 Task: Look for space in Barra dos Coqueiros, Brazil from 8th June, 2023 to 16th June, 2023 for 2 adults in price range Rs.10000 to Rs.15000. Place can be entire place with 1  bedroom having 1 bed and 1 bathroom. Property type can be house, flat, guest house, hotel. Amenities needed are: wifi, washing machine. Booking option can be shelf check-in. Required host language is Spanish.
Action: Mouse moved to (436, 73)
Screenshot: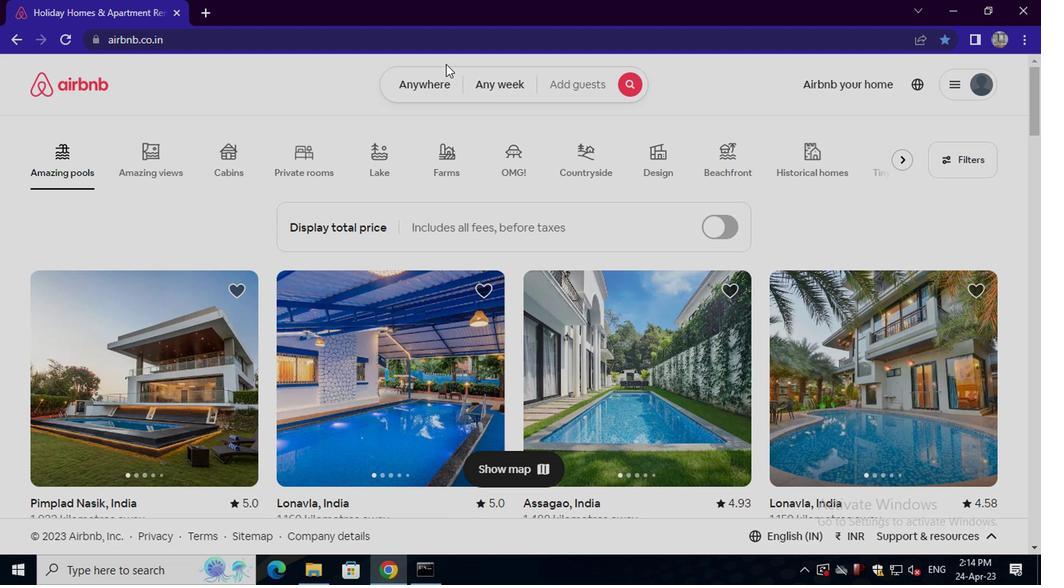 
Action: Mouse pressed left at (436, 73)
Screenshot: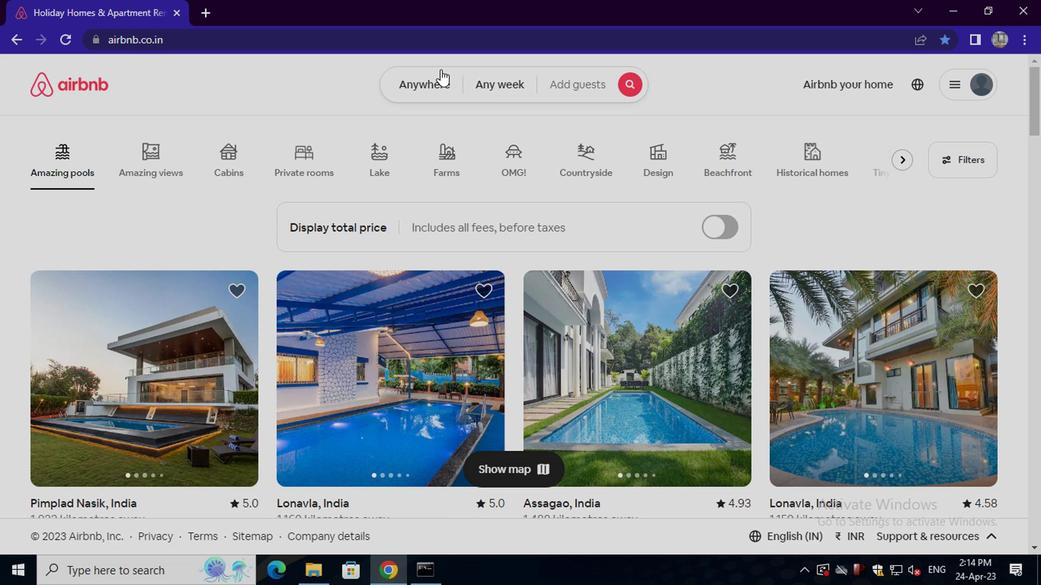 
Action: Mouse moved to (342, 140)
Screenshot: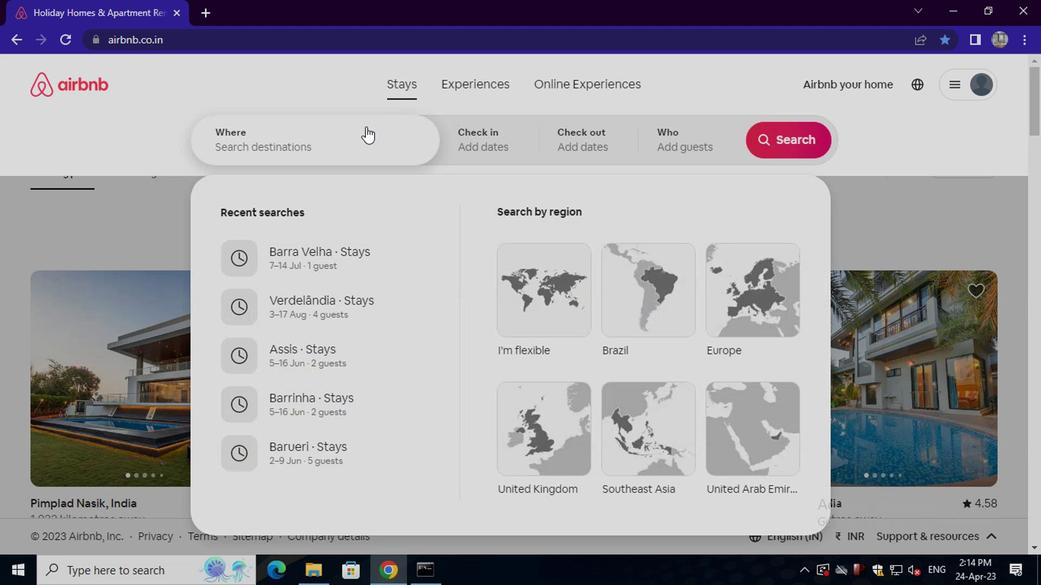 
Action: Mouse pressed left at (342, 140)
Screenshot: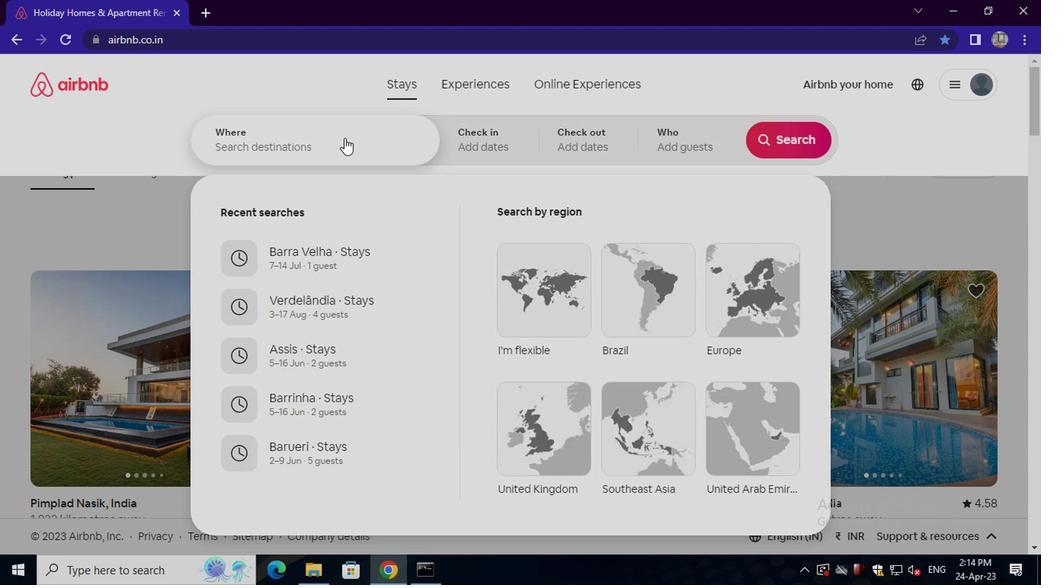 
Action: Key pressed <Key.shift>BARRA<Key.space>DOS<Key.space>COQUEROS,<Key.space>BRAZIL<Key.enter>
Screenshot: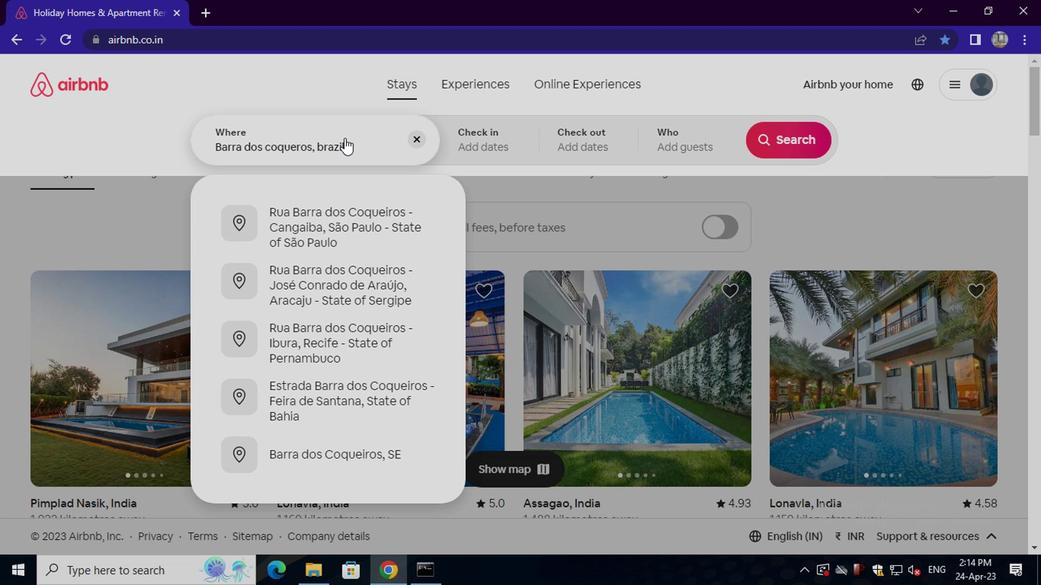
Action: Mouse moved to (782, 265)
Screenshot: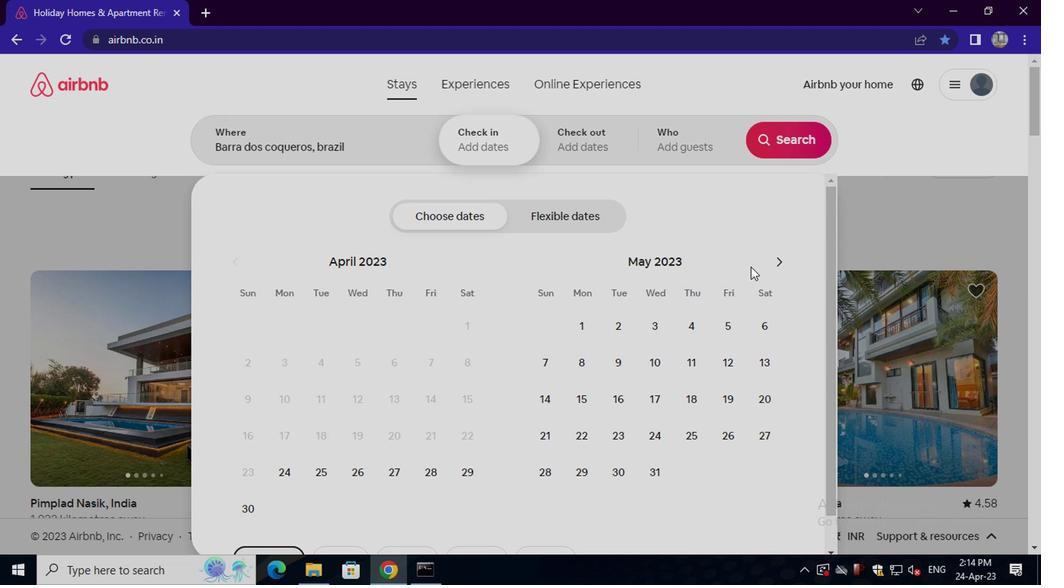 
Action: Mouse pressed left at (782, 265)
Screenshot: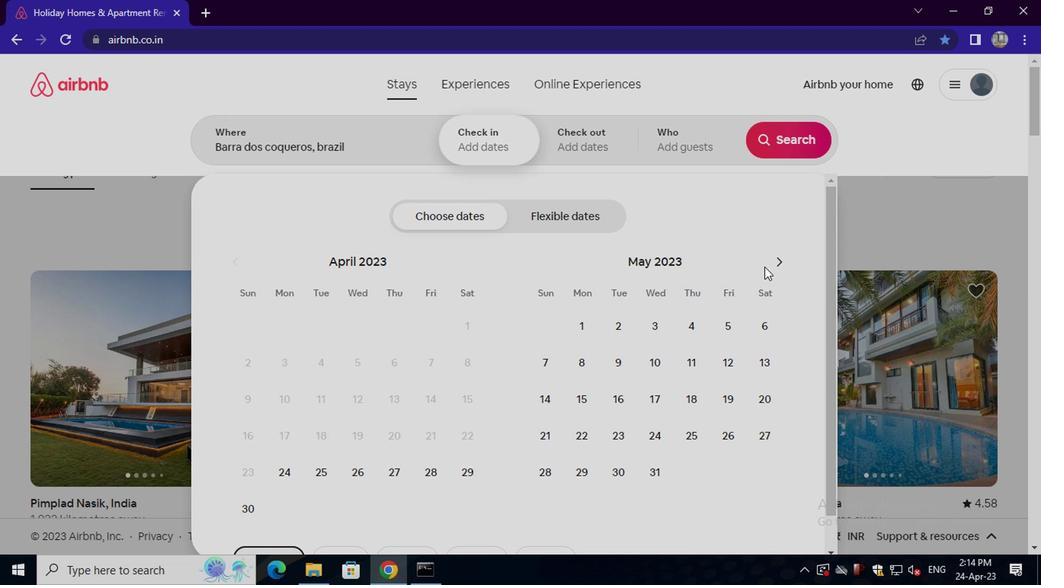 
Action: Mouse moved to (701, 360)
Screenshot: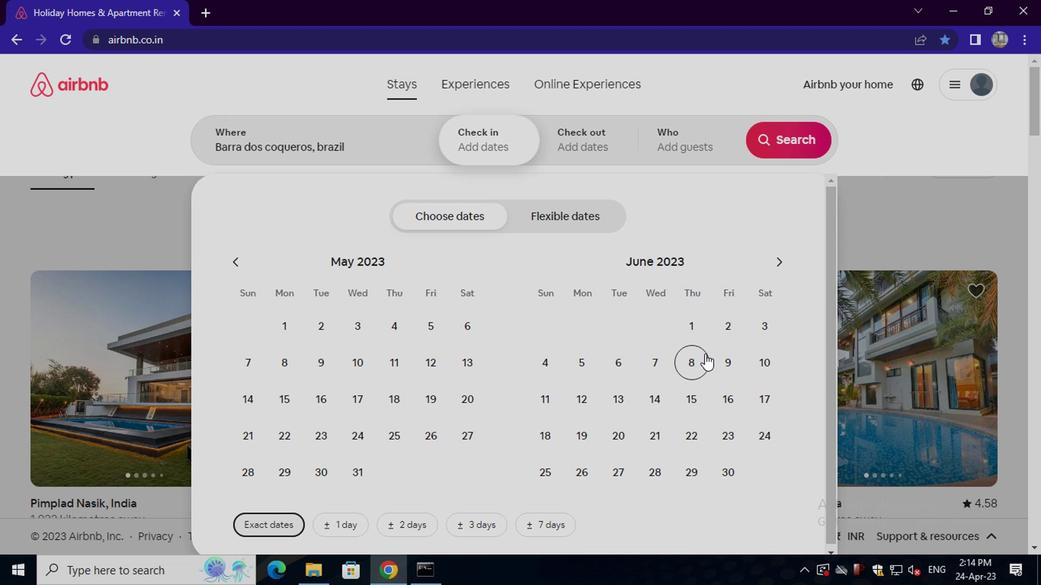
Action: Mouse pressed left at (701, 360)
Screenshot: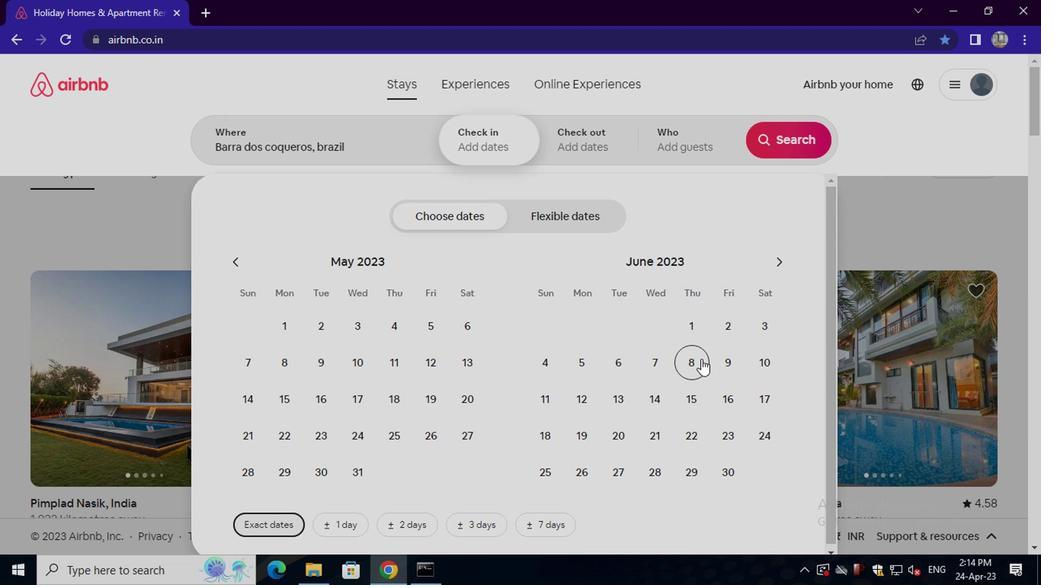 
Action: Mouse moved to (720, 396)
Screenshot: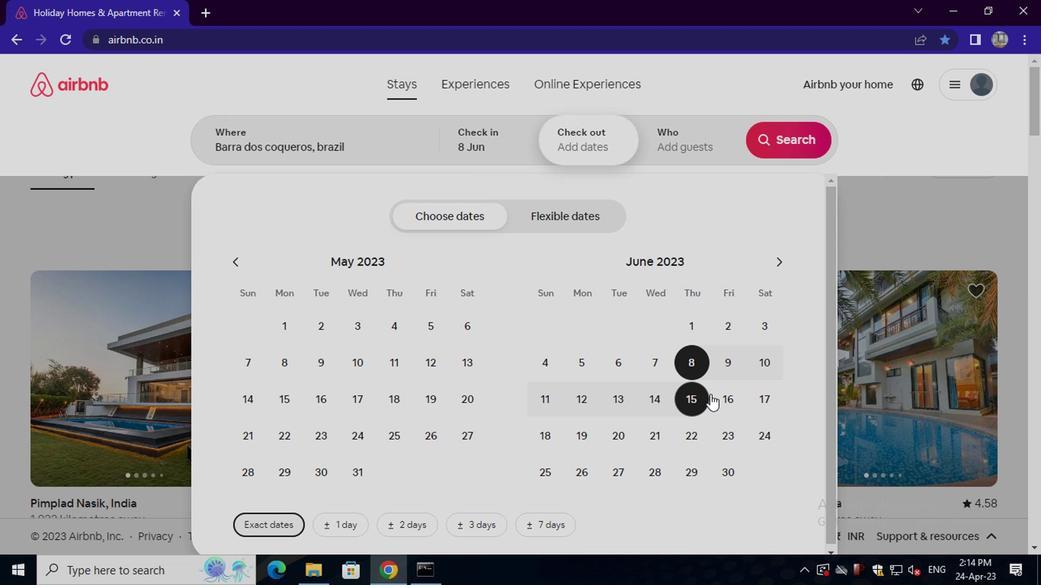 
Action: Mouse pressed left at (720, 396)
Screenshot: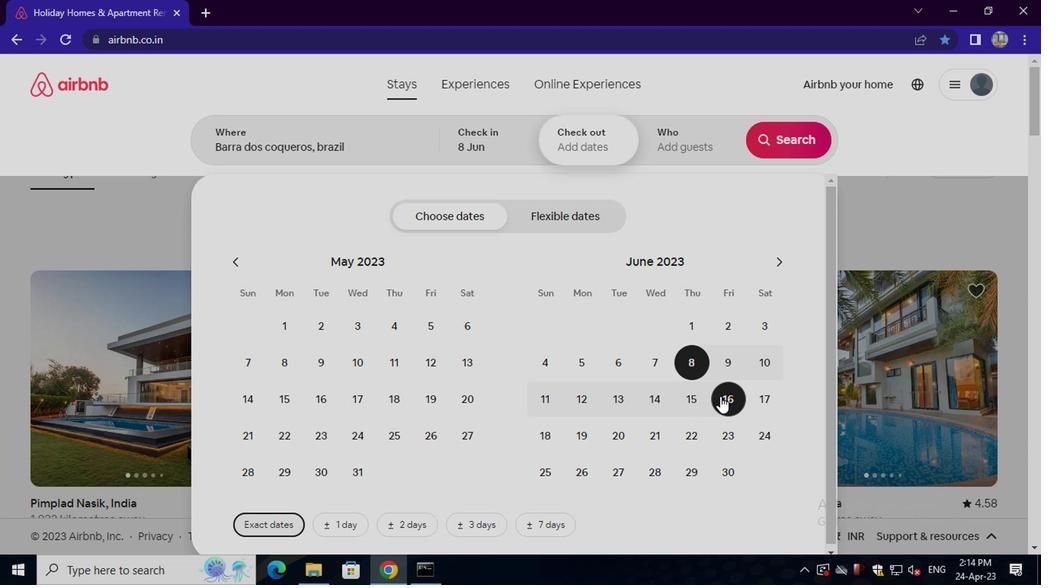 
Action: Mouse moved to (781, 140)
Screenshot: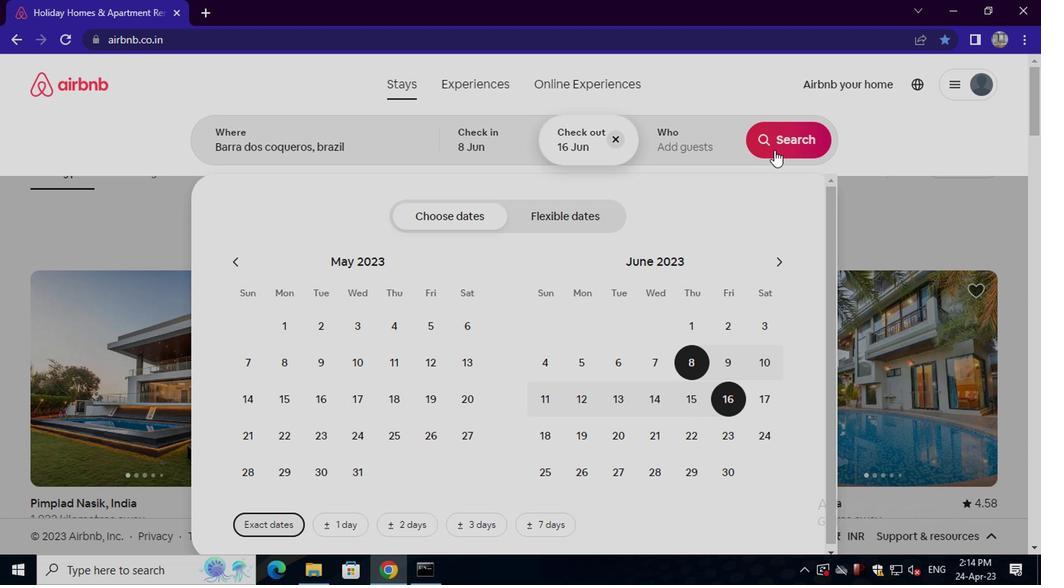 
Action: Mouse pressed left at (781, 140)
Screenshot: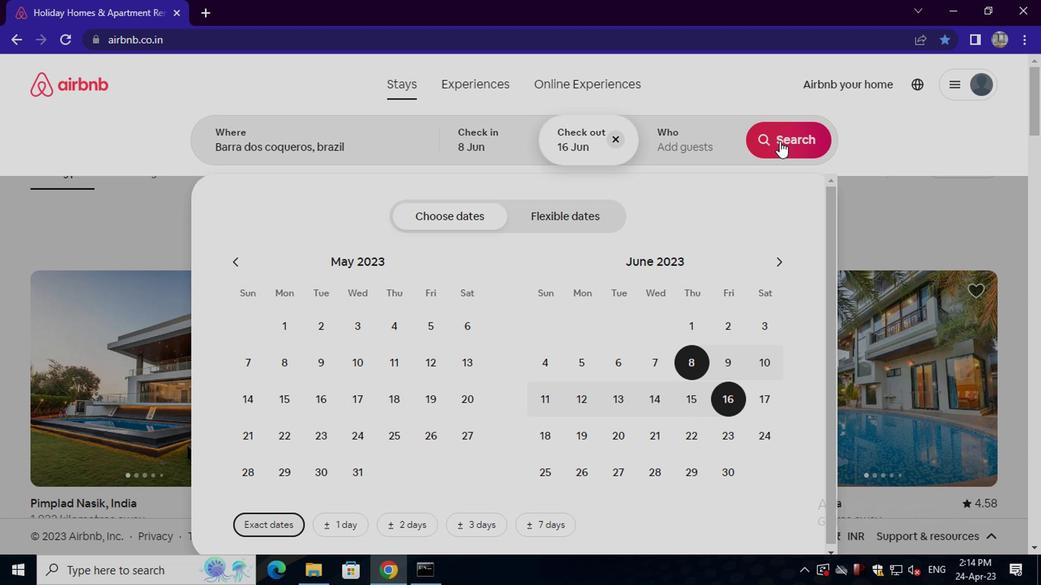 
Action: Mouse moved to (649, 100)
Screenshot: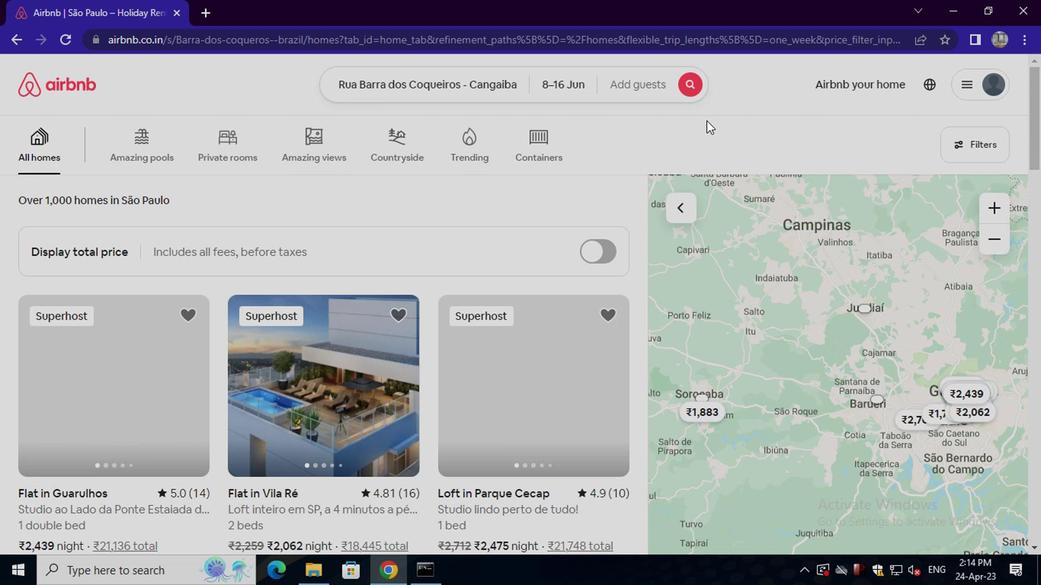 
Action: Mouse pressed left at (649, 100)
Screenshot: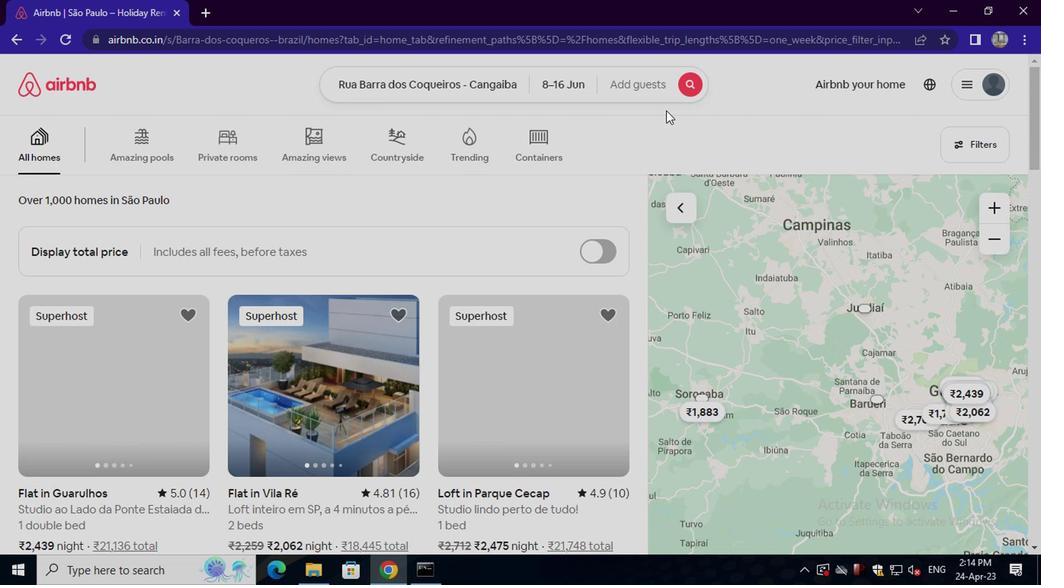 
Action: Mouse moved to (787, 219)
Screenshot: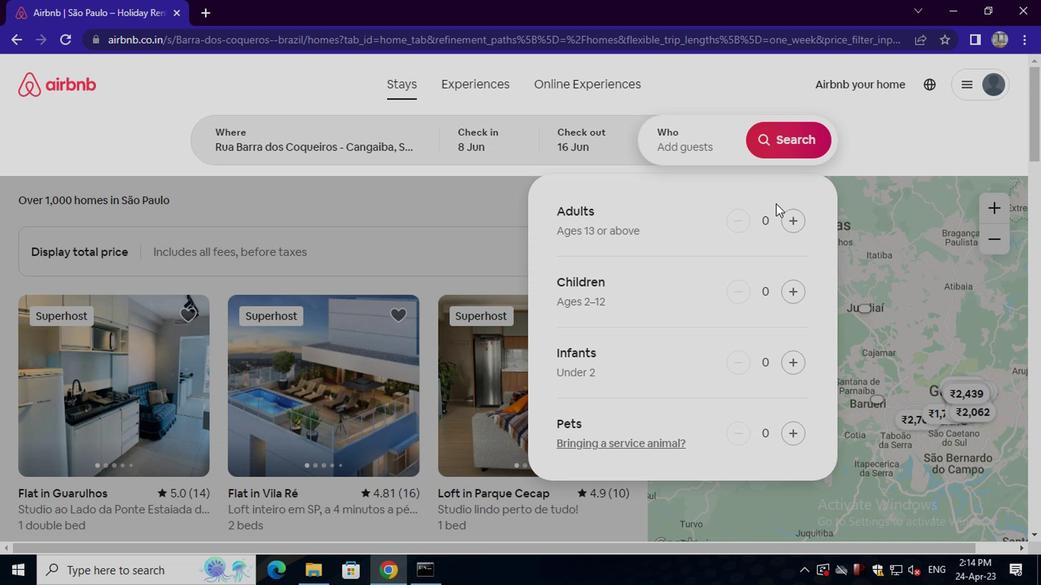 
Action: Mouse pressed left at (787, 219)
Screenshot: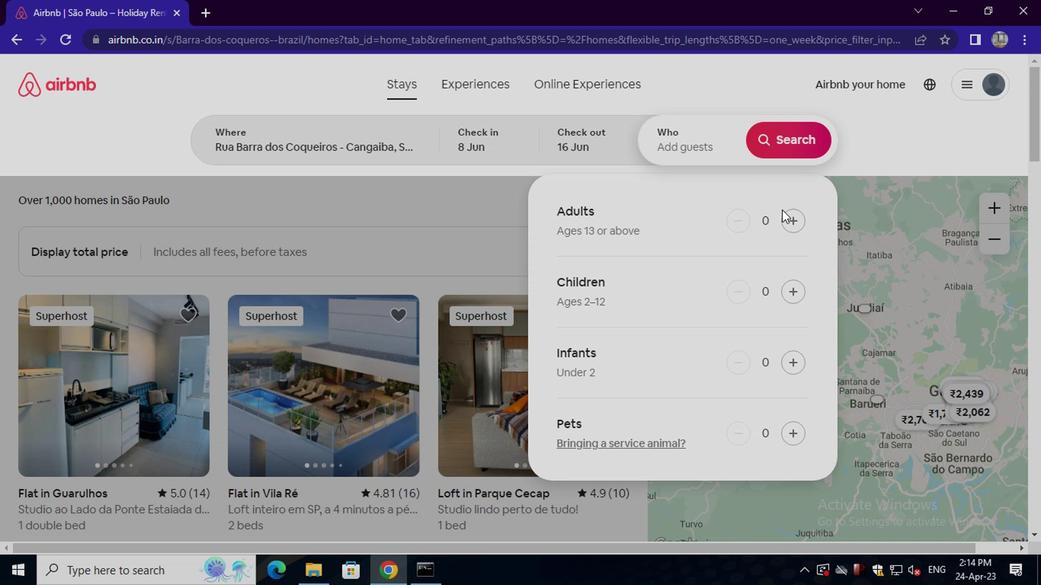 
Action: Mouse pressed left at (787, 219)
Screenshot: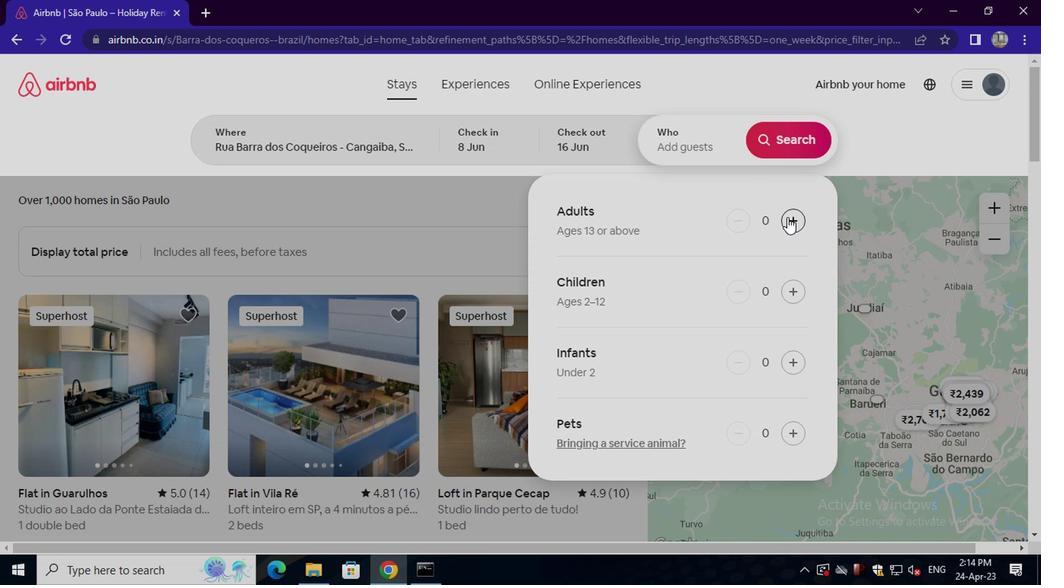 
Action: Mouse moved to (779, 144)
Screenshot: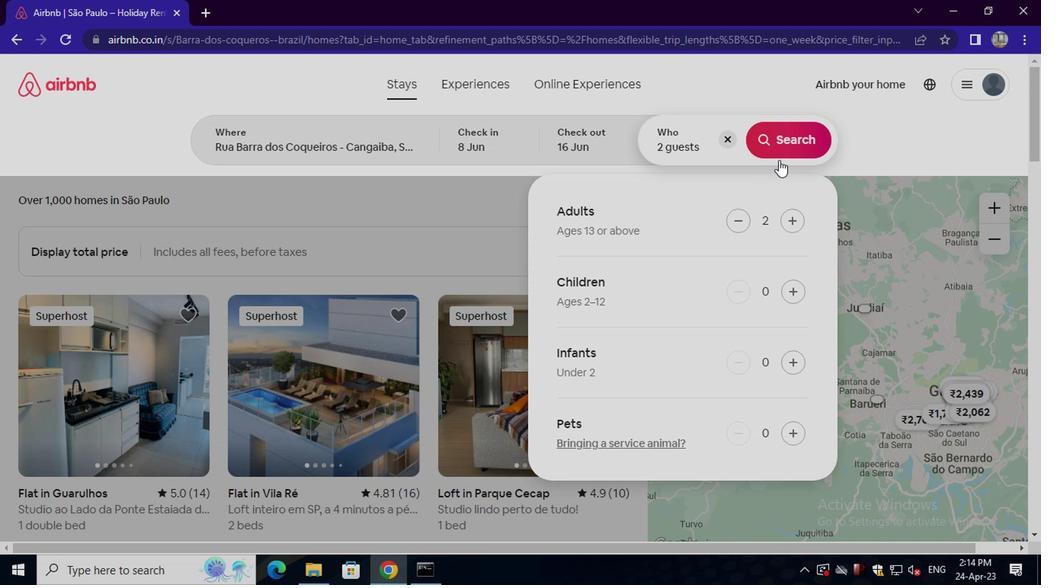 
Action: Mouse pressed left at (779, 144)
Screenshot: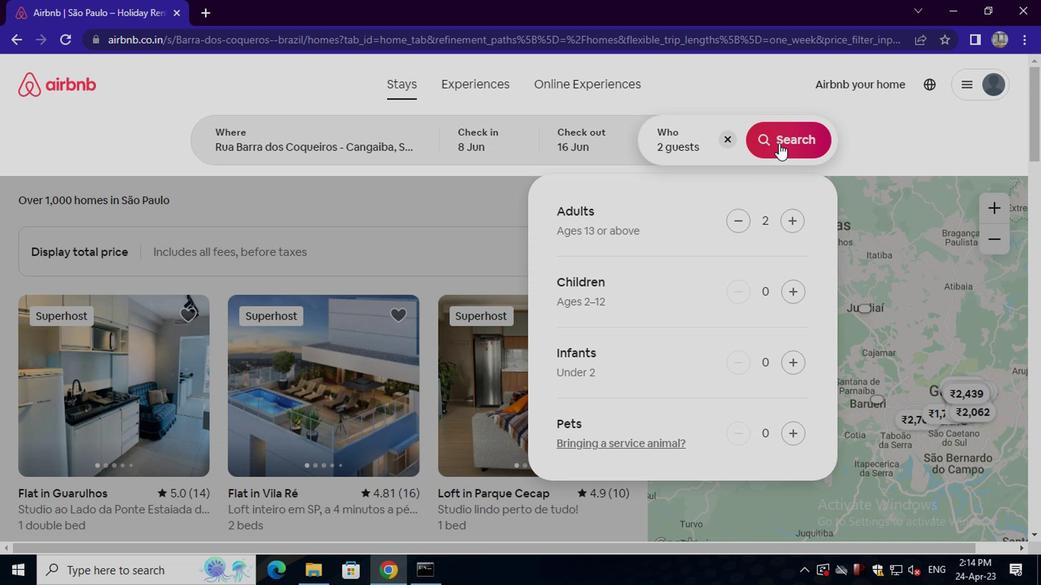 
Action: Mouse moved to (1001, 159)
Screenshot: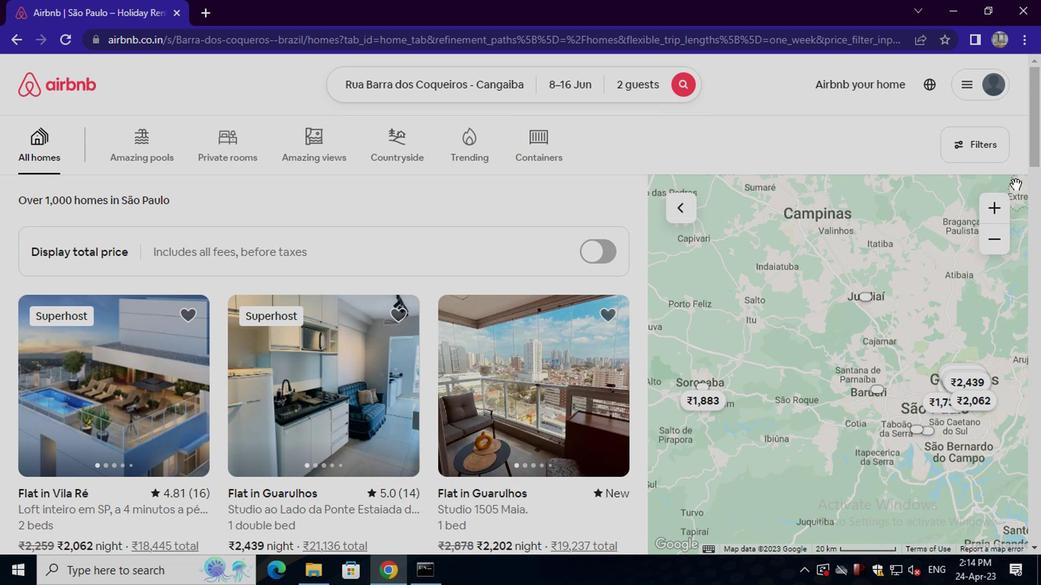 
Action: Mouse pressed left at (1001, 159)
Screenshot: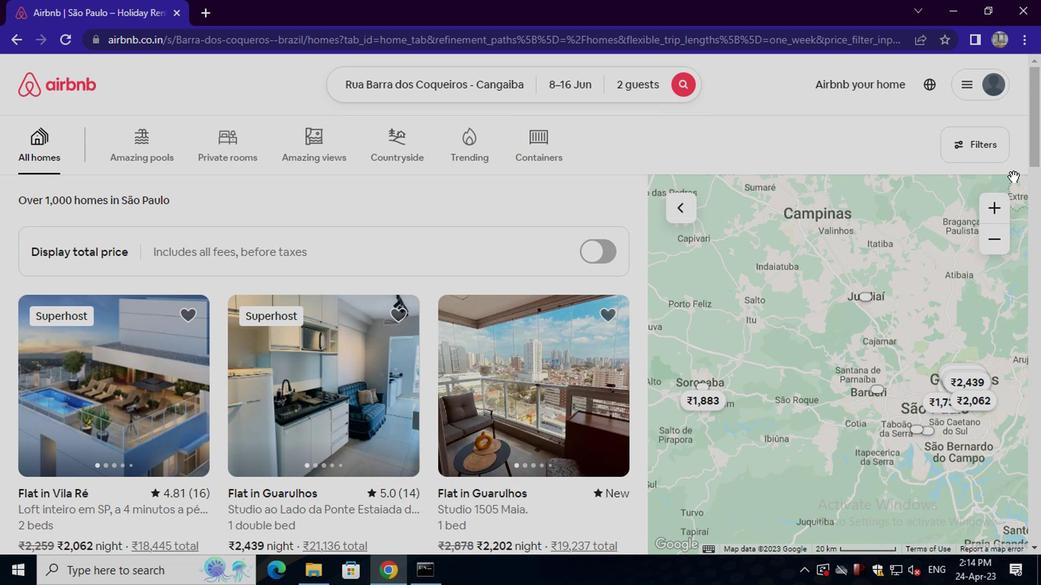 
Action: Mouse moved to (412, 333)
Screenshot: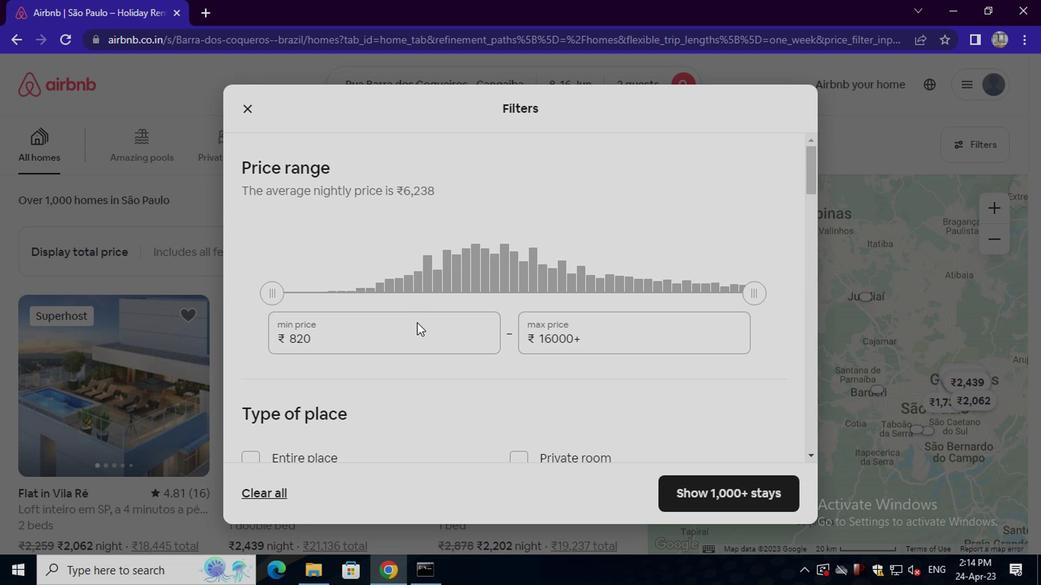 
Action: Mouse pressed left at (412, 333)
Screenshot: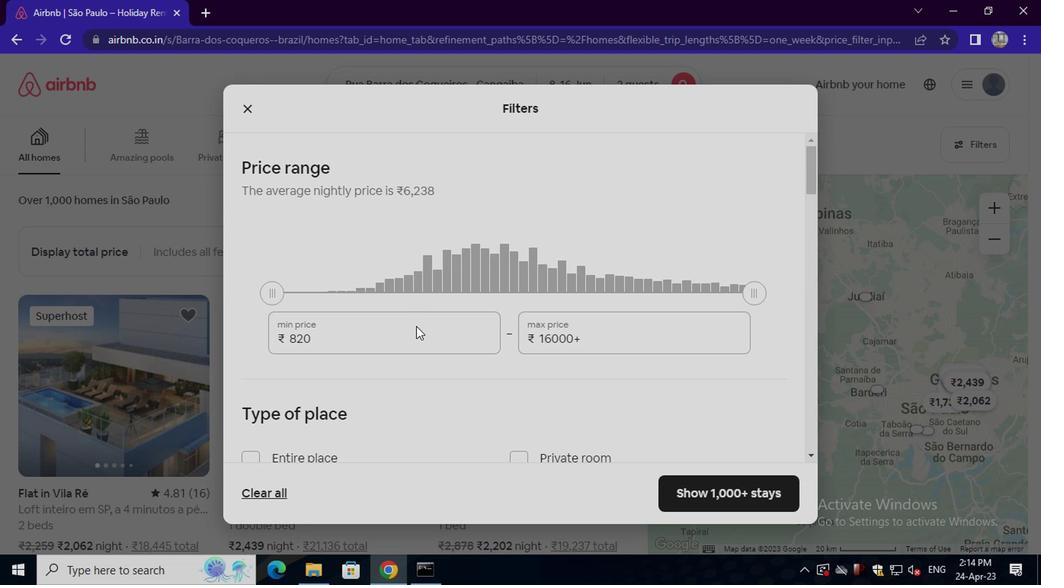 
Action: Mouse moved to (410, 335)
Screenshot: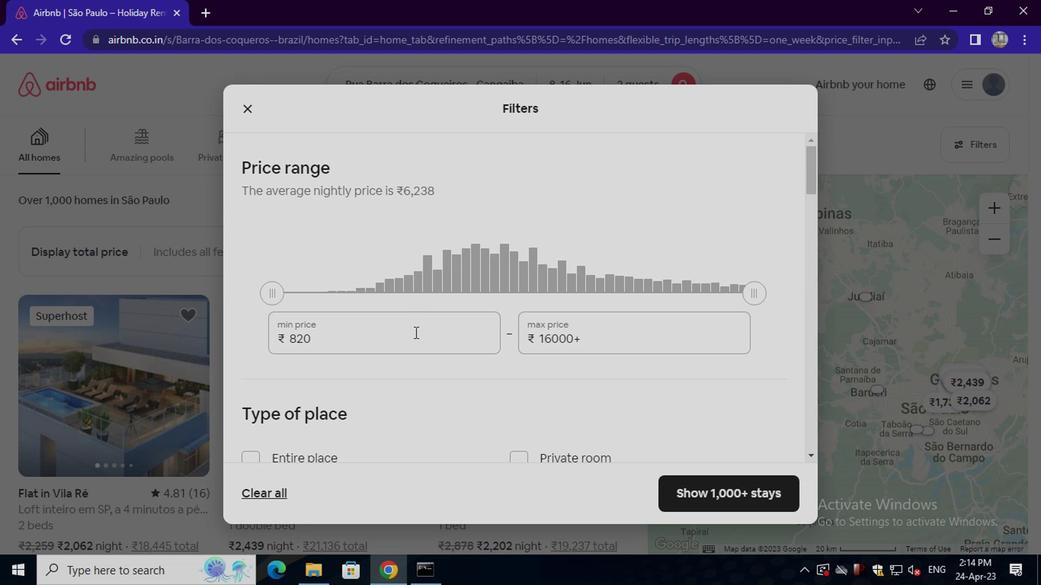
Action: Key pressed <Key.backspace><Key.backspace><Key.backspace><Key.backspace><Key.backspace><Key.backspace><Key.backspace><Key.backspace><Key.backspace><Key.backspace><Key.backspace><Key.backspace><Key.backspace><Key.backspace><Key.backspace><Key.backspace>10000
Screenshot: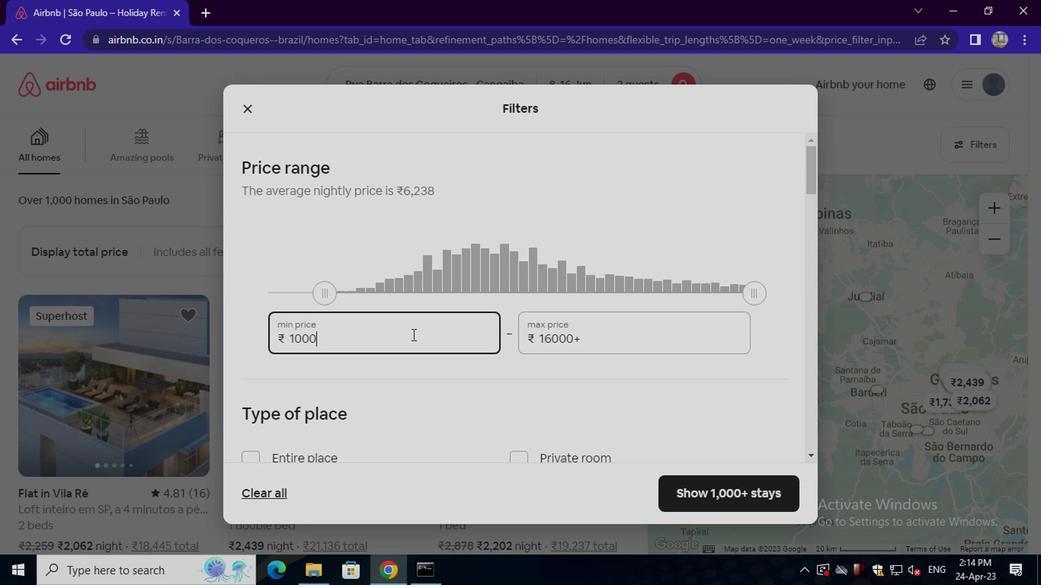 
Action: Mouse moved to (595, 347)
Screenshot: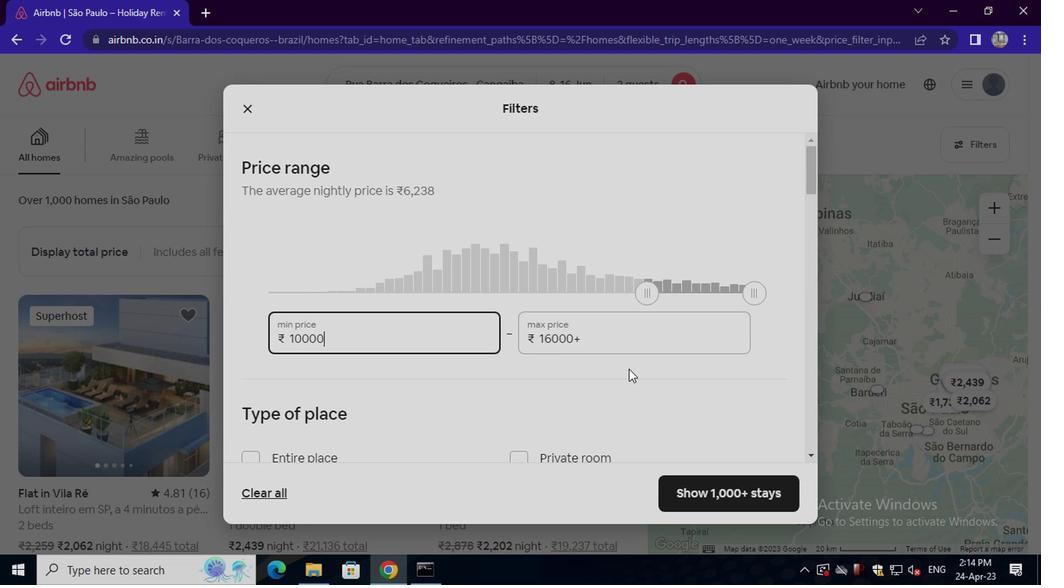 
Action: Mouse pressed left at (595, 347)
Screenshot: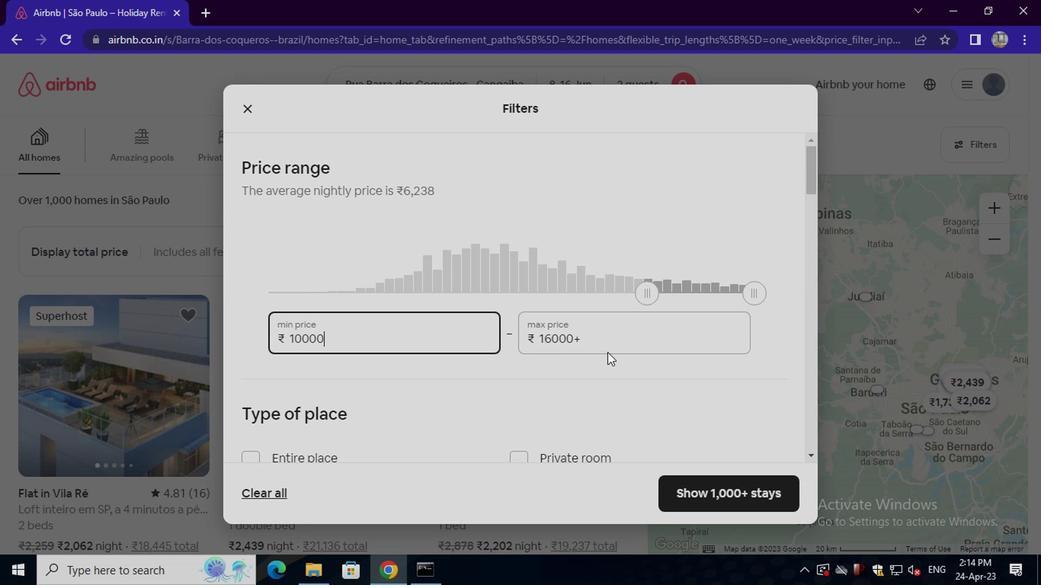 
Action: Key pressed <Key.backspace><Key.backspace><Key.backspace><Key.backspace><Key.backspace><Key.backspace><Key.backspace><Key.backspace><Key.backspace><Key.backspace><Key.backspace><Key.backspace><Key.backspace><Key.backspace><Key.backspace><Key.backspace><Key.backspace><Key.backspace><Key.backspace><Key.backspace><Key.backspace>15000
Screenshot: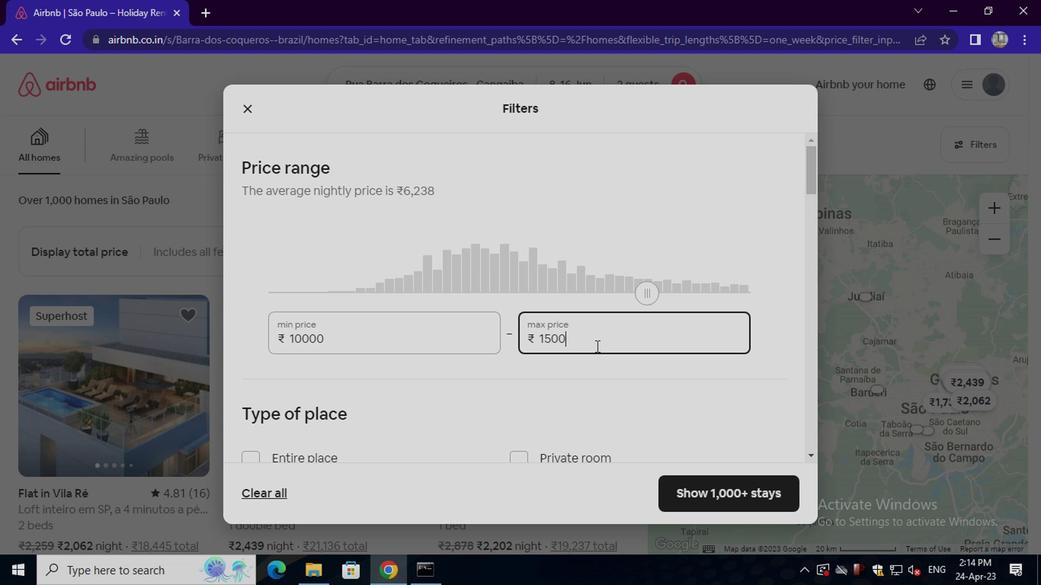 
Action: Mouse moved to (640, 351)
Screenshot: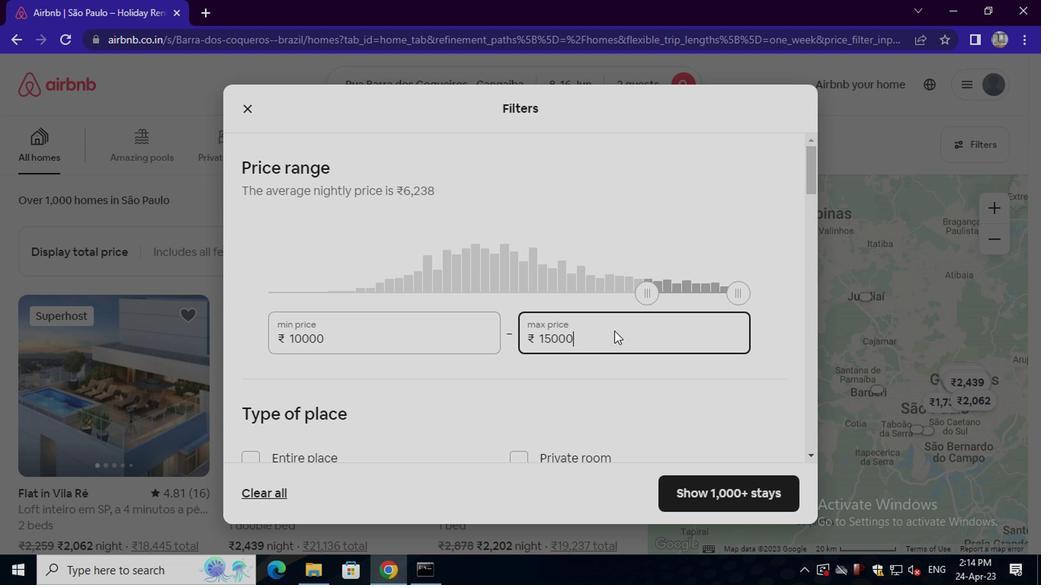 
Action: Mouse scrolled (640, 350) with delta (0, 0)
Screenshot: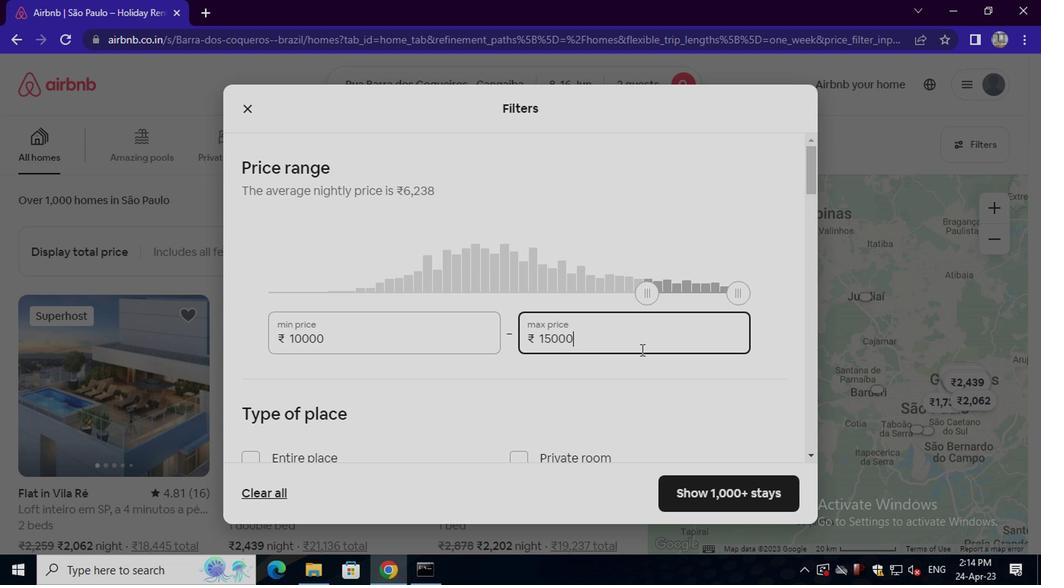 
Action: Mouse moved to (619, 360)
Screenshot: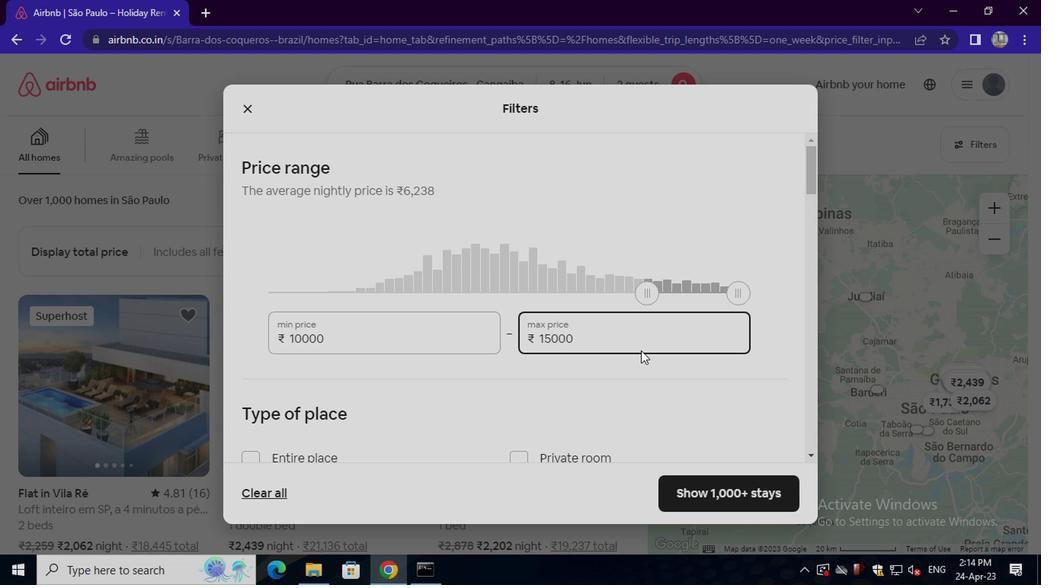 
Action: Mouse scrolled (619, 360) with delta (0, 0)
Screenshot: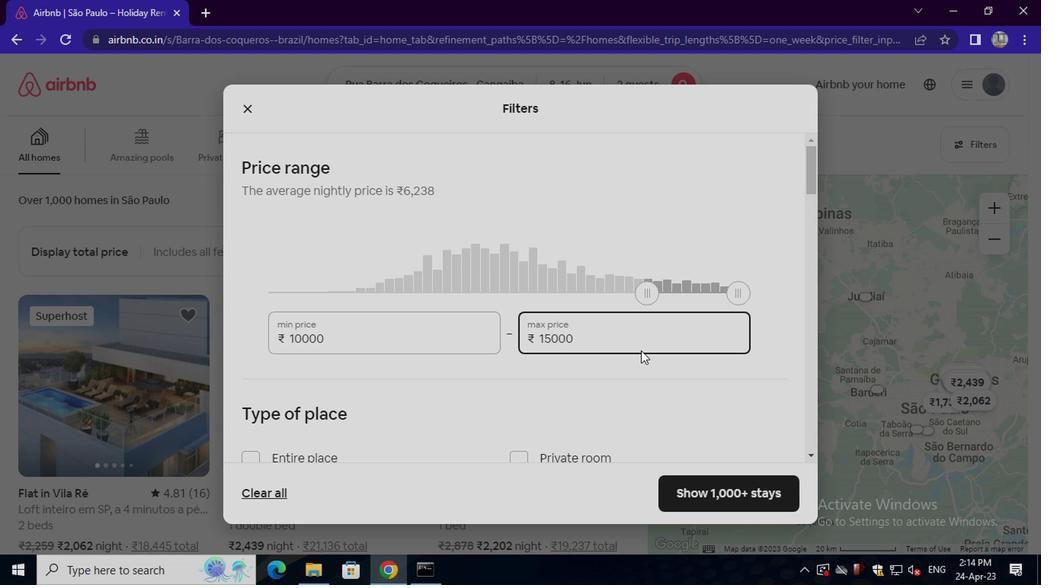 
Action: Mouse moved to (308, 312)
Screenshot: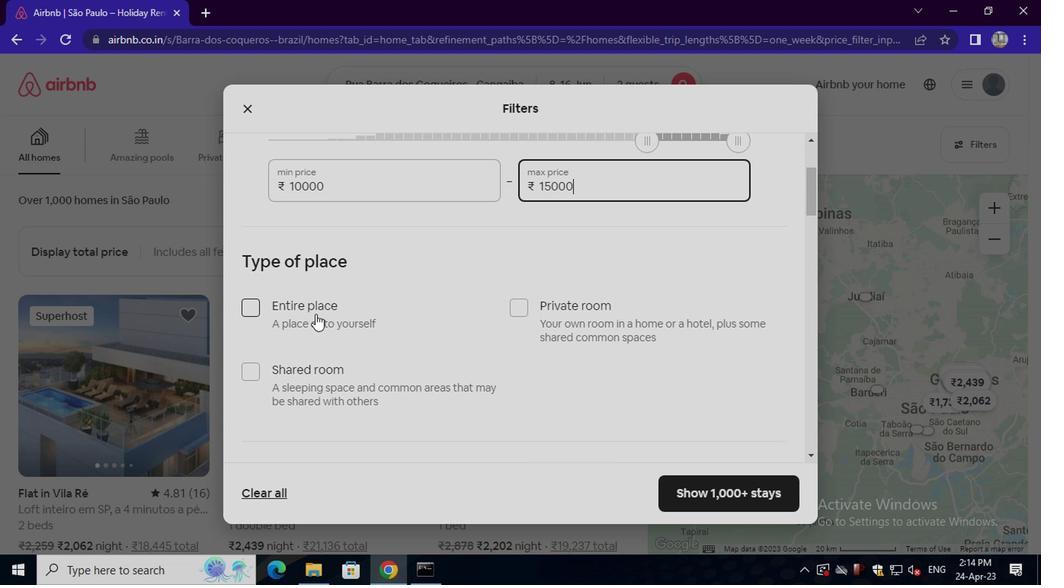 
Action: Mouse pressed left at (308, 312)
Screenshot: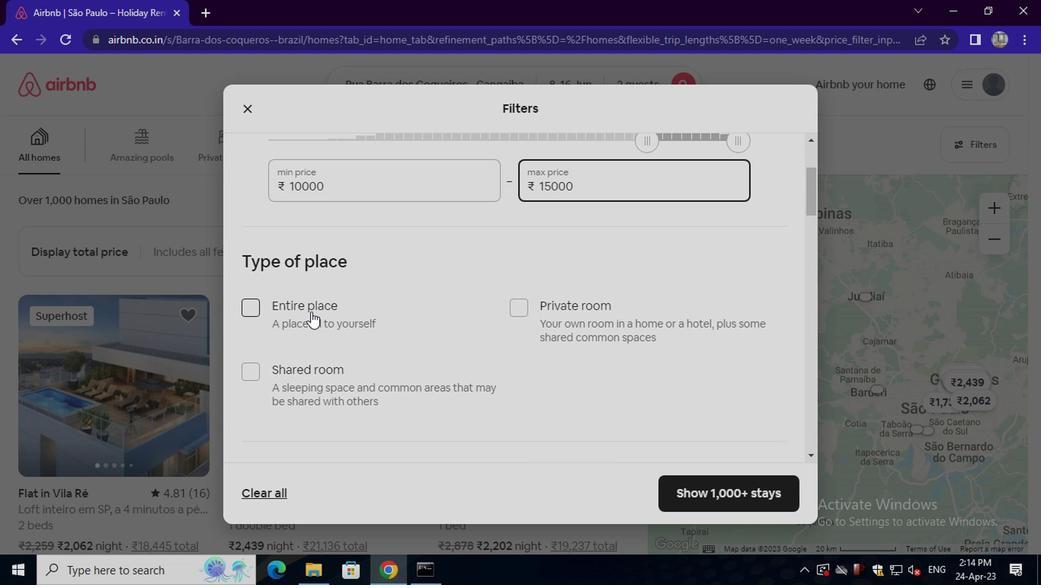 
Action: Mouse moved to (311, 324)
Screenshot: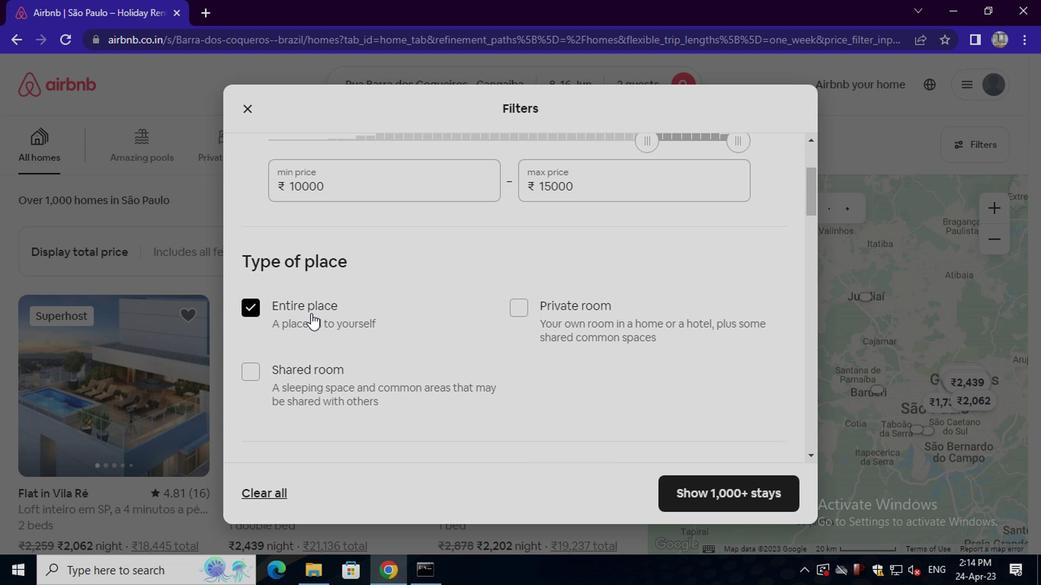 
Action: Mouse scrolled (311, 324) with delta (0, 0)
Screenshot: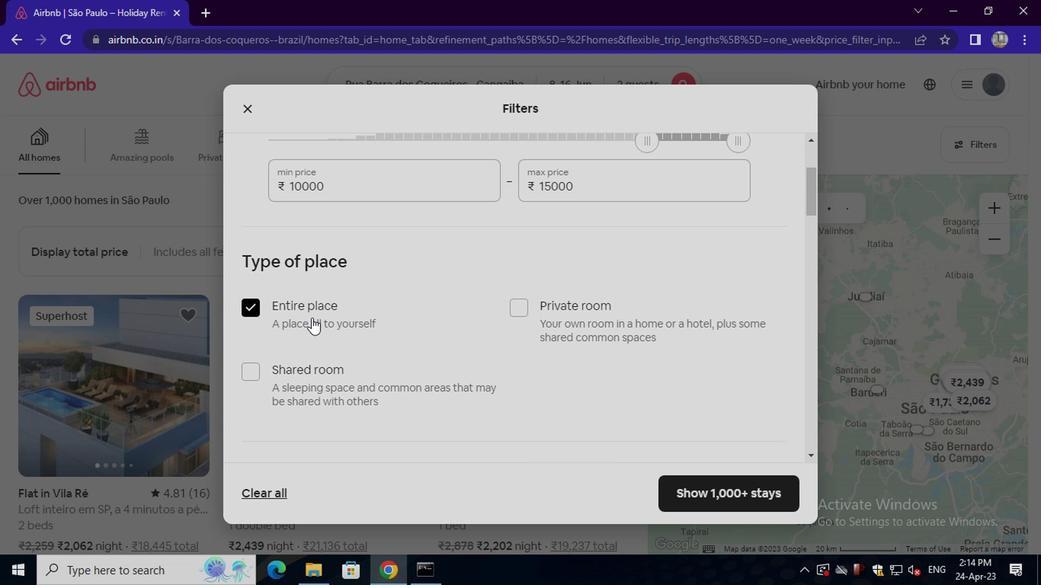 
Action: Mouse moved to (311, 327)
Screenshot: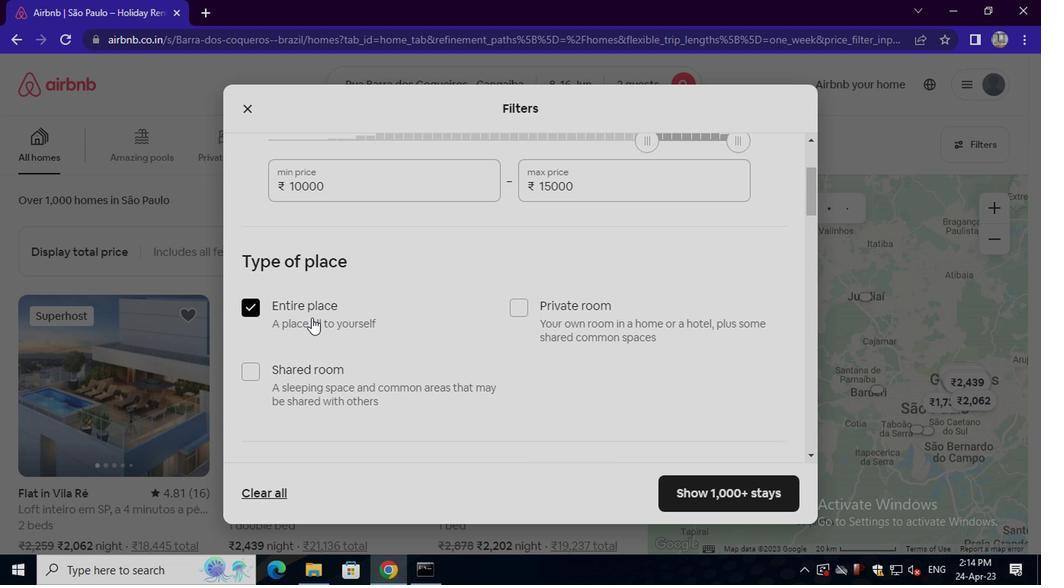 
Action: Mouse scrolled (311, 326) with delta (0, -1)
Screenshot: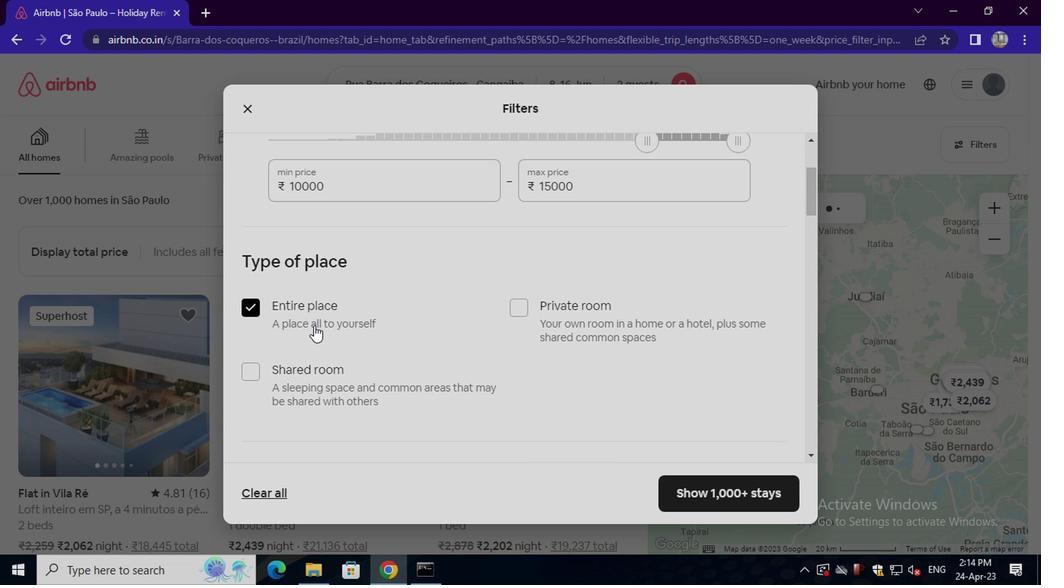 
Action: Mouse moved to (323, 395)
Screenshot: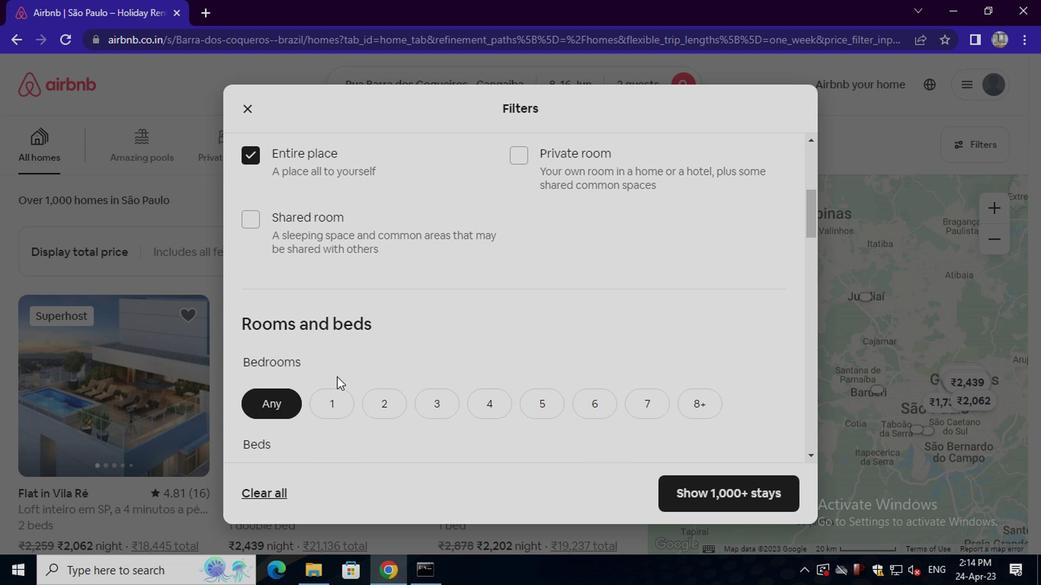
Action: Mouse pressed left at (323, 395)
Screenshot: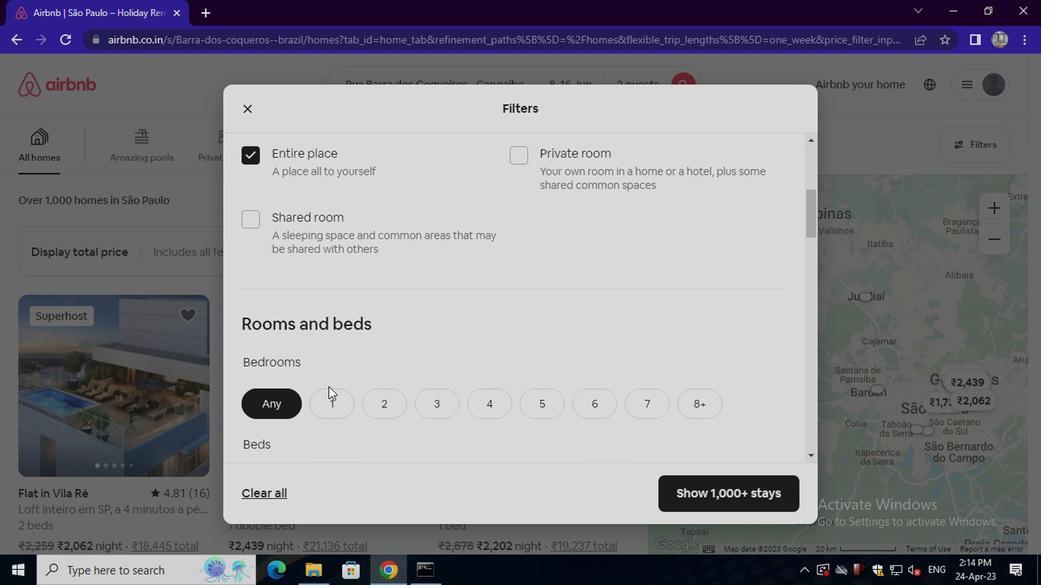 
Action: Mouse scrolled (323, 394) with delta (0, 0)
Screenshot: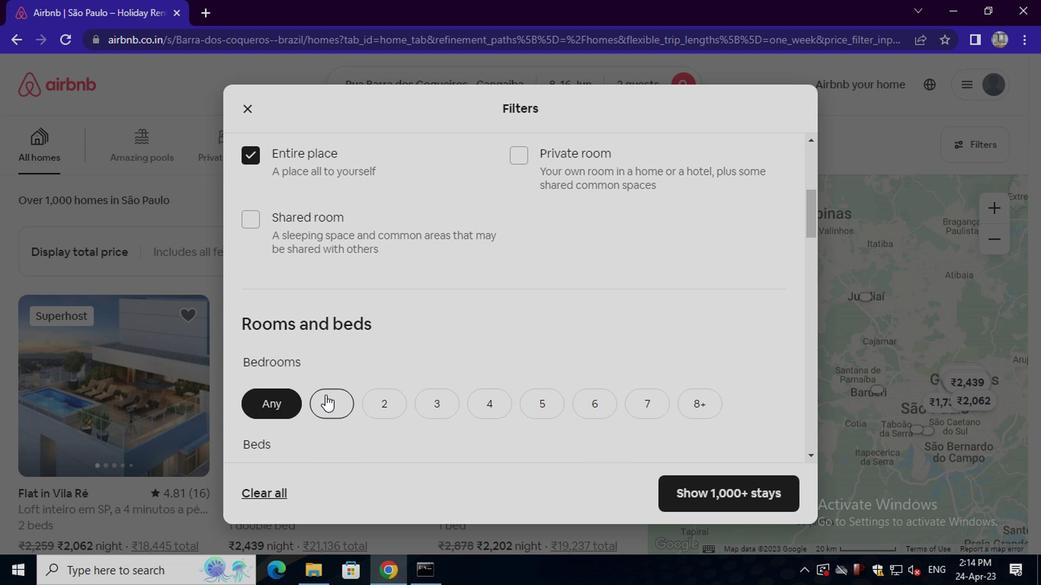 
Action: Mouse scrolled (323, 394) with delta (0, 0)
Screenshot: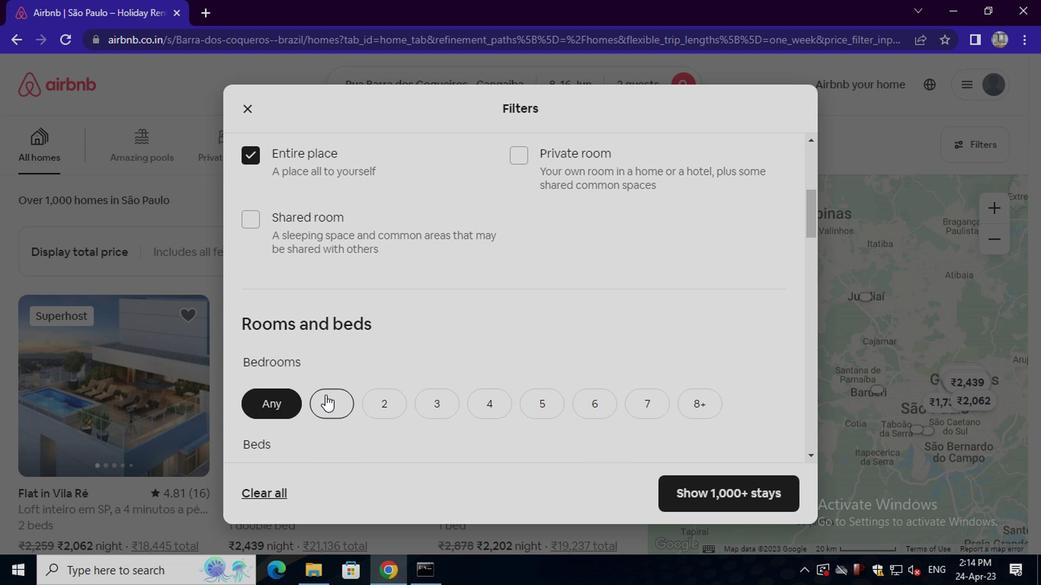 
Action: Mouse moved to (320, 316)
Screenshot: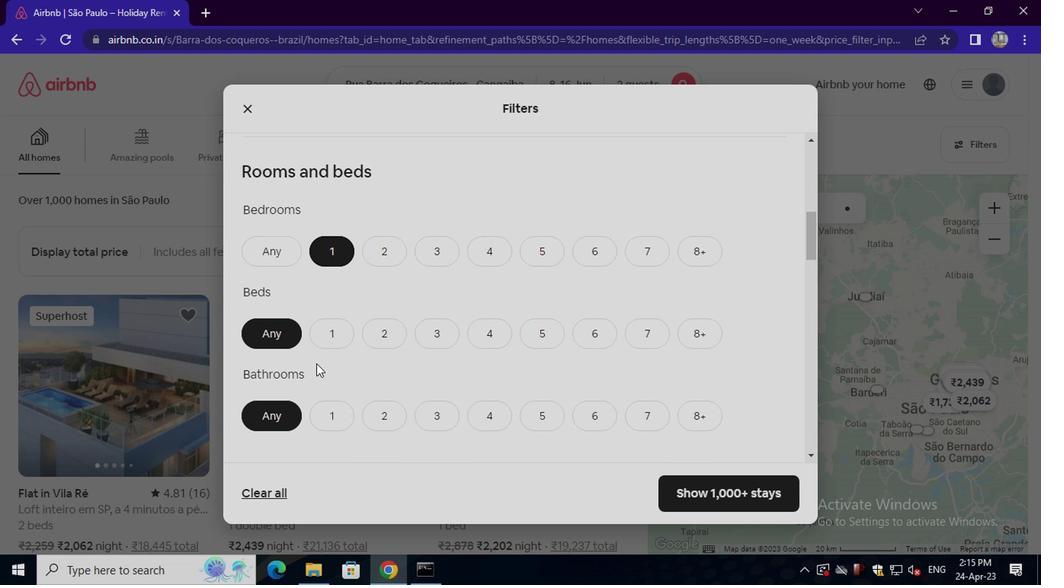 
Action: Mouse pressed left at (320, 316)
Screenshot: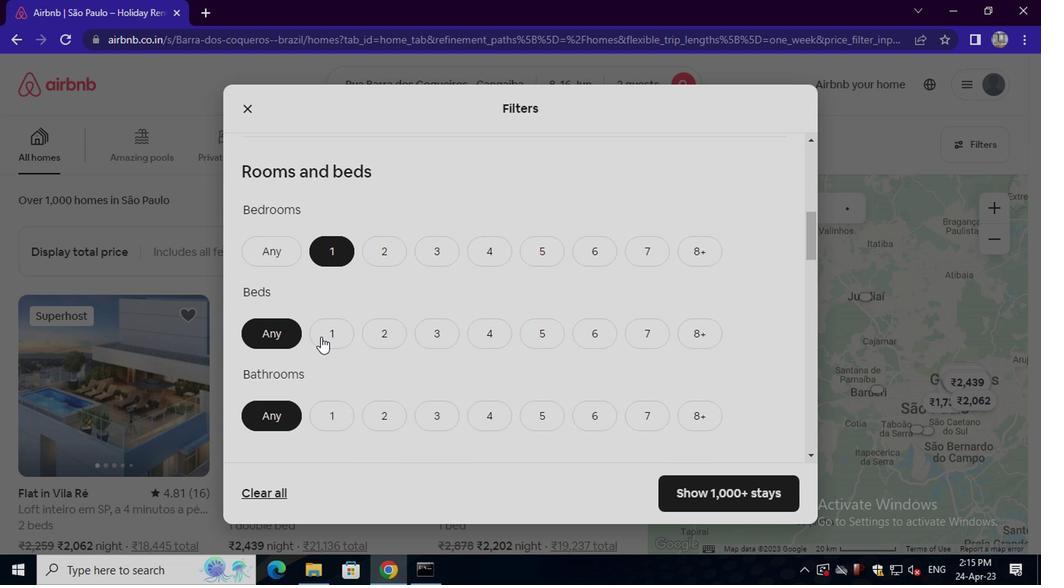 
Action: Mouse moved to (323, 323)
Screenshot: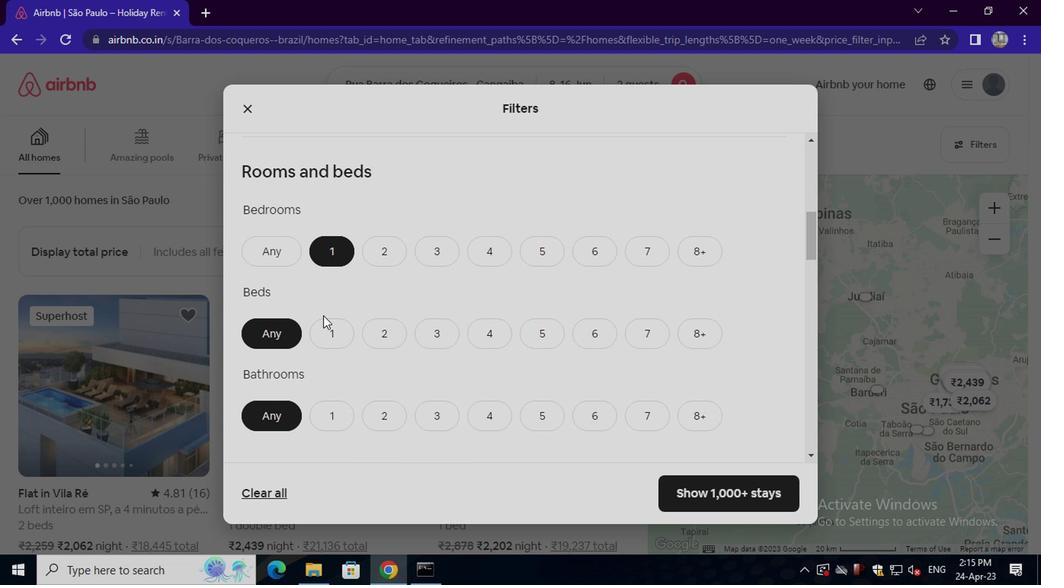 
Action: Mouse pressed left at (323, 323)
Screenshot: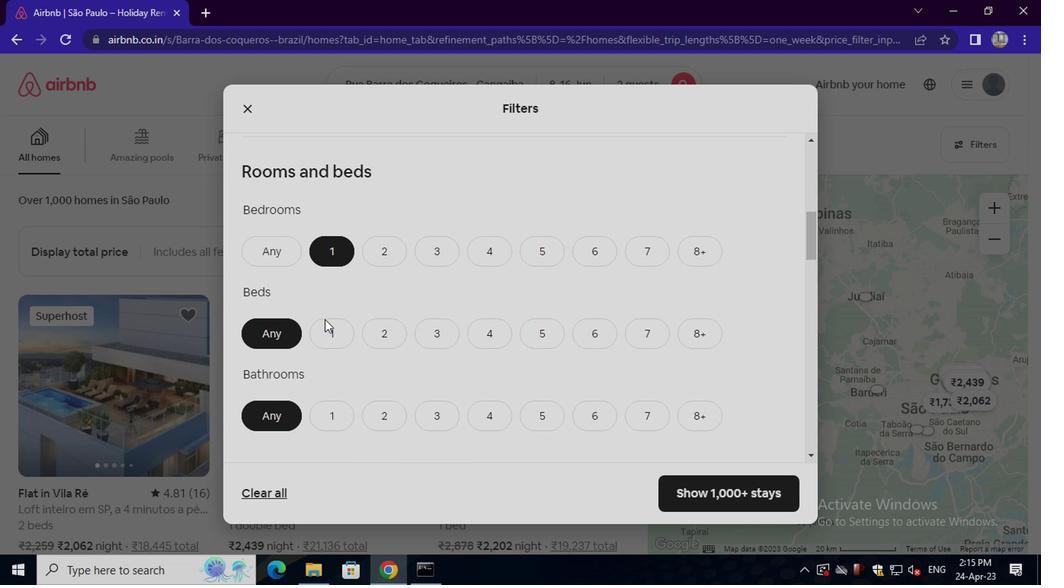 
Action: Mouse moved to (329, 418)
Screenshot: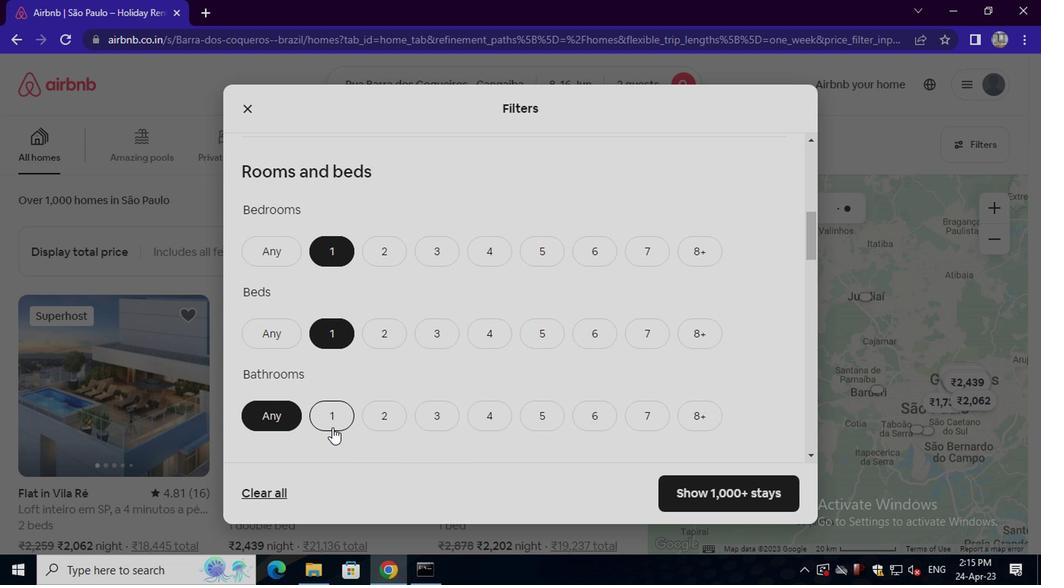 
Action: Mouse pressed left at (329, 418)
Screenshot: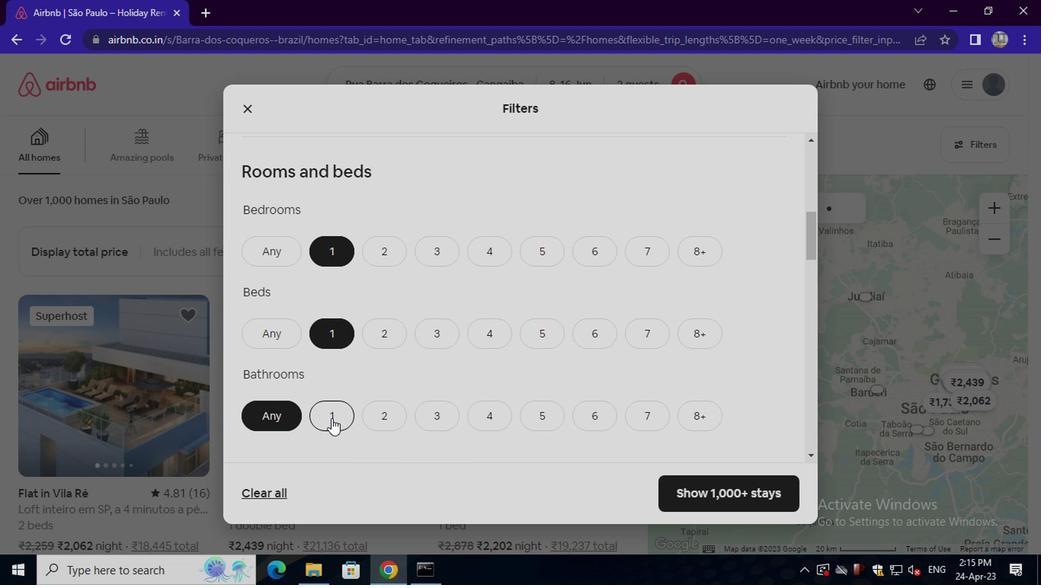 
Action: Mouse scrolled (329, 418) with delta (0, 0)
Screenshot: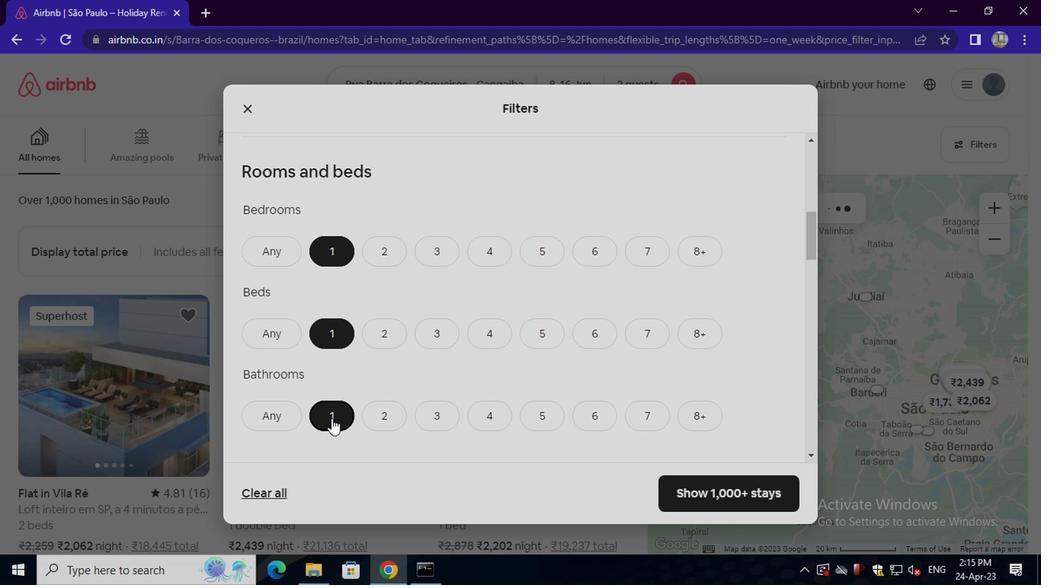 
Action: Mouse scrolled (329, 418) with delta (0, 0)
Screenshot: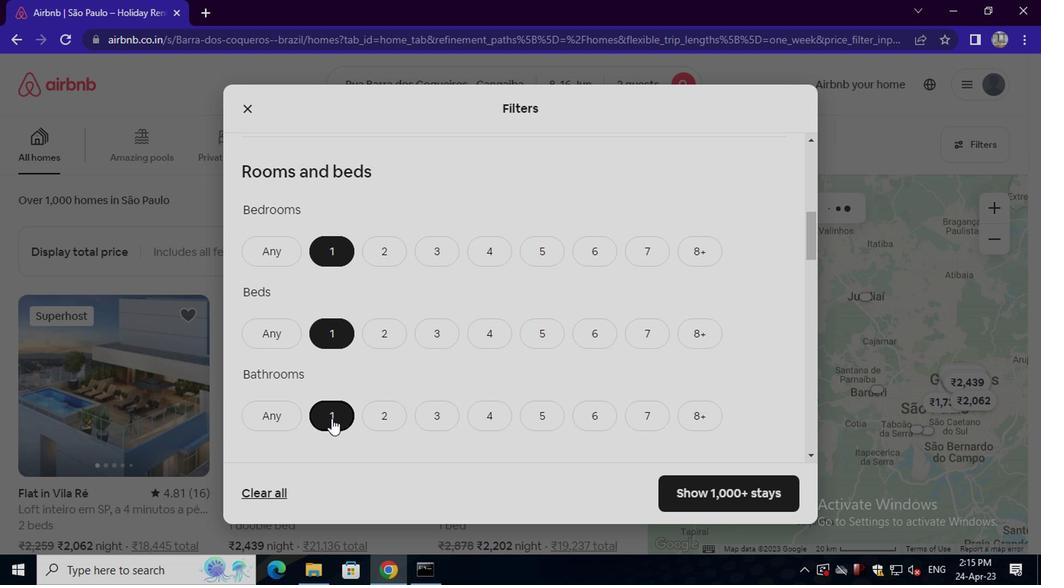 
Action: Mouse scrolled (329, 418) with delta (0, 0)
Screenshot: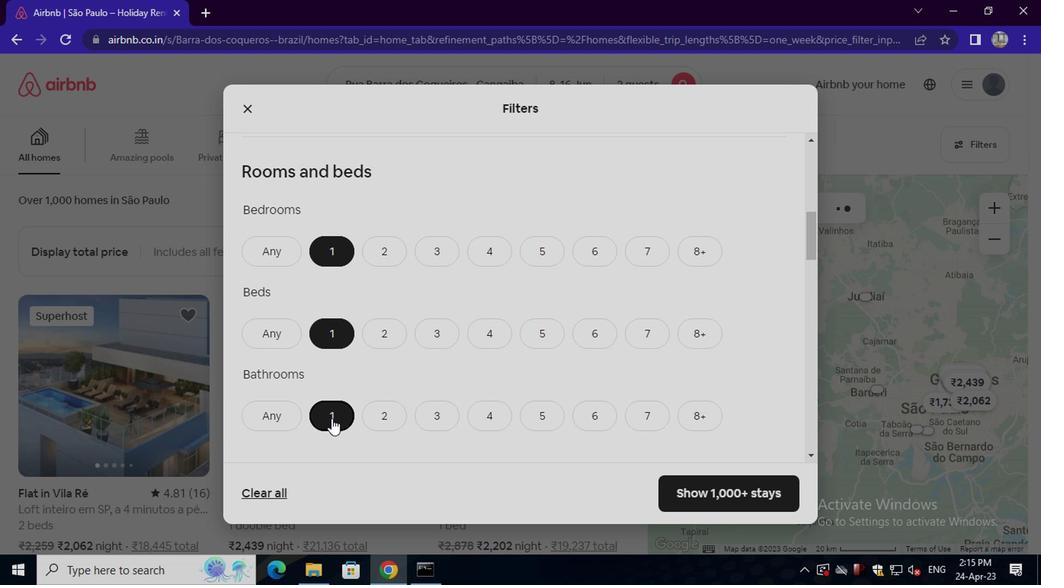 
Action: Mouse scrolled (329, 418) with delta (0, 0)
Screenshot: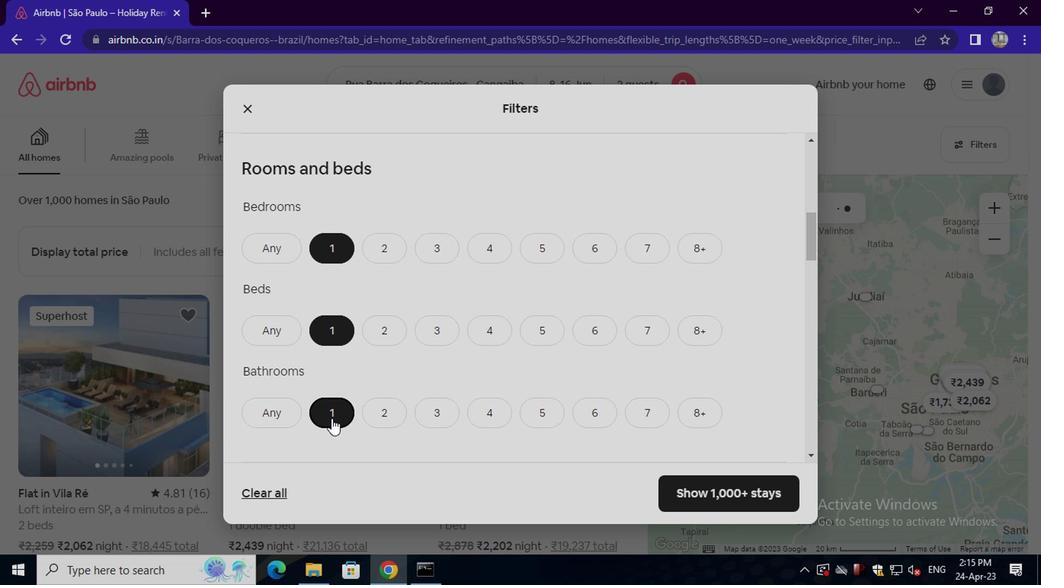
Action: Mouse moved to (303, 273)
Screenshot: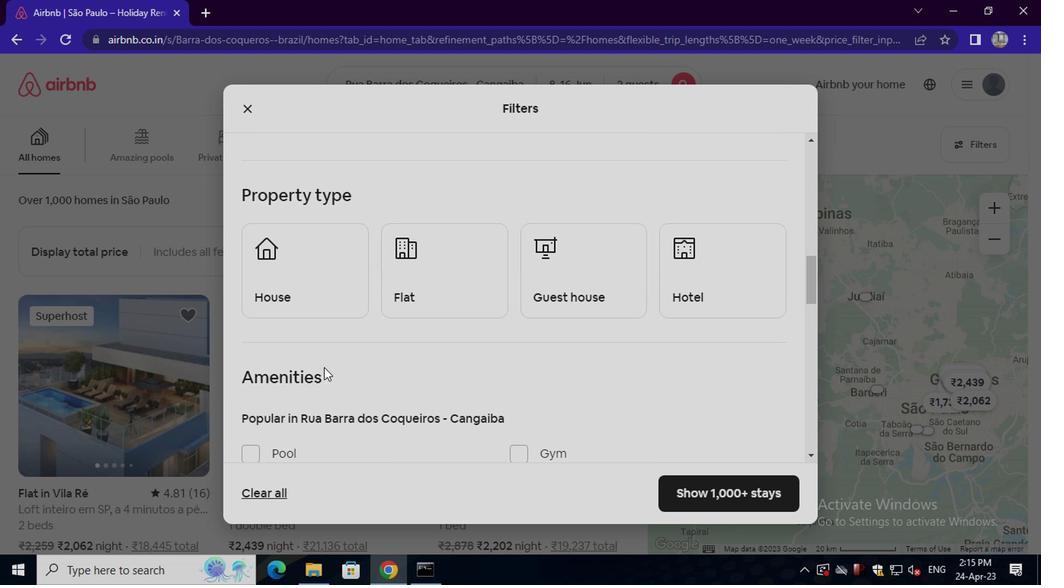 
Action: Mouse pressed left at (303, 273)
Screenshot: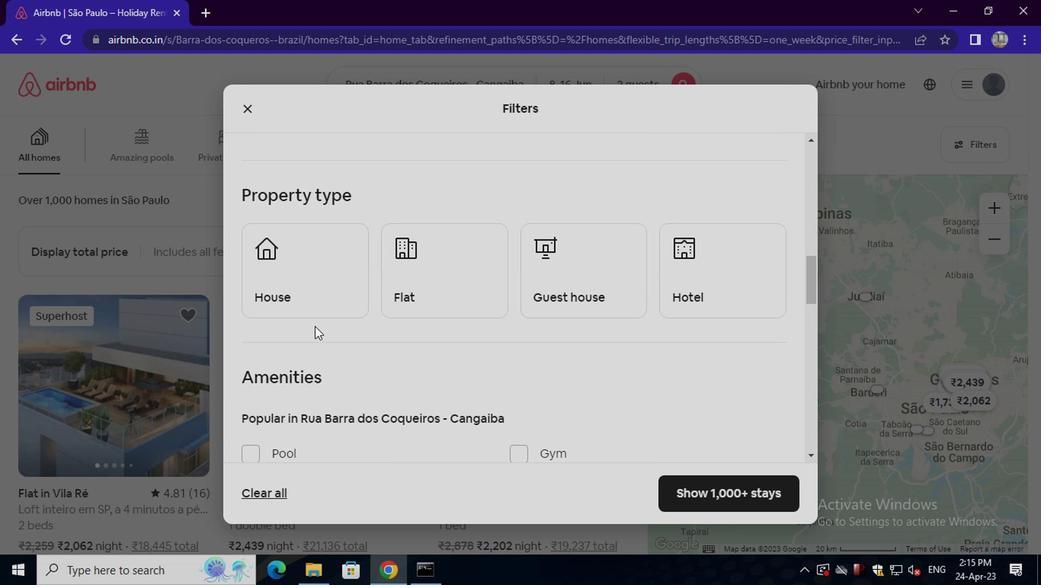 
Action: Mouse moved to (401, 283)
Screenshot: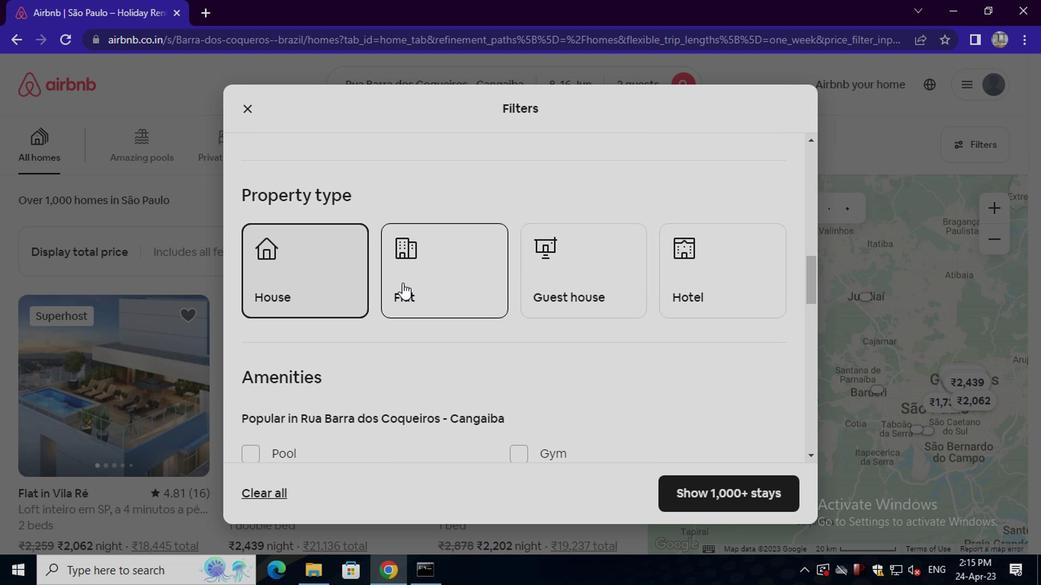 
Action: Mouse pressed left at (401, 283)
Screenshot: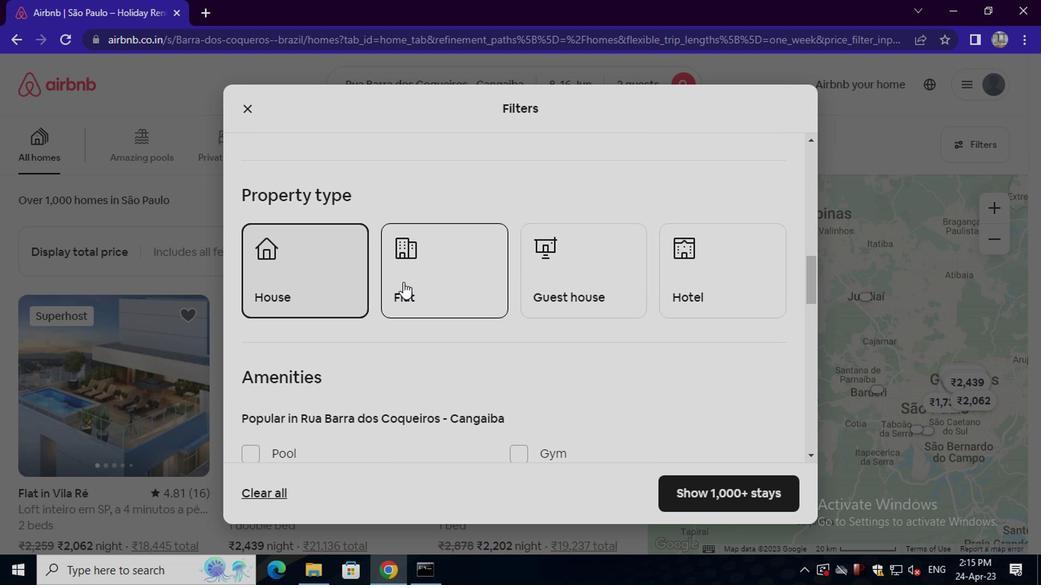 
Action: Mouse moved to (547, 284)
Screenshot: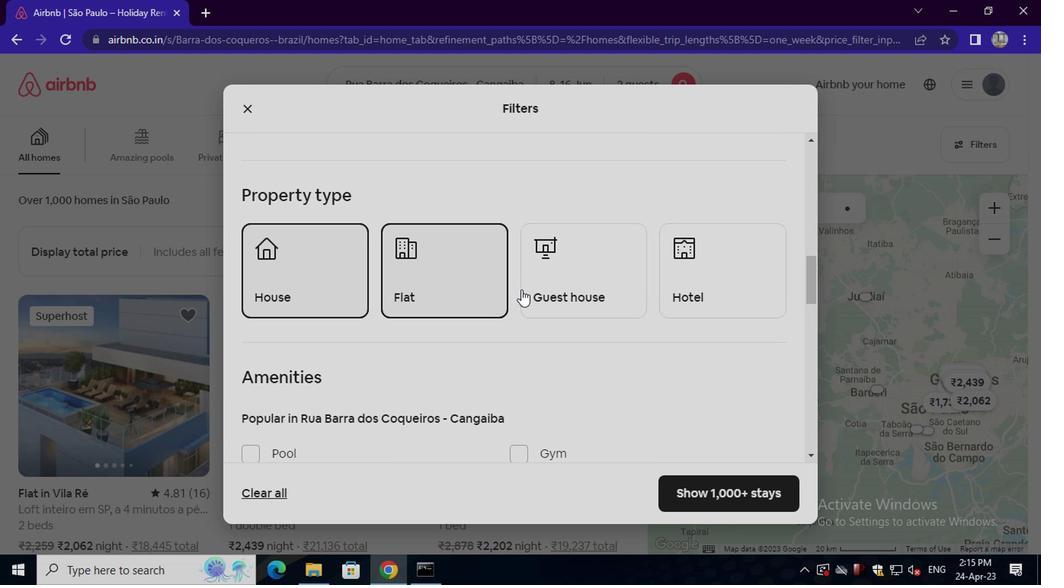
Action: Mouse pressed left at (547, 284)
Screenshot: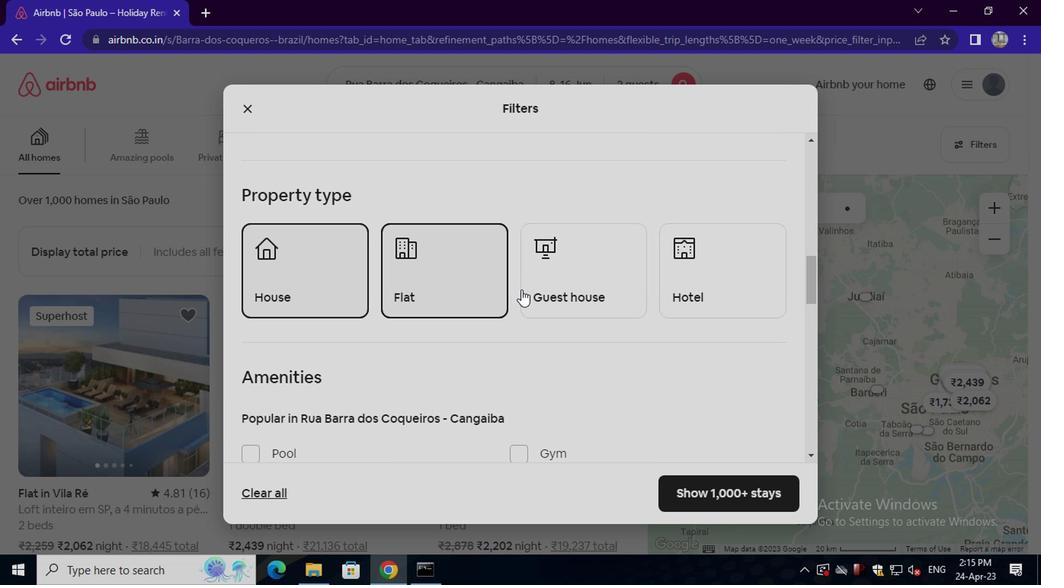 
Action: Mouse moved to (700, 287)
Screenshot: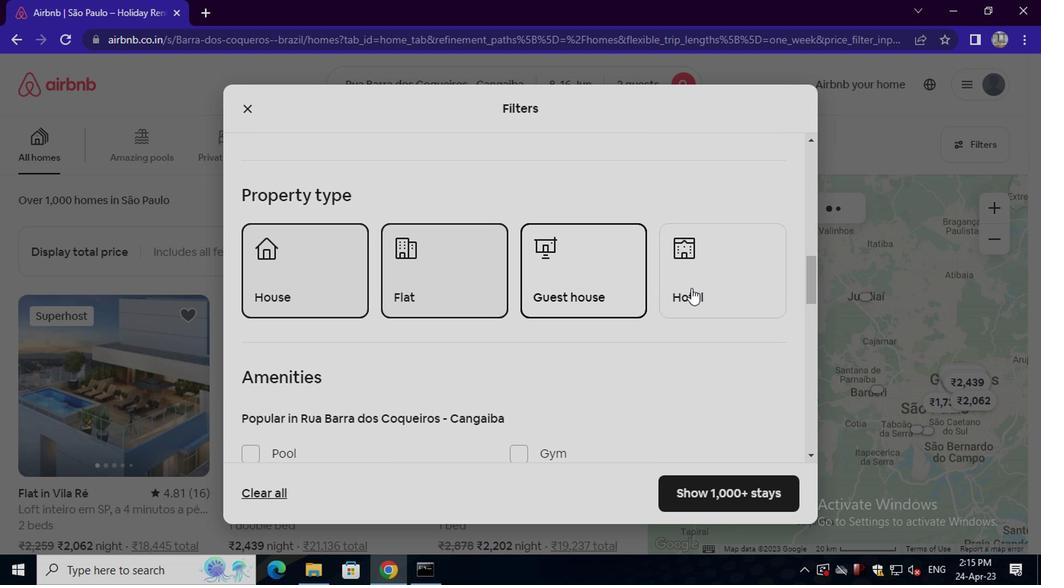 
Action: Mouse pressed left at (700, 287)
Screenshot: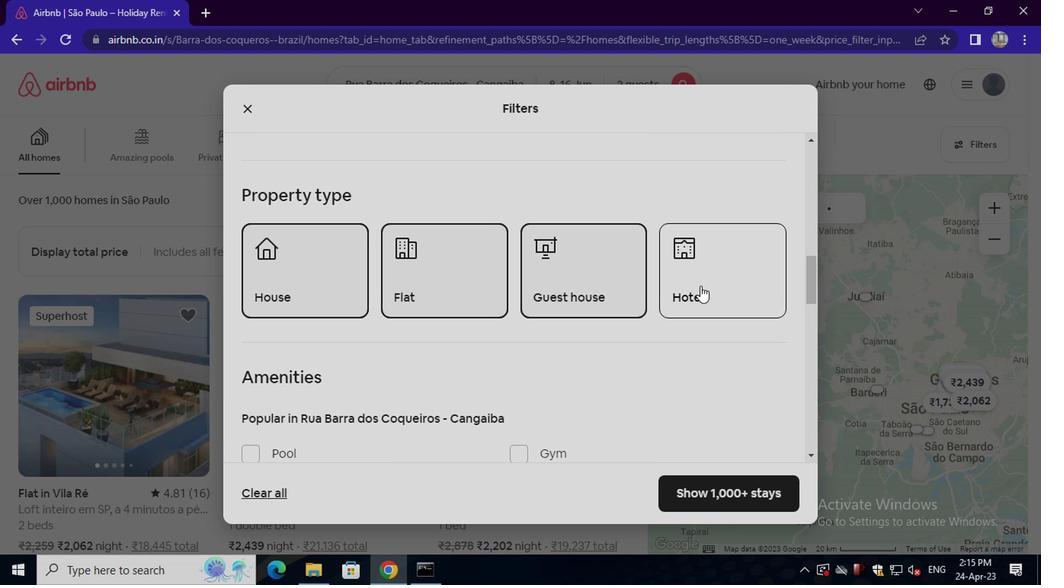 
Action: Mouse moved to (700, 286)
Screenshot: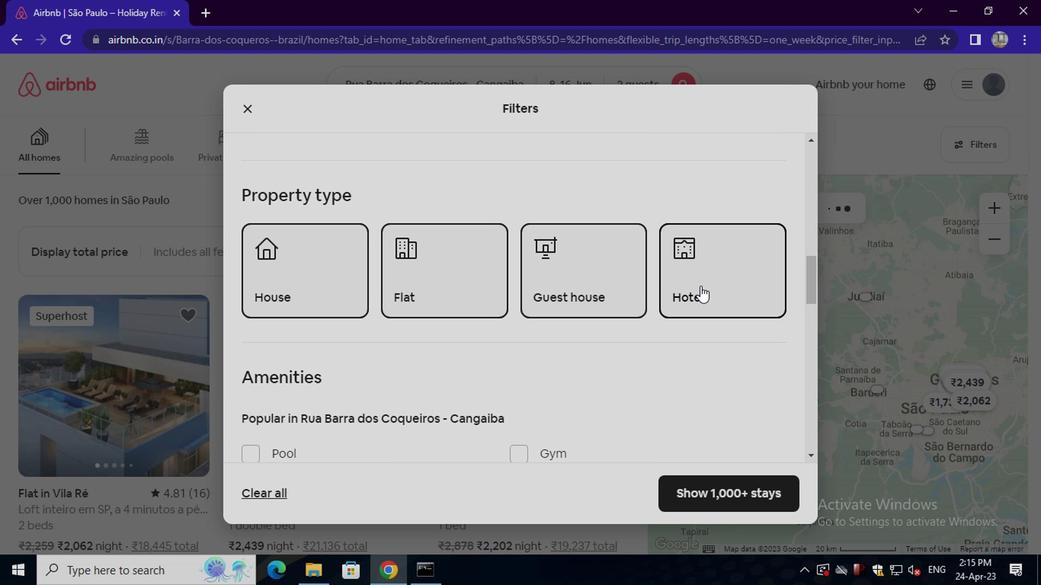 
Action: Mouse scrolled (700, 285) with delta (0, 0)
Screenshot: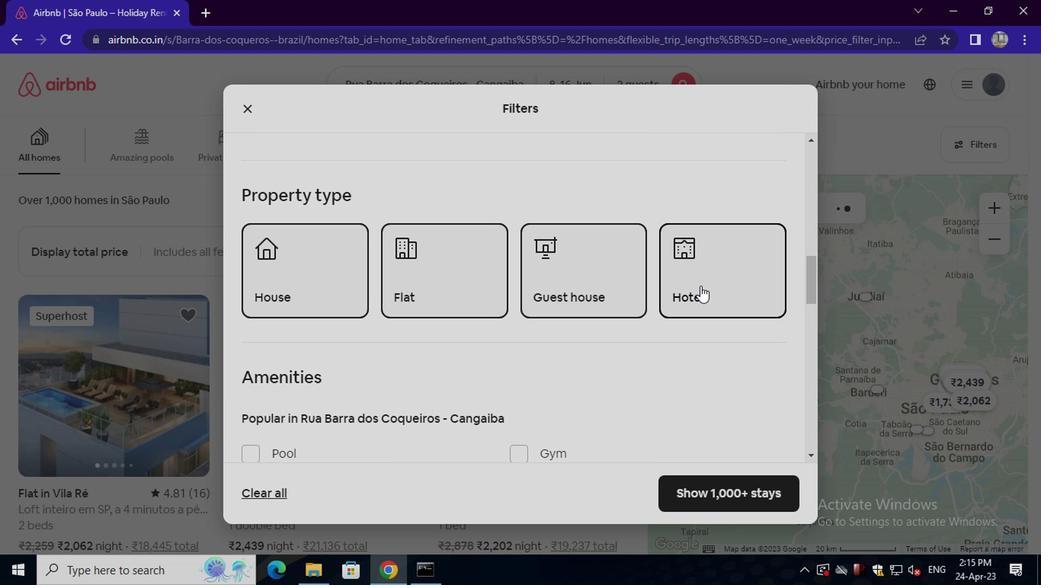 
Action: Mouse scrolled (700, 285) with delta (0, 0)
Screenshot: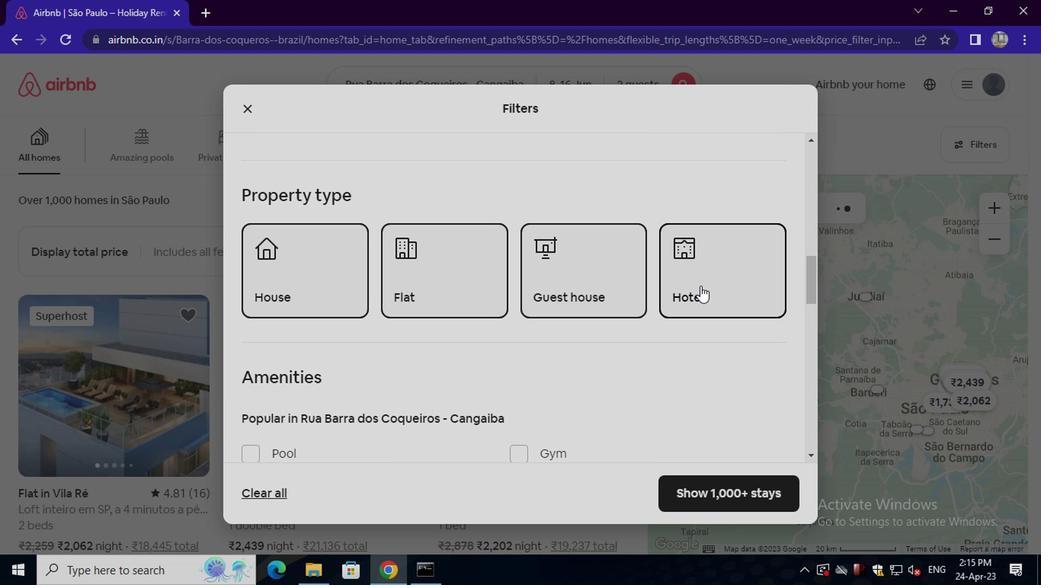 
Action: Mouse moved to (694, 292)
Screenshot: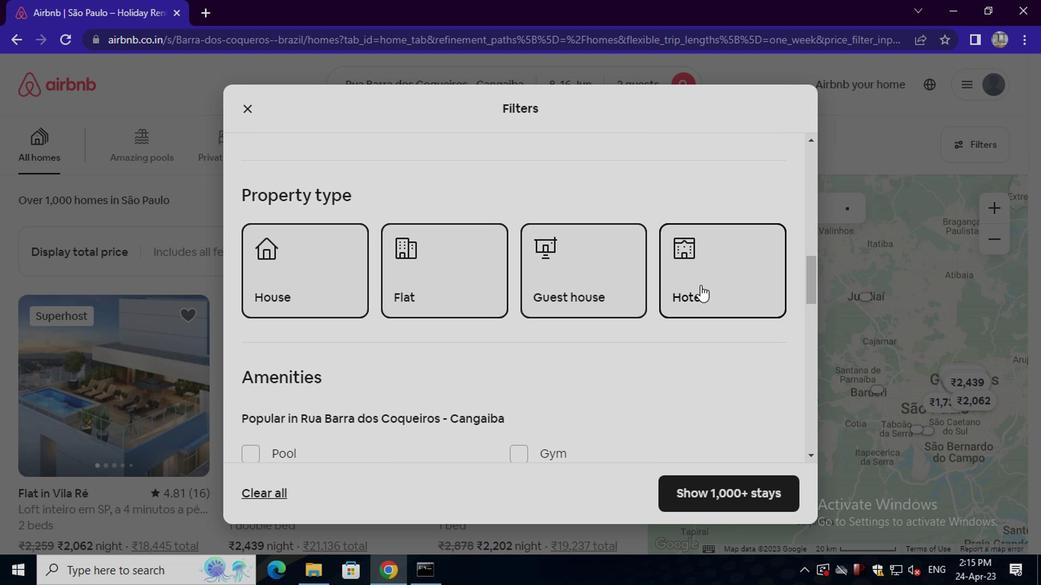 
Action: Mouse scrolled (694, 291) with delta (0, 0)
Screenshot: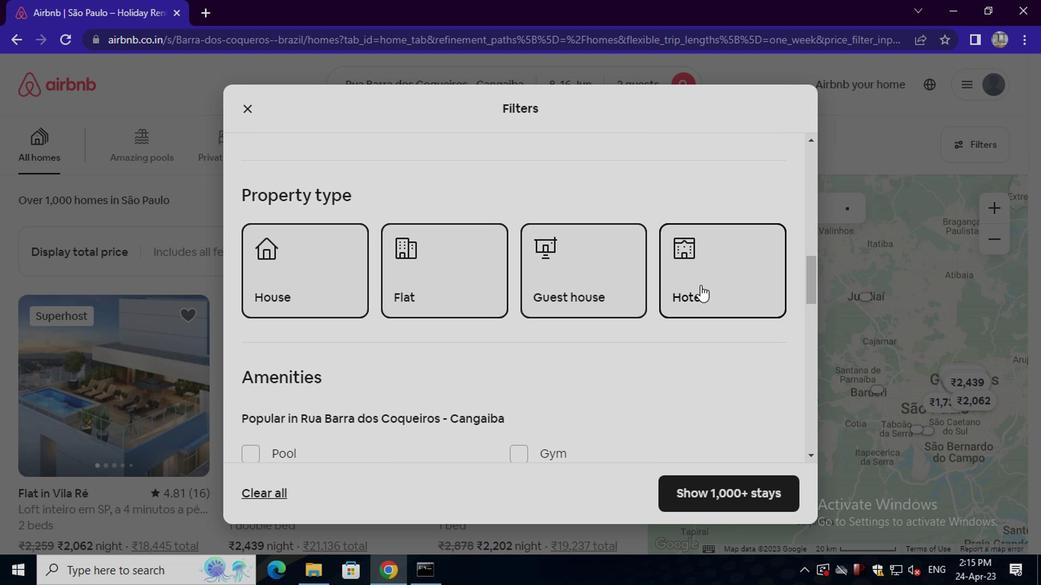 
Action: Mouse moved to (286, 261)
Screenshot: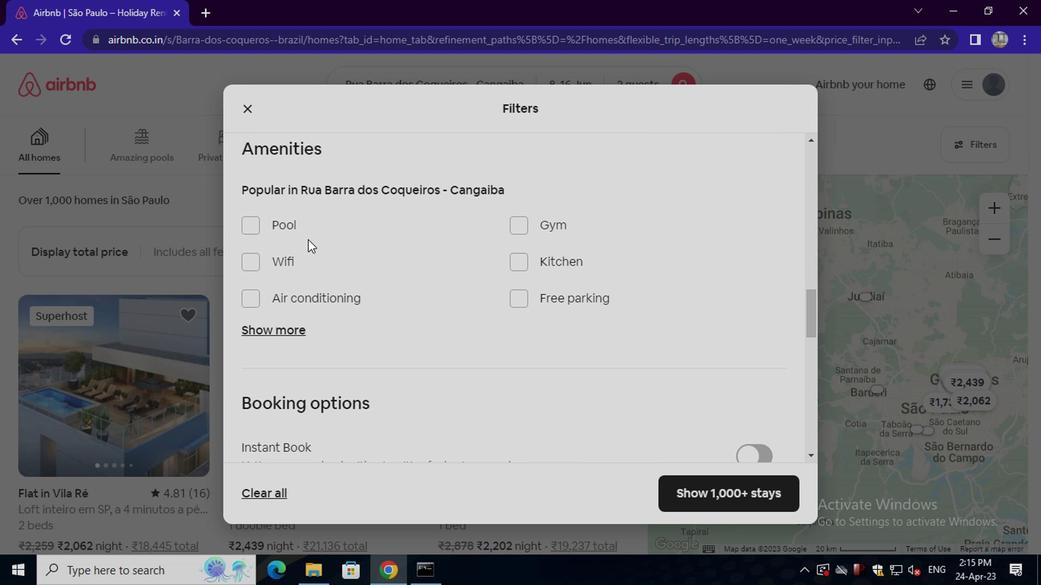 
Action: Mouse pressed left at (286, 261)
Screenshot: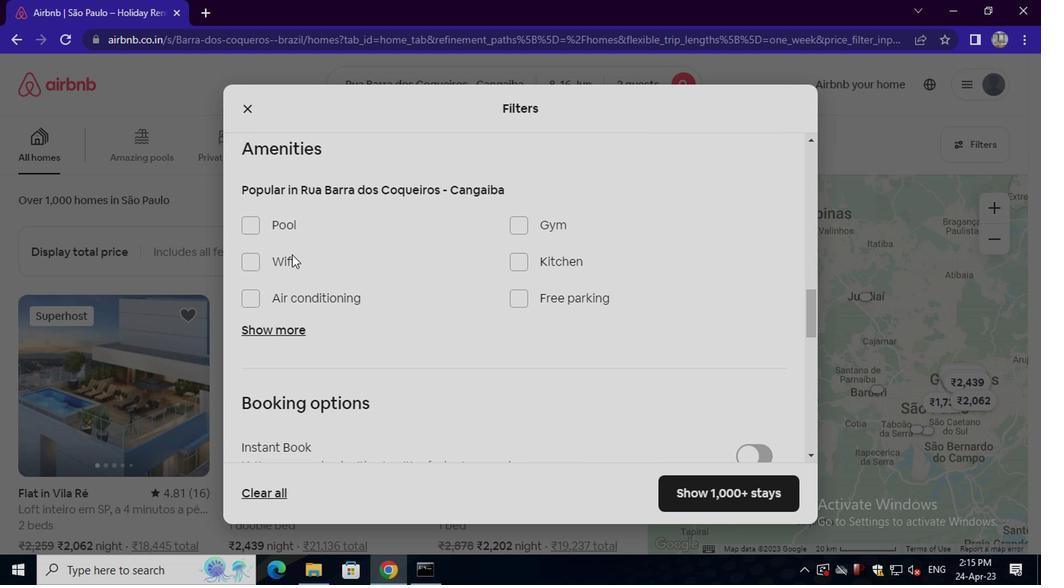 
Action: Mouse moved to (283, 324)
Screenshot: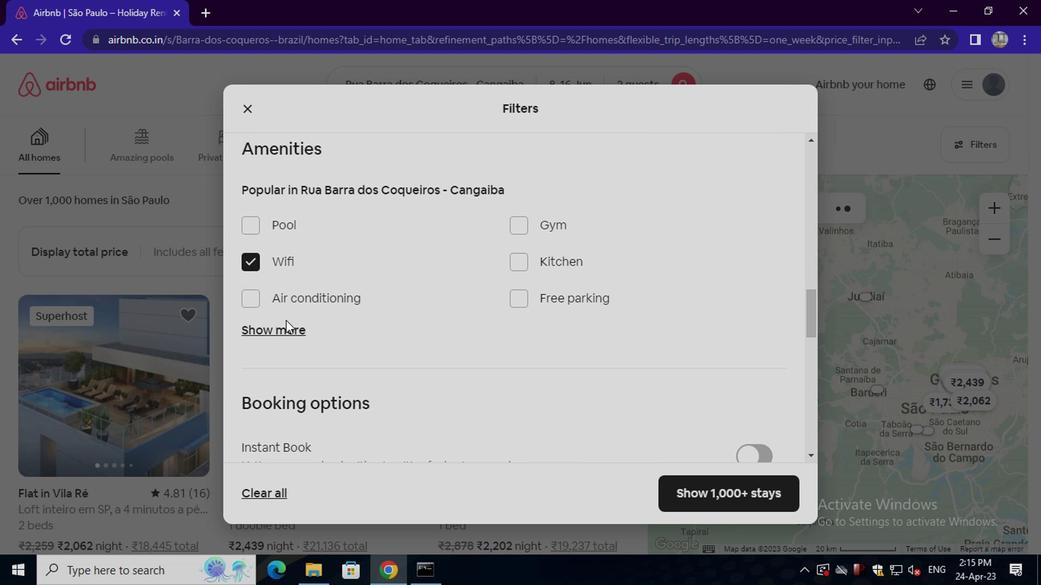 
Action: Mouse pressed left at (283, 324)
Screenshot: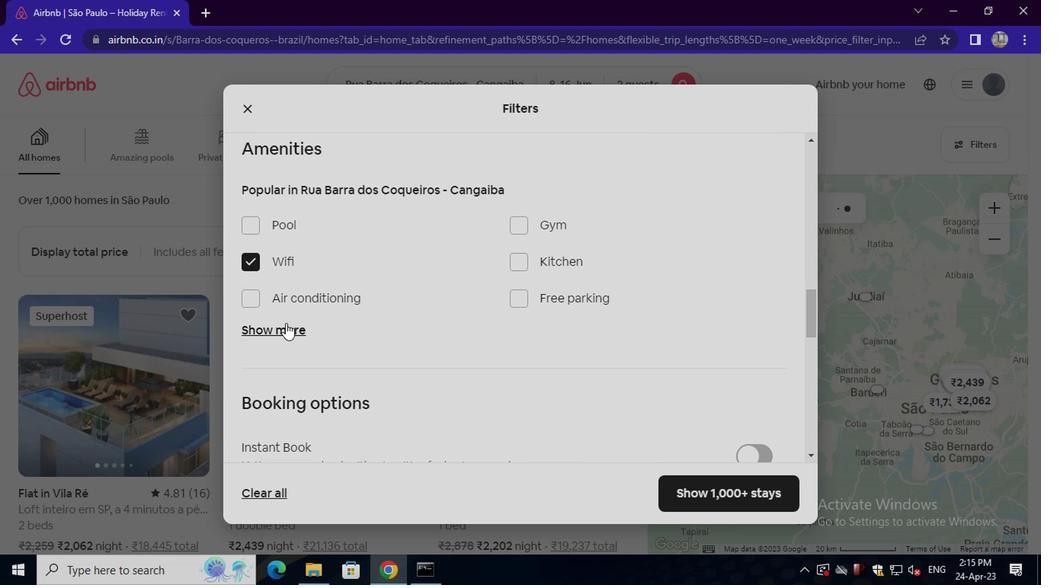 
Action: Mouse moved to (319, 328)
Screenshot: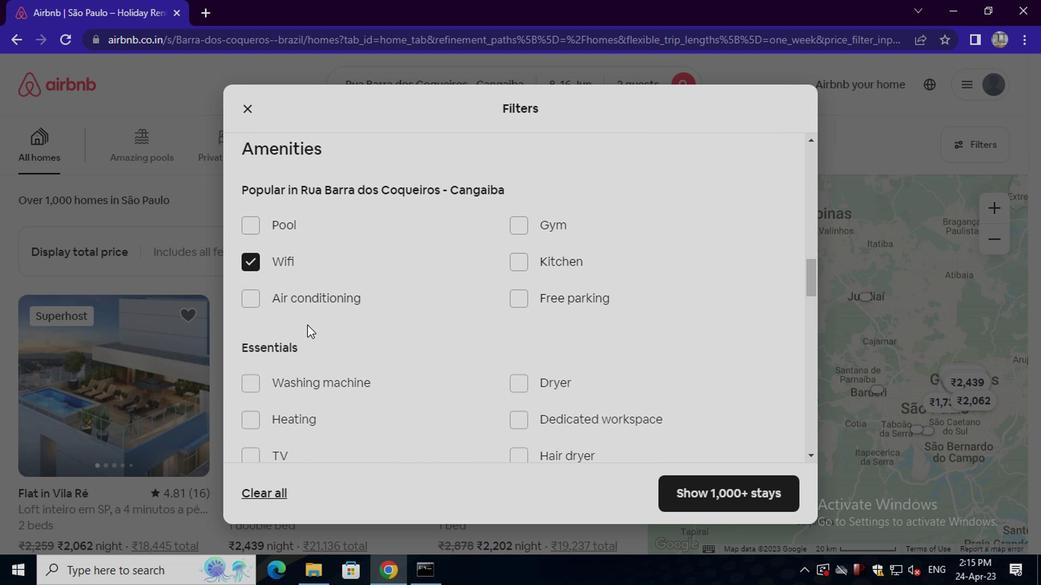 
Action: Mouse scrolled (319, 327) with delta (0, 0)
Screenshot: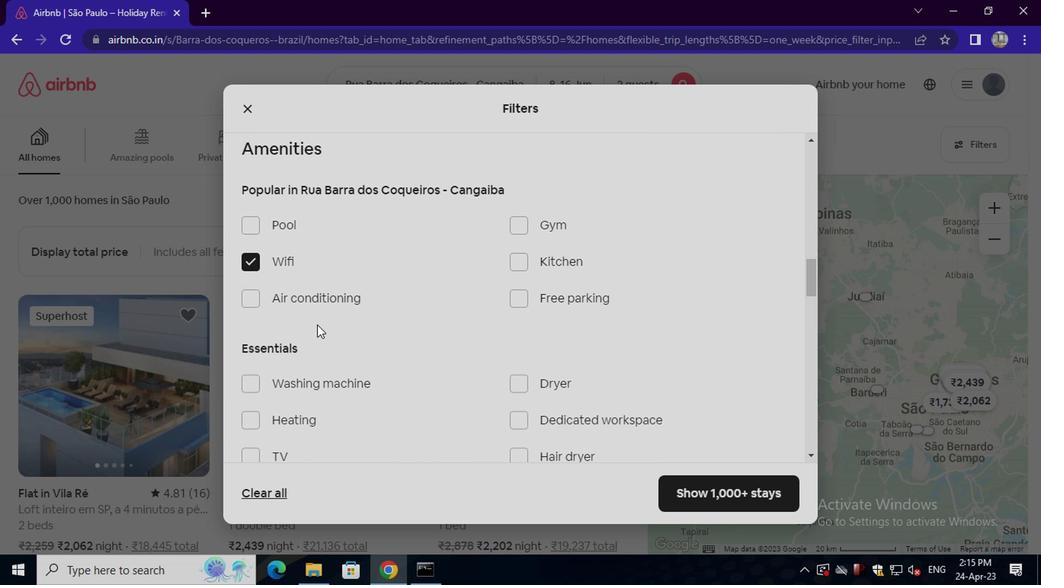 
Action: Mouse moved to (304, 312)
Screenshot: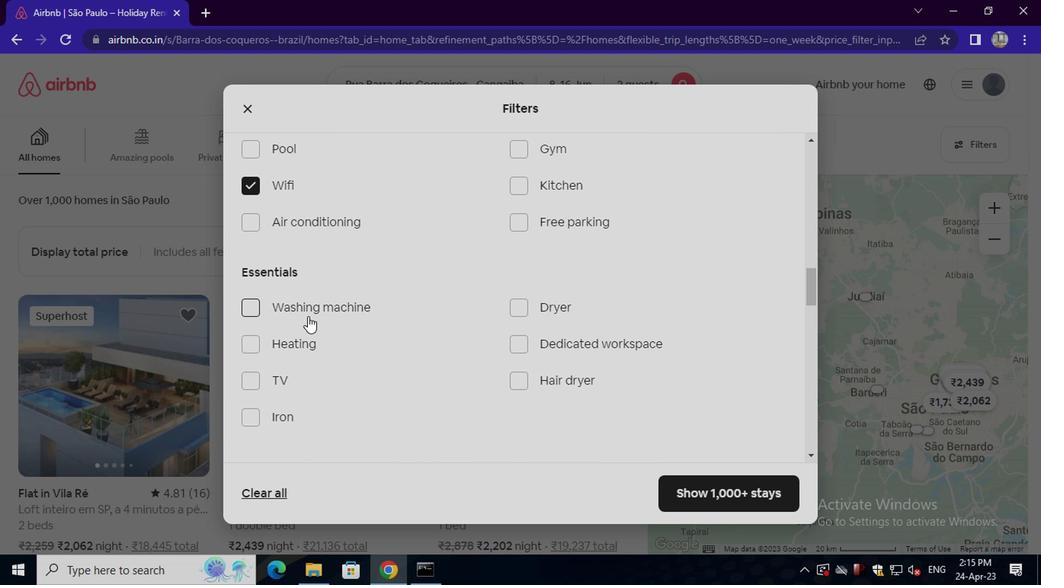 
Action: Mouse pressed left at (304, 312)
Screenshot: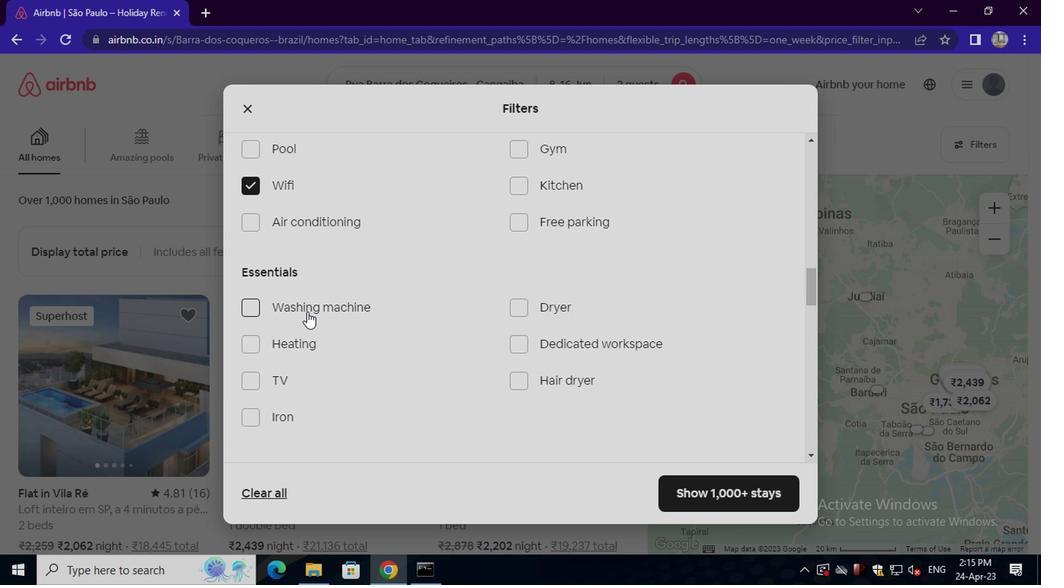 
Action: Mouse moved to (385, 325)
Screenshot: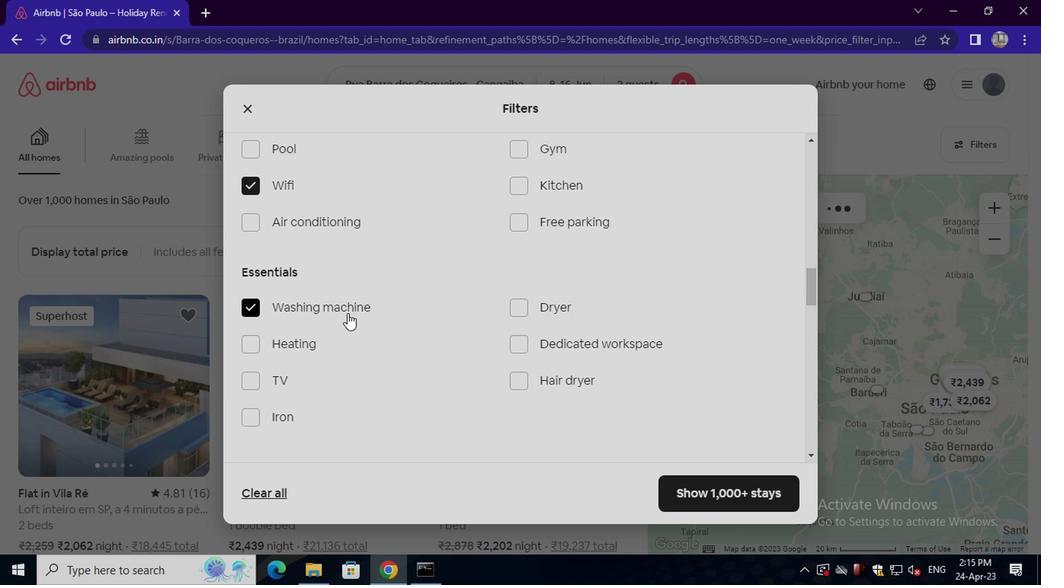 
Action: Mouse scrolled (385, 324) with delta (0, -1)
Screenshot: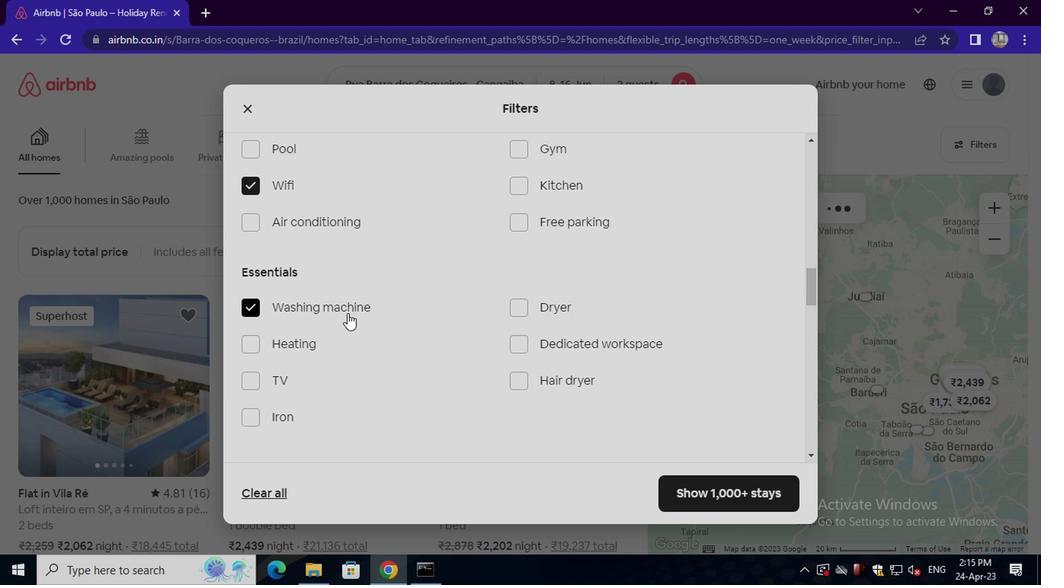 
Action: Mouse moved to (387, 328)
Screenshot: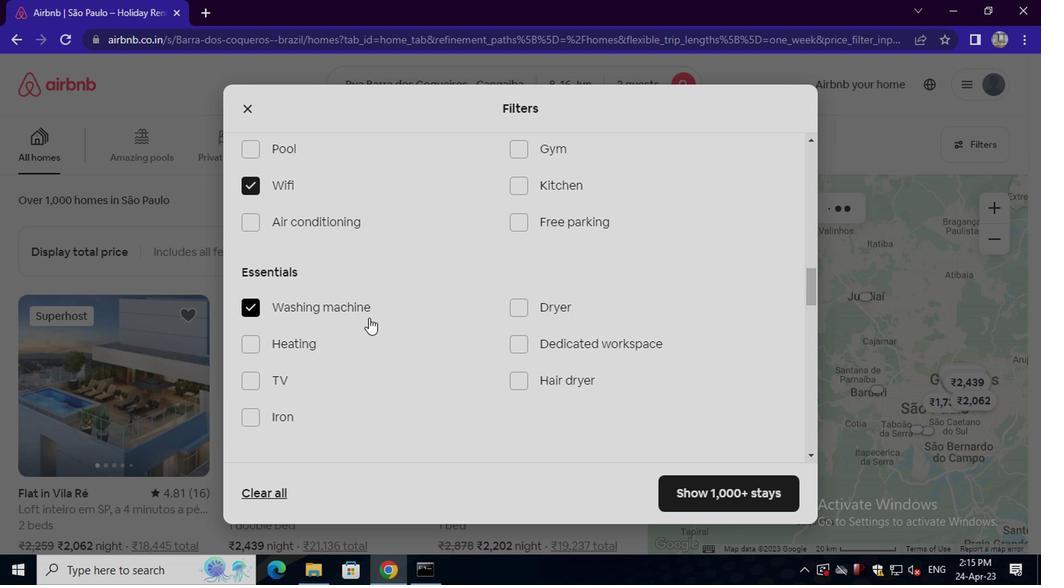 
Action: Mouse scrolled (387, 327) with delta (0, 0)
Screenshot: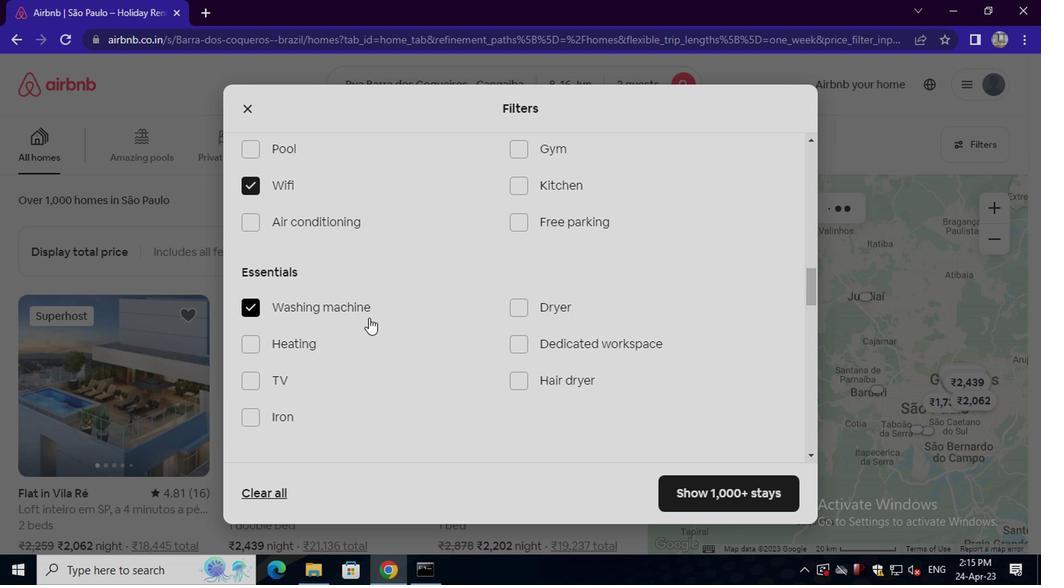 
Action: Mouse moved to (389, 330)
Screenshot: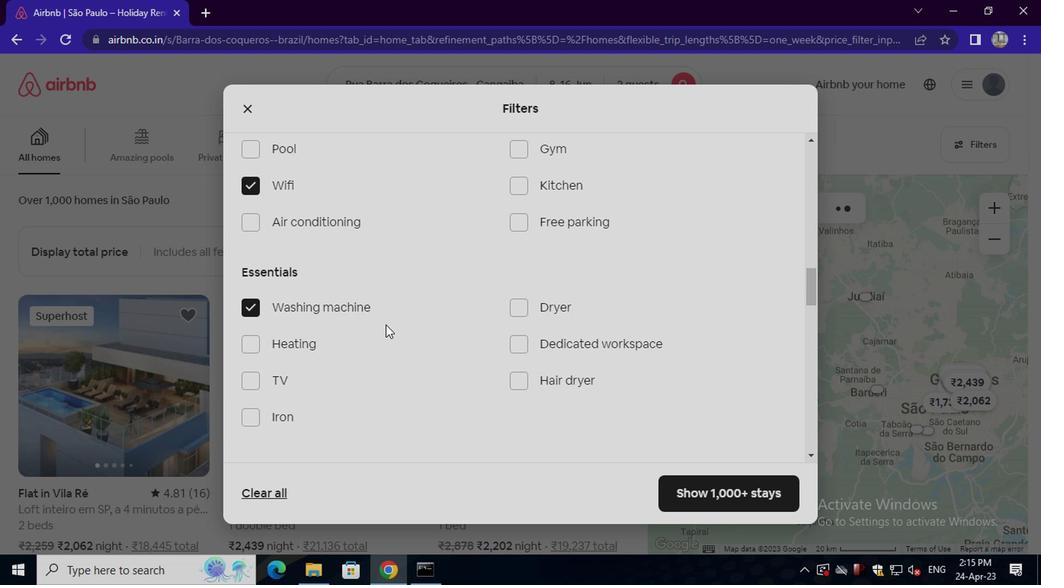 
Action: Mouse scrolled (389, 329) with delta (0, 0)
Screenshot: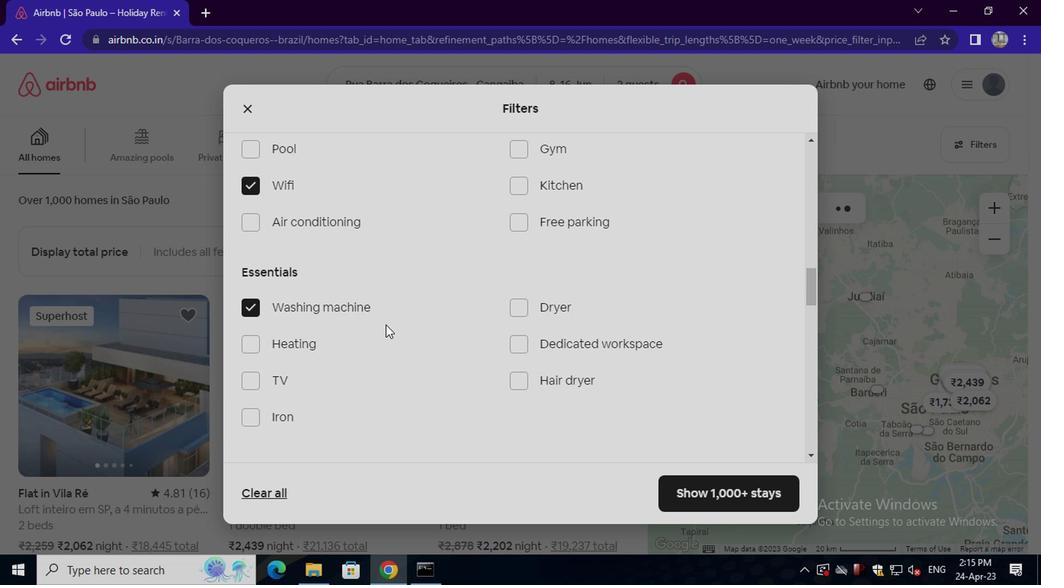 
Action: Mouse moved to (401, 331)
Screenshot: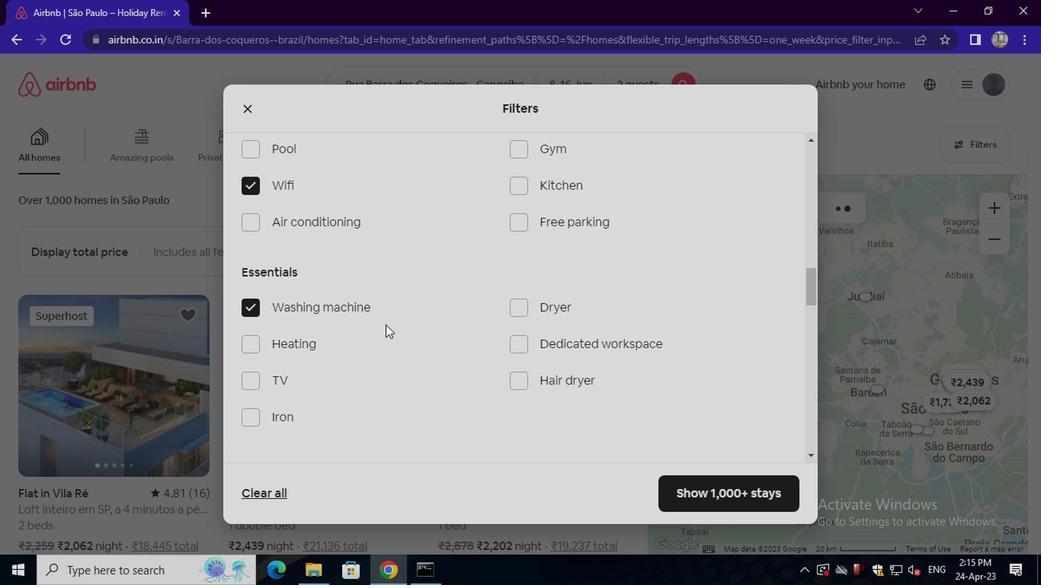 
Action: Mouse scrolled (401, 330) with delta (0, -1)
Screenshot: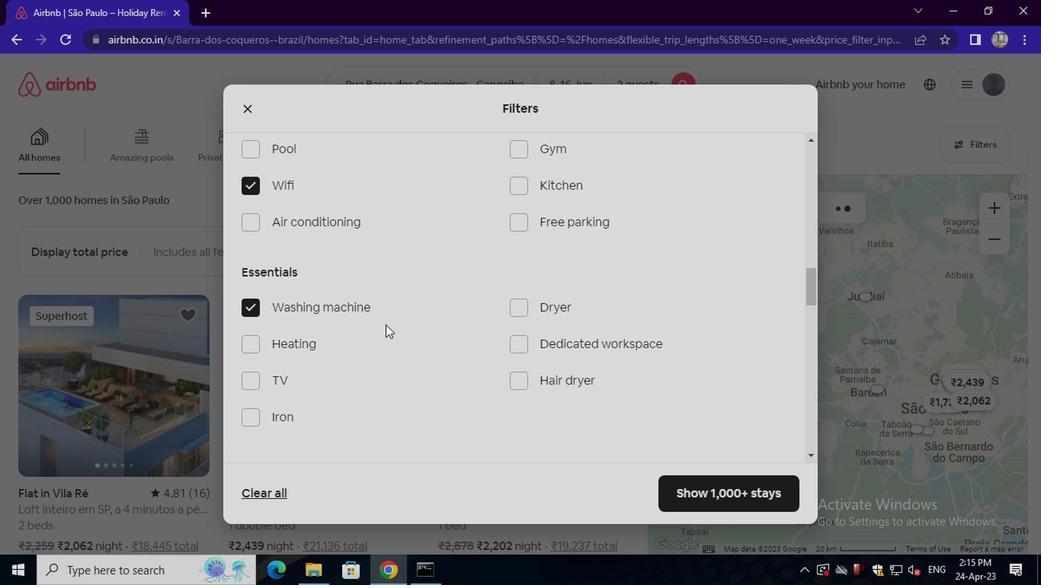 
Action: Mouse moved to (541, 349)
Screenshot: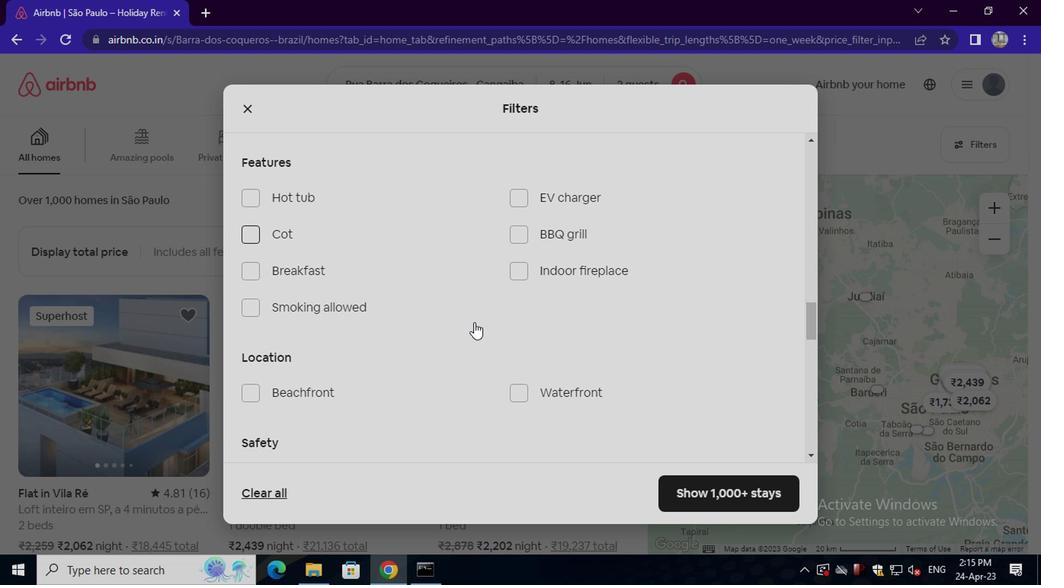 
Action: Mouse scrolled (541, 348) with delta (0, 0)
Screenshot: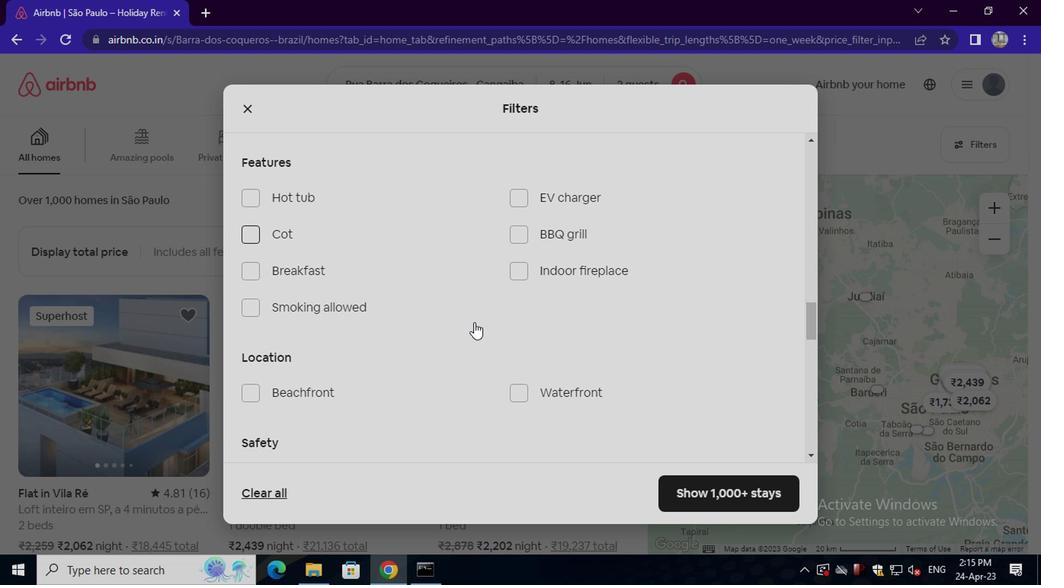 
Action: Mouse moved to (544, 351)
Screenshot: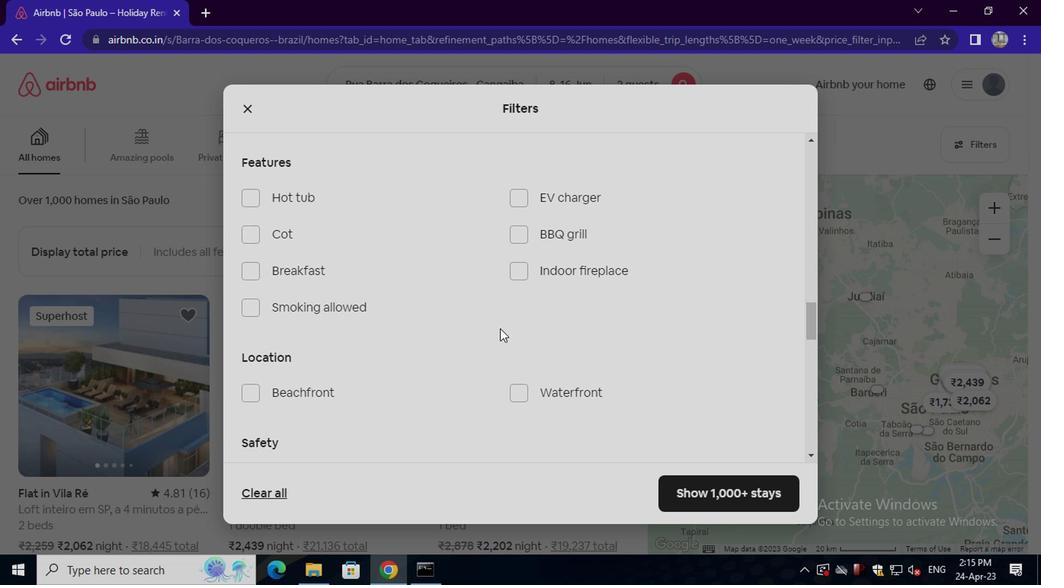 
Action: Mouse scrolled (544, 350) with delta (0, 0)
Screenshot: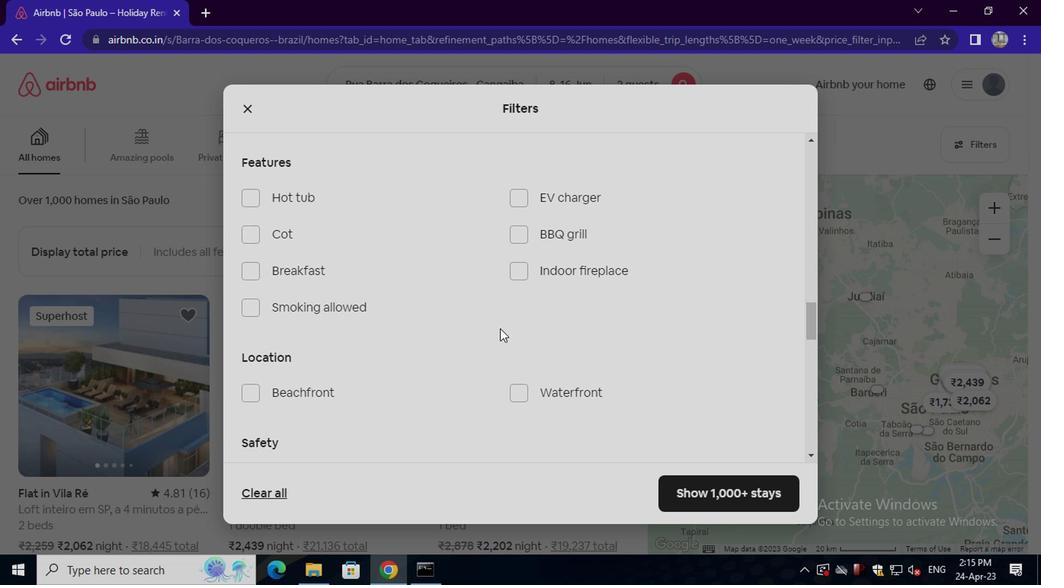 
Action: Mouse moved to (706, 394)
Screenshot: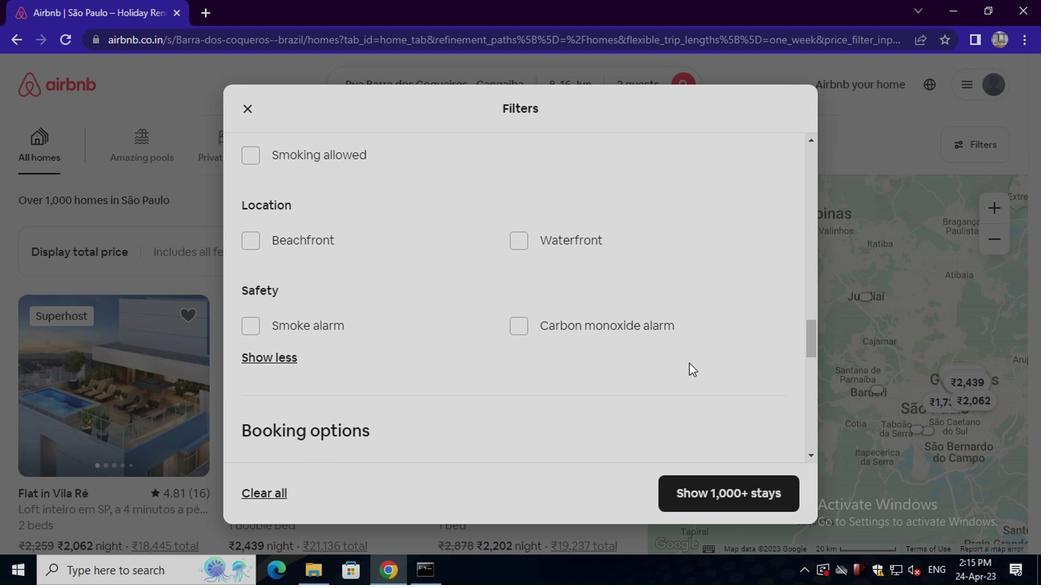
Action: Mouse scrolled (706, 393) with delta (0, -1)
Screenshot: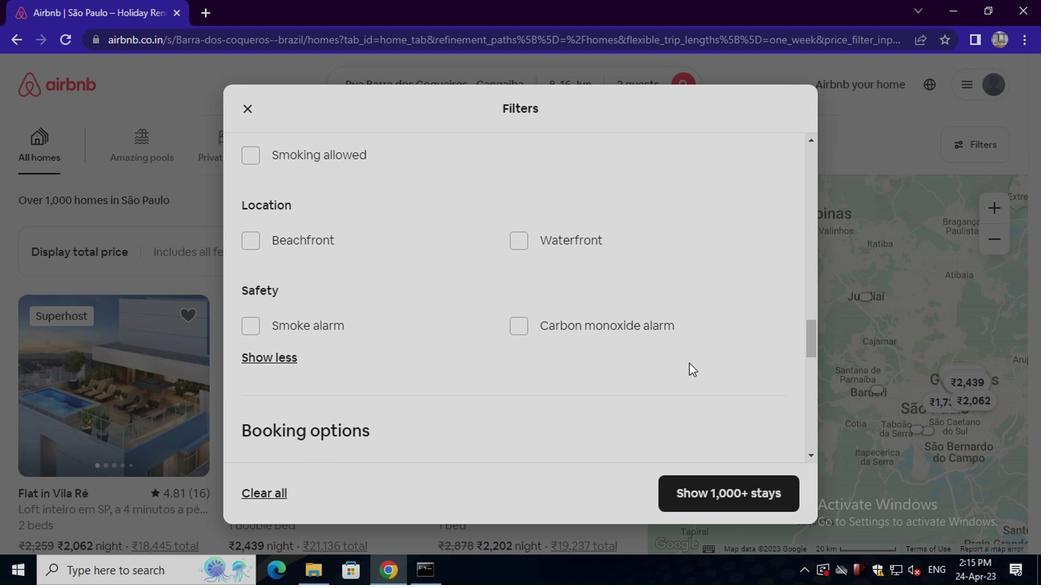 
Action: Mouse moved to (706, 395)
Screenshot: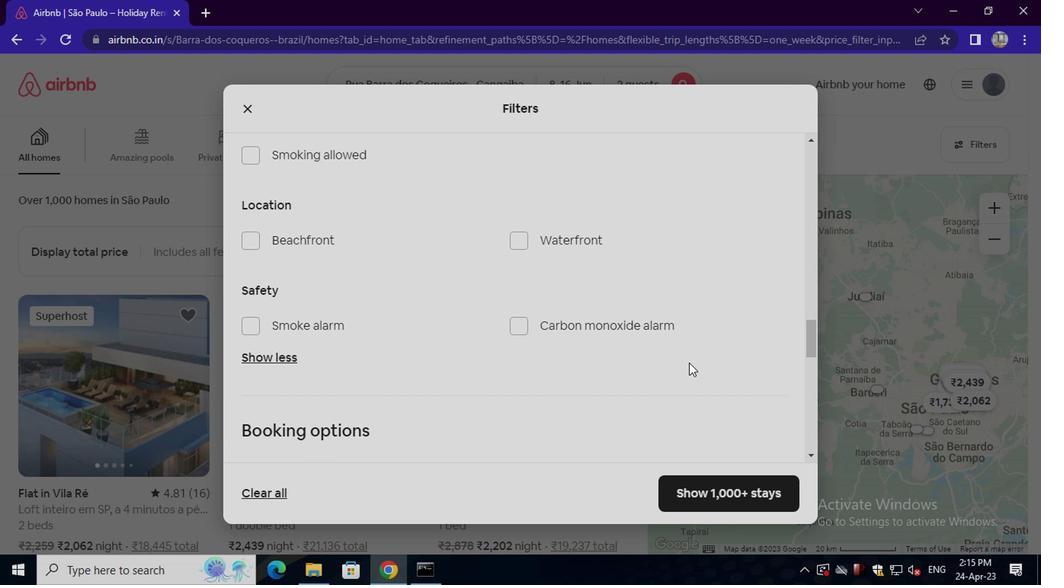 
Action: Mouse scrolled (706, 394) with delta (0, 0)
Screenshot: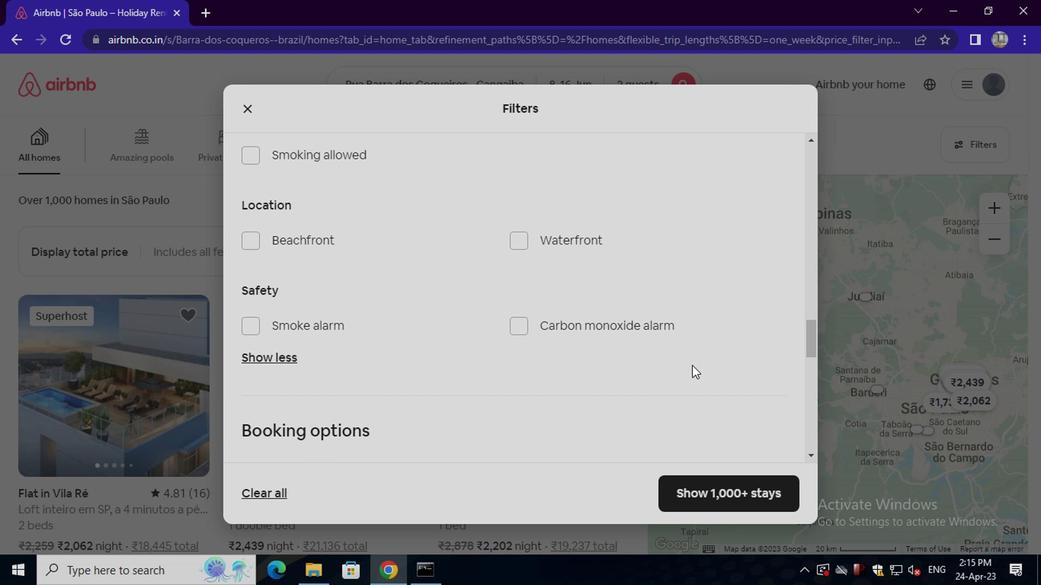 
Action: Mouse scrolled (706, 394) with delta (0, 0)
Screenshot: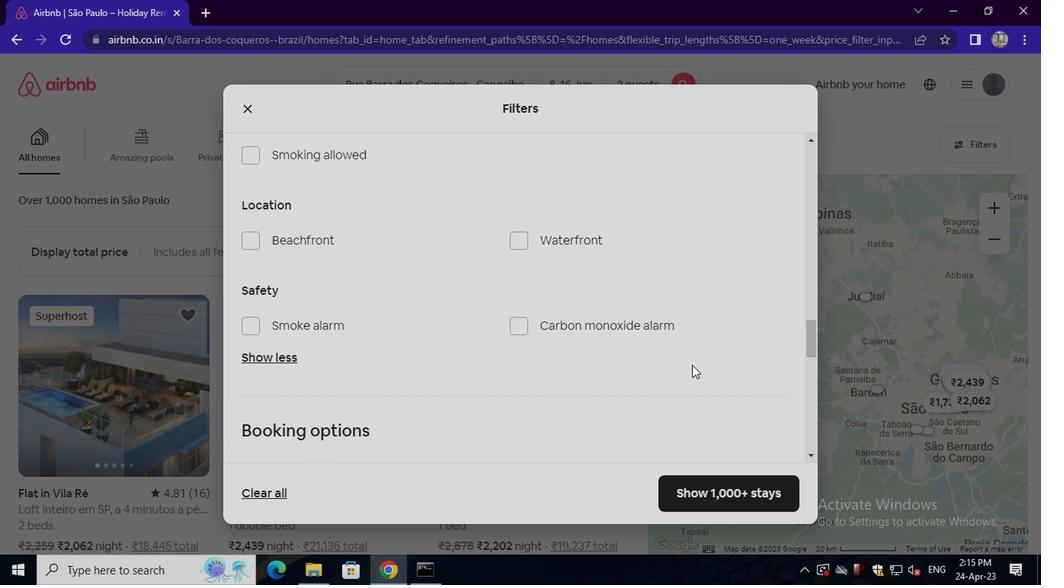 
Action: Mouse moved to (753, 311)
Screenshot: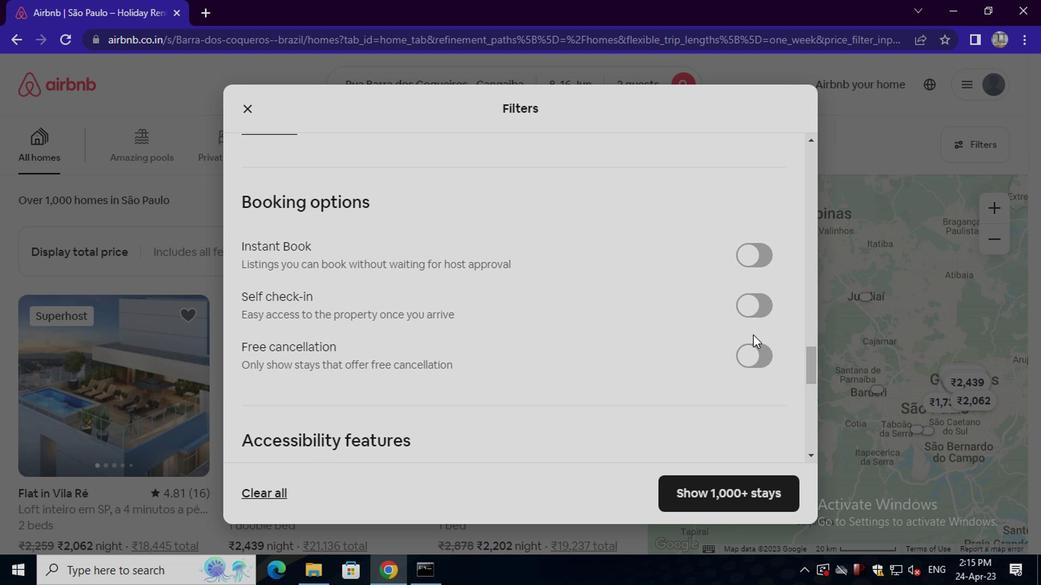 
Action: Mouse pressed left at (753, 311)
Screenshot: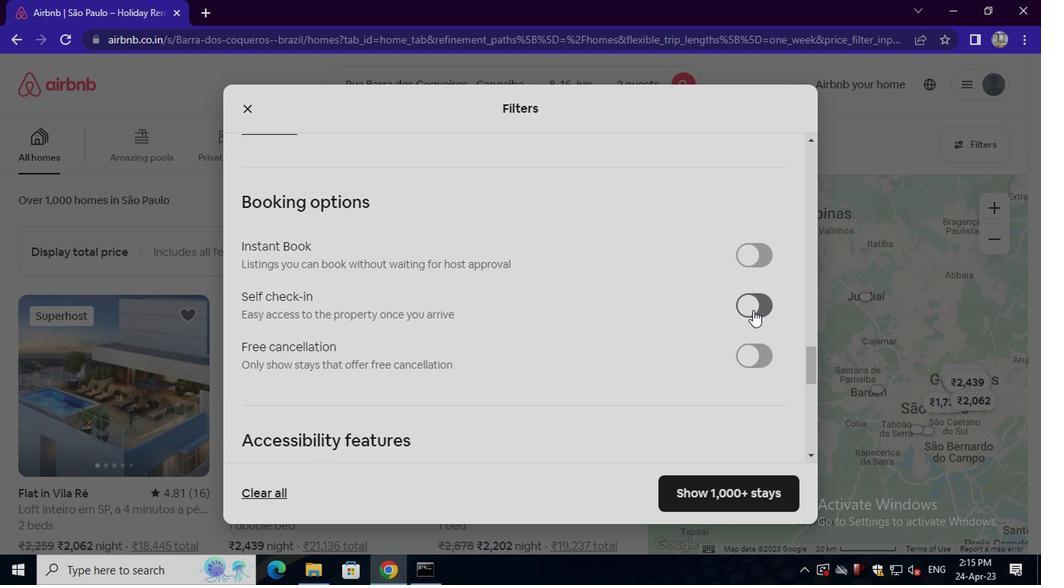 
Action: Mouse moved to (739, 309)
Screenshot: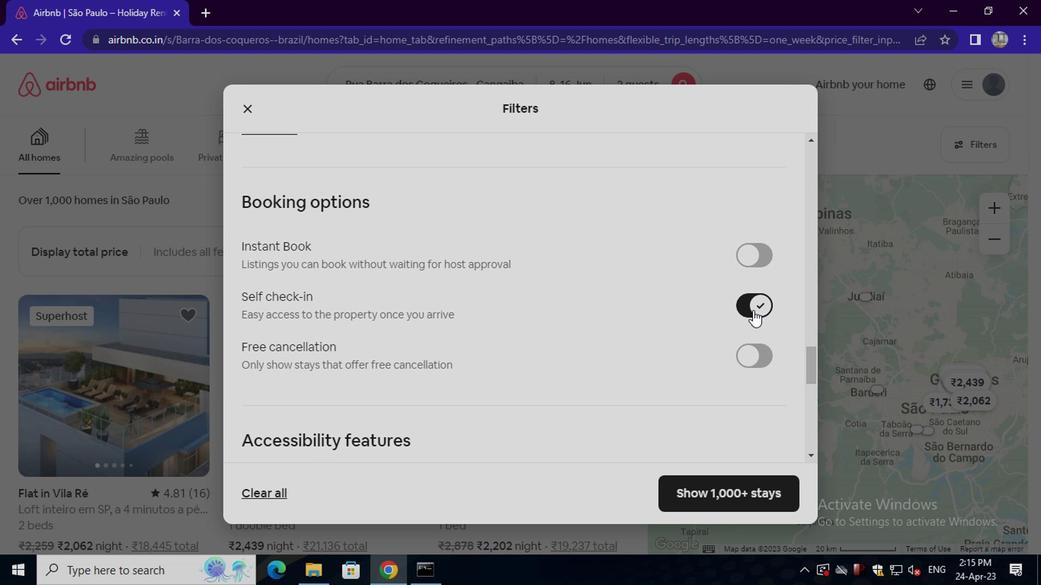 
Action: Mouse scrolled (739, 308) with delta (0, 0)
Screenshot: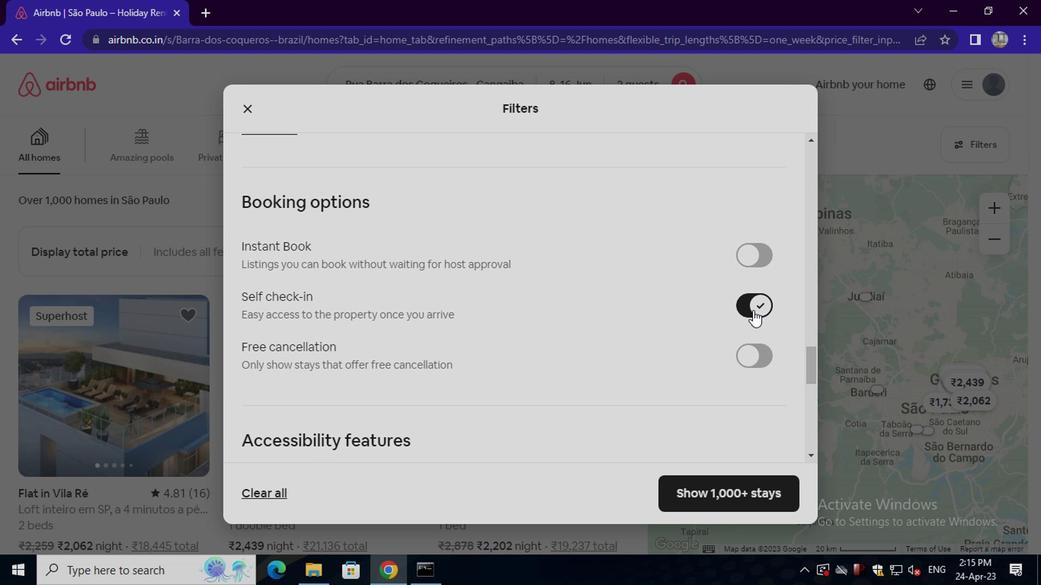 
Action: Mouse moved to (736, 309)
Screenshot: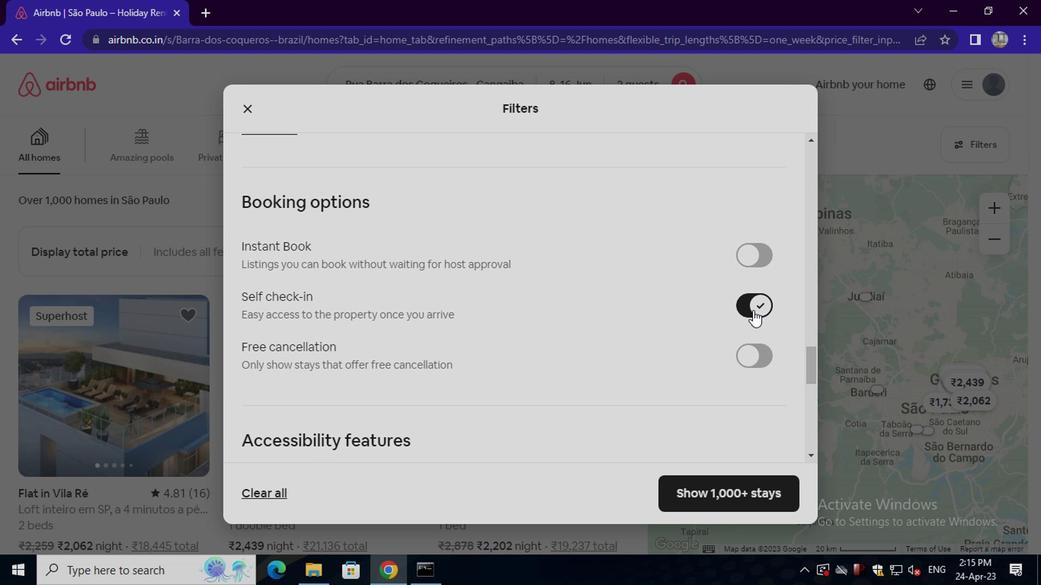 
Action: Mouse scrolled (736, 308) with delta (0, 0)
Screenshot: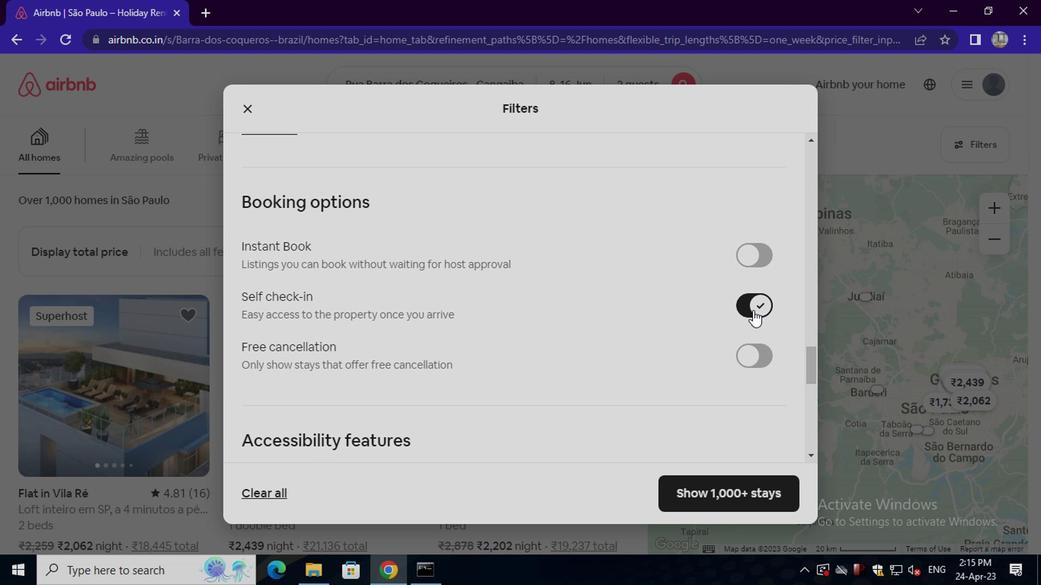 
Action: Mouse moved to (730, 309)
Screenshot: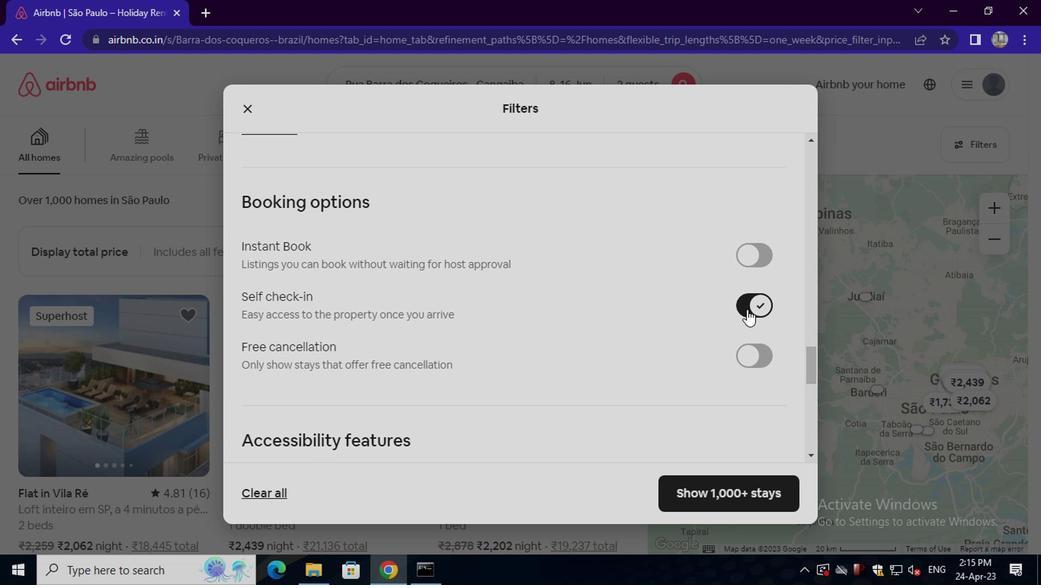 
Action: Mouse scrolled (730, 308) with delta (0, 0)
Screenshot: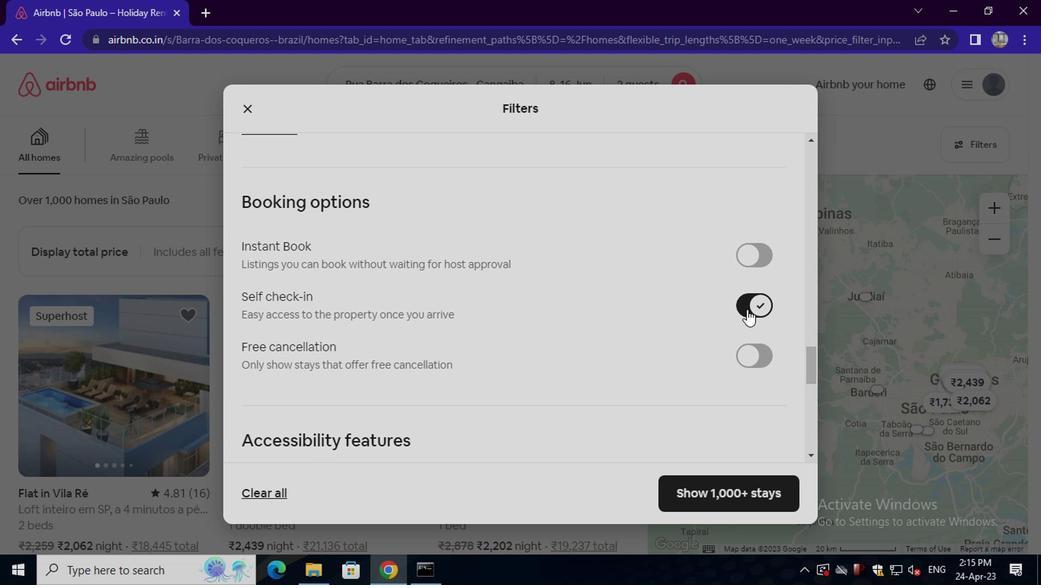 
Action: Mouse moved to (614, 312)
Screenshot: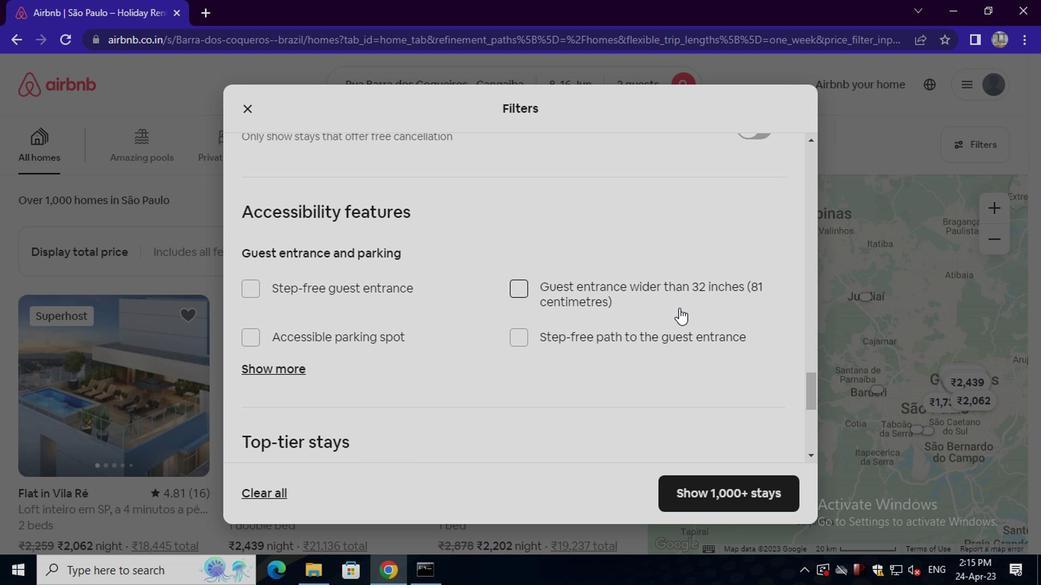 
Action: Mouse scrolled (614, 312) with delta (0, 0)
Screenshot: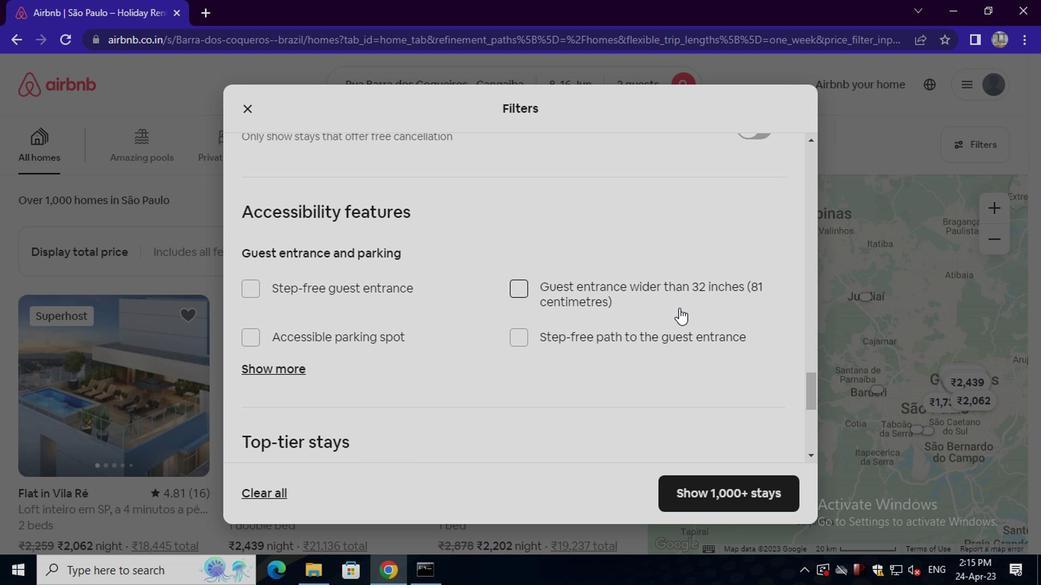 
Action: Mouse moved to (601, 309)
Screenshot: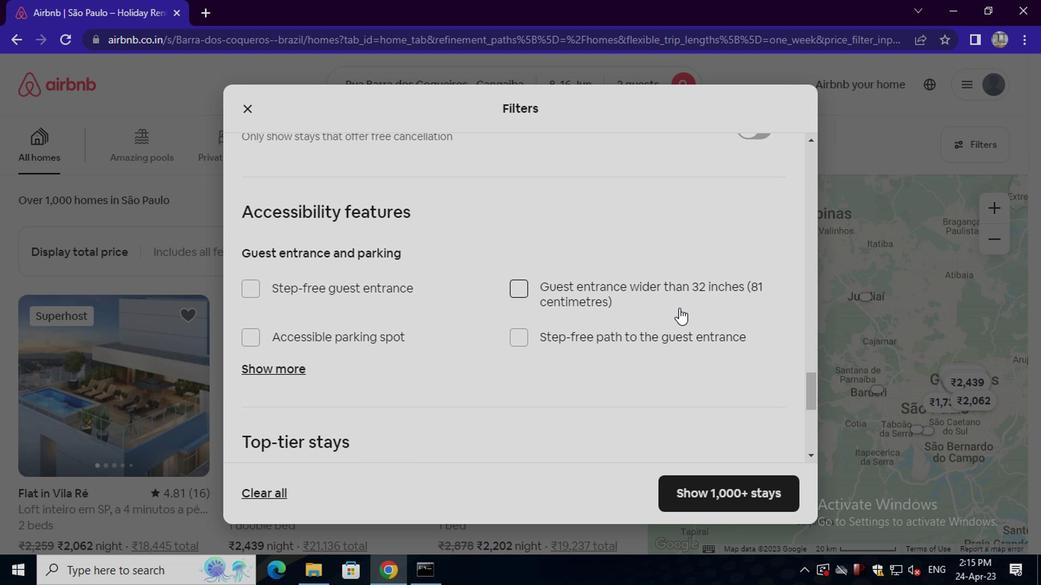 
Action: Mouse scrolled (601, 308) with delta (0, 0)
Screenshot: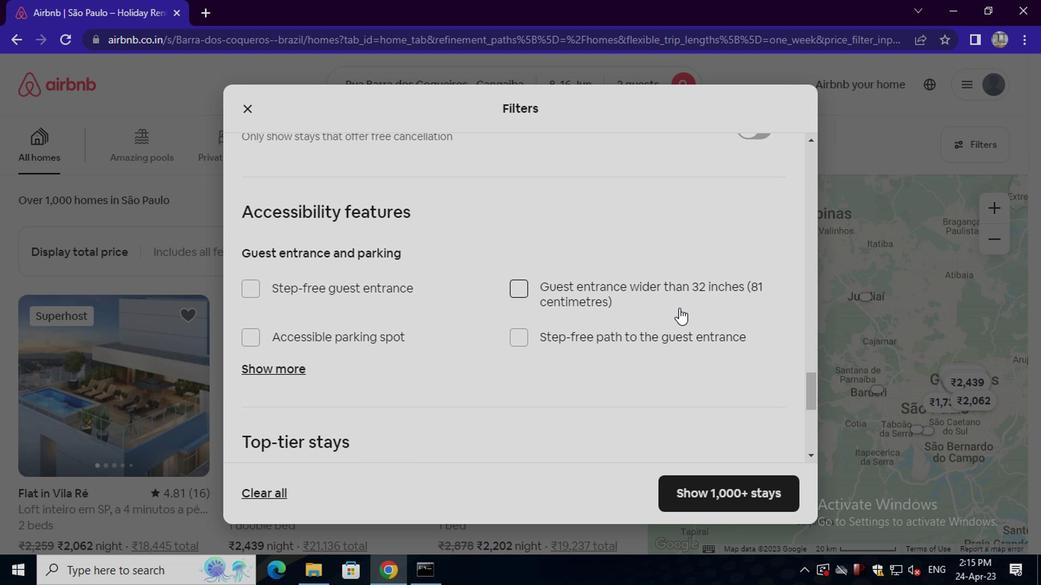 
Action: Mouse moved to (592, 303)
Screenshot: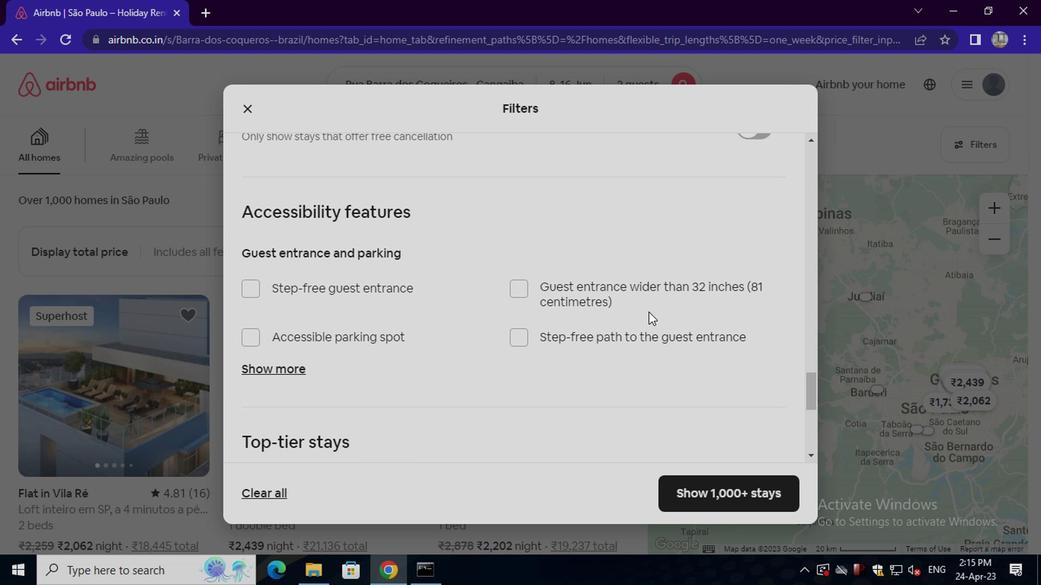 
Action: Mouse scrolled (592, 303) with delta (0, 0)
Screenshot: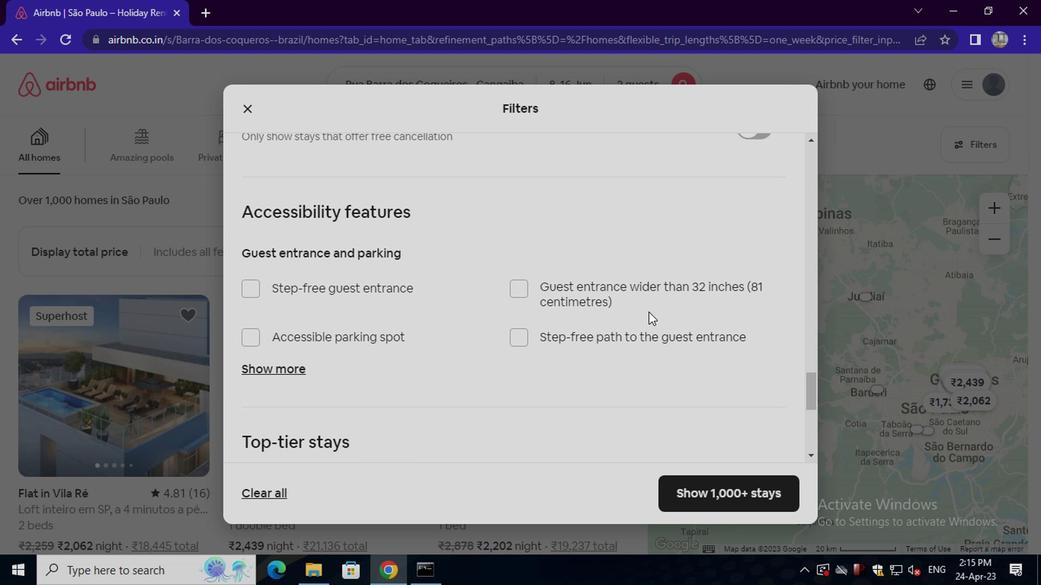 
Action: Mouse moved to (492, 297)
Screenshot: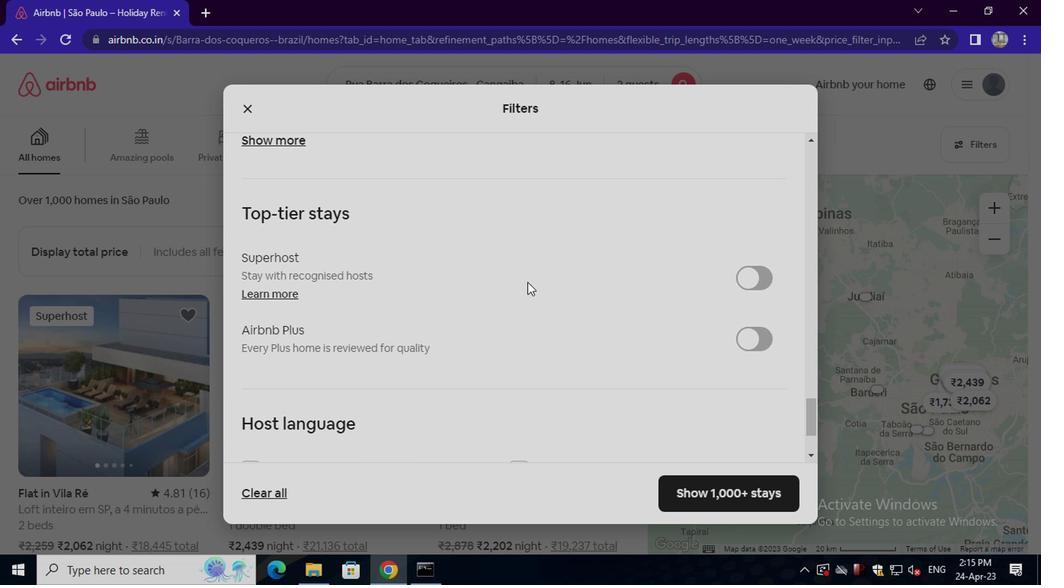 
Action: Mouse scrolled (492, 296) with delta (0, -1)
Screenshot: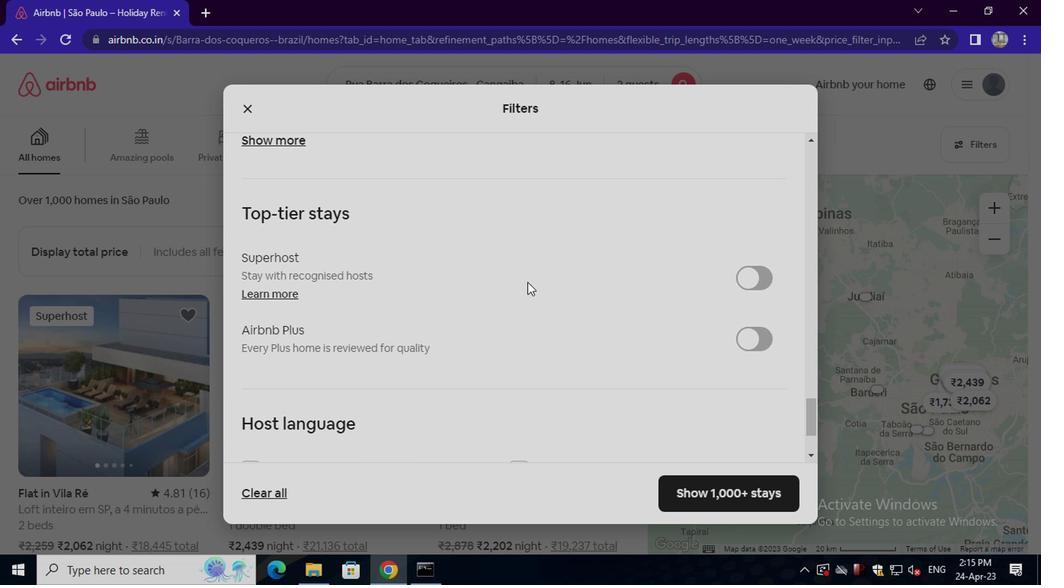 
Action: Mouse moved to (485, 299)
Screenshot: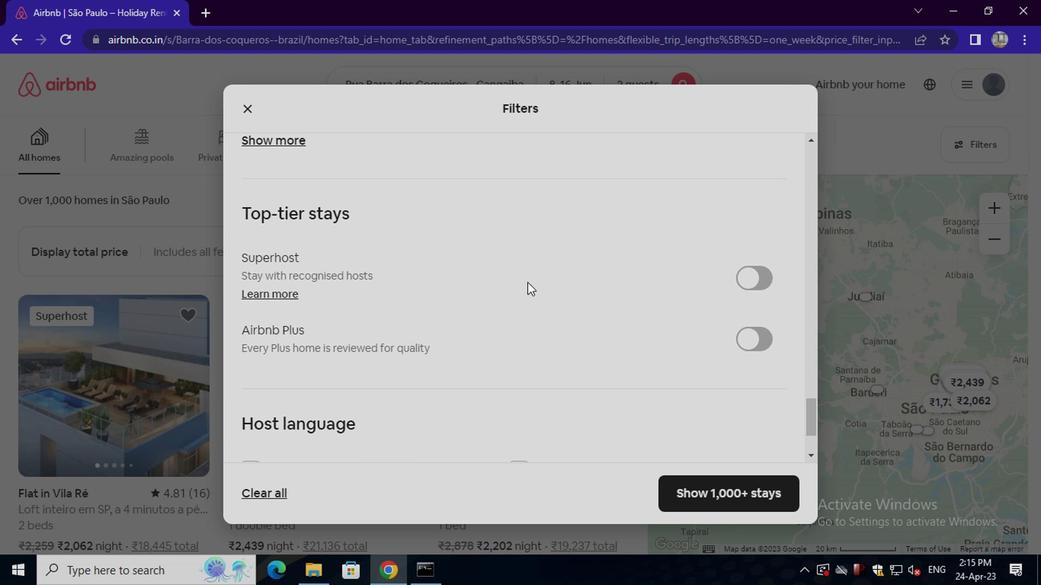 
Action: Mouse scrolled (485, 299) with delta (0, 0)
Screenshot: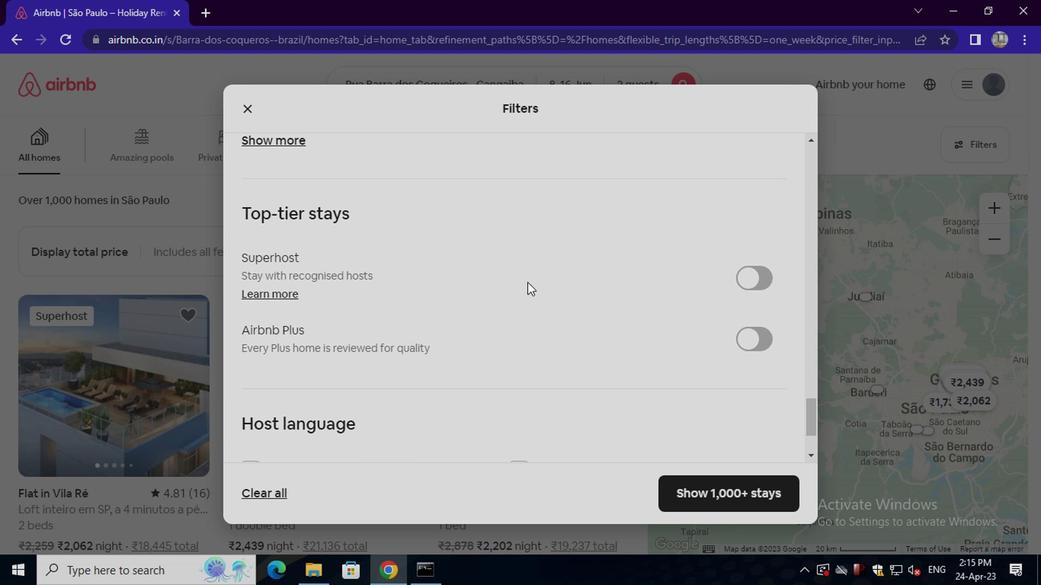 
Action: Mouse moved to (481, 300)
Screenshot: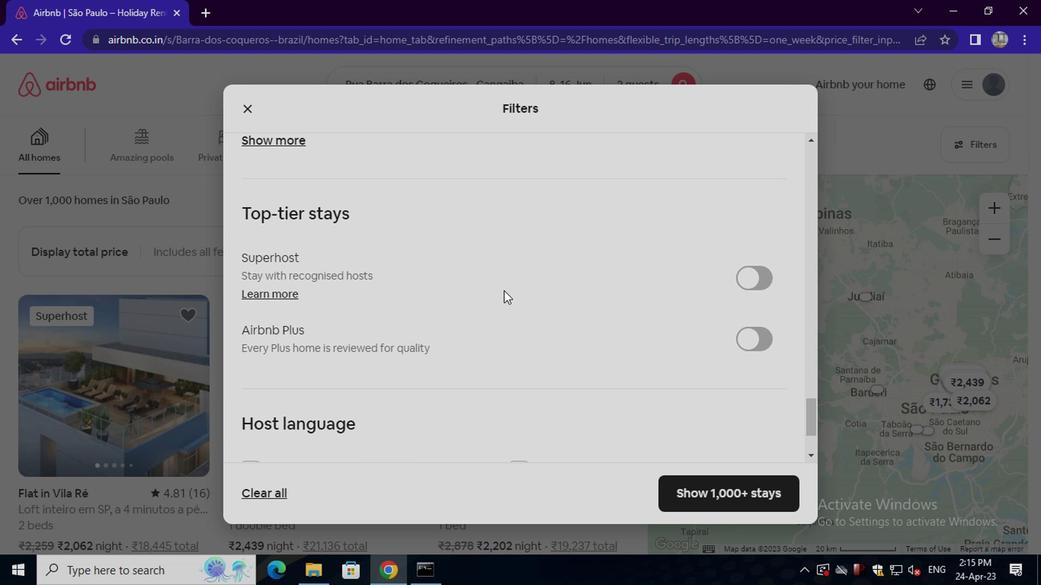 
Action: Mouse scrolled (481, 299) with delta (0, -1)
Screenshot: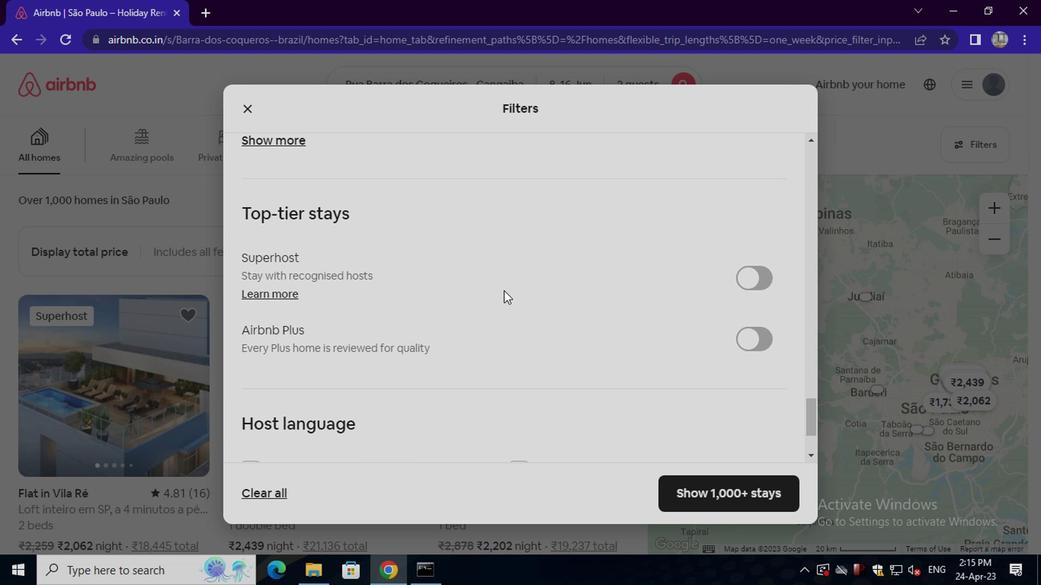 
Action: Mouse moved to (268, 423)
Screenshot: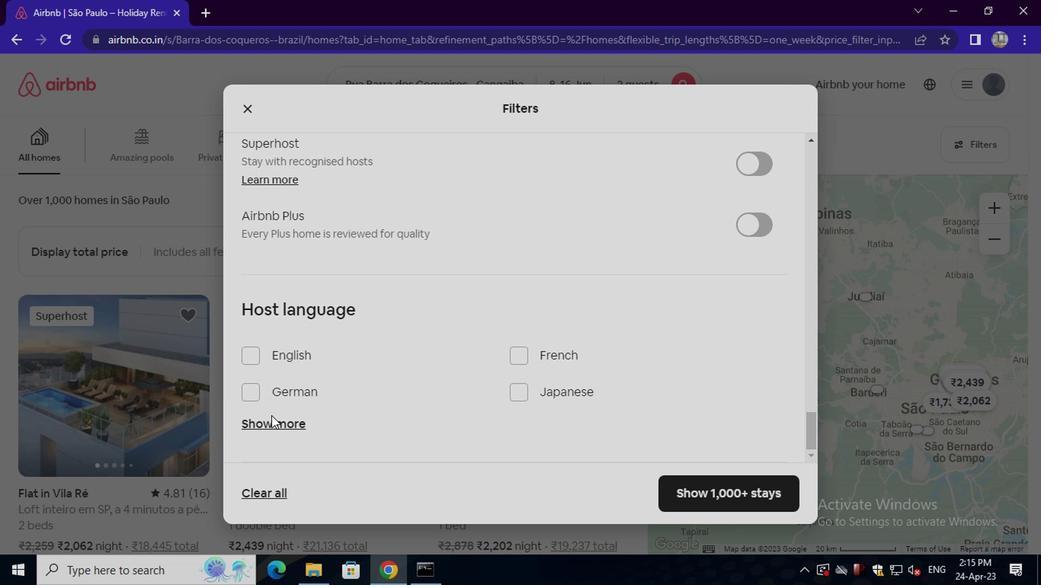 
Action: Mouse pressed left at (268, 423)
Screenshot: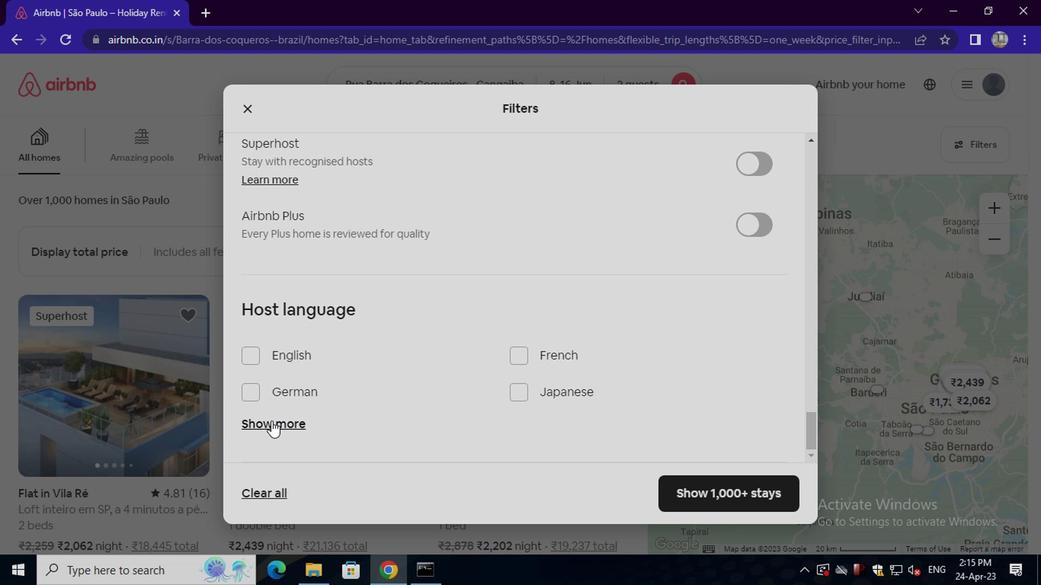 
Action: Mouse moved to (297, 396)
Screenshot: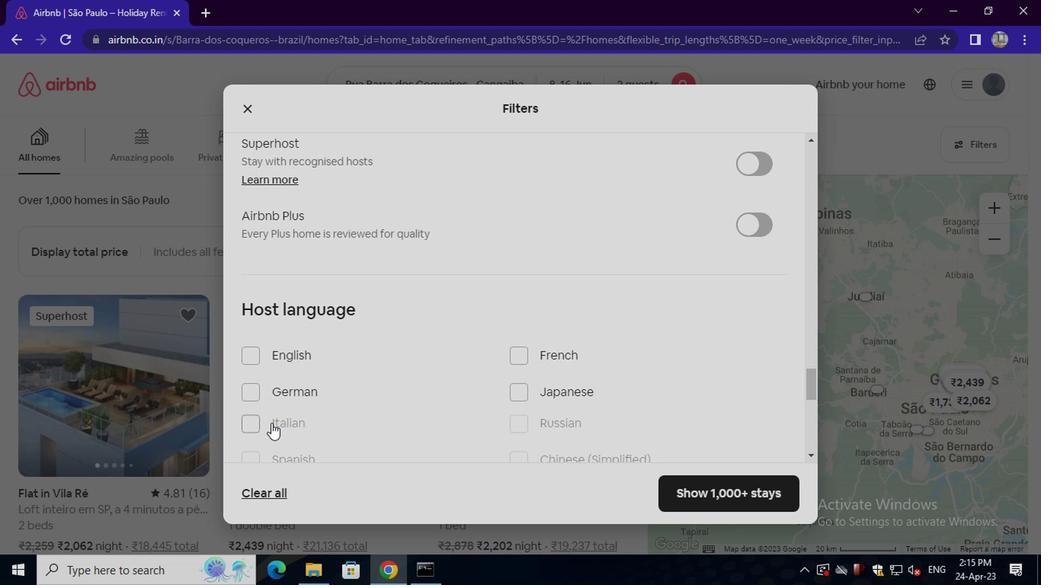 
Action: Mouse scrolled (297, 396) with delta (0, 0)
Screenshot: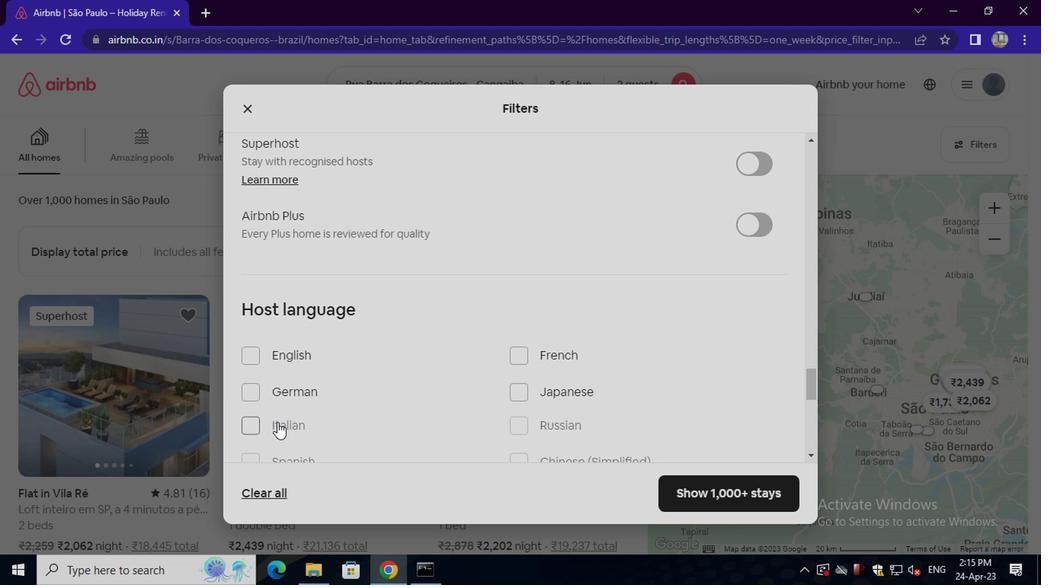 
Action: Mouse scrolled (297, 396) with delta (0, 0)
Screenshot: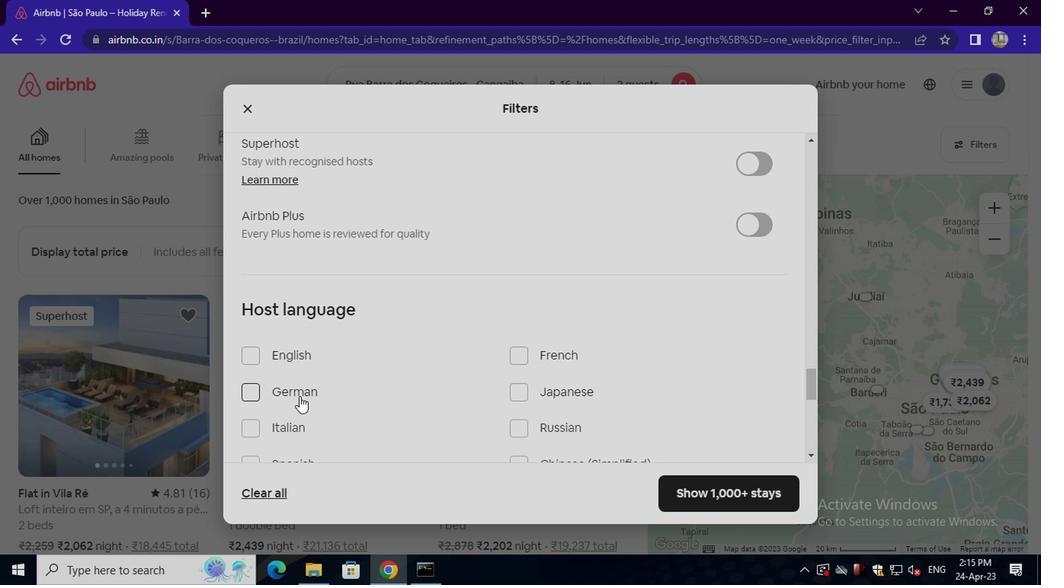 
Action: Mouse moved to (289, 318)
Screenshot: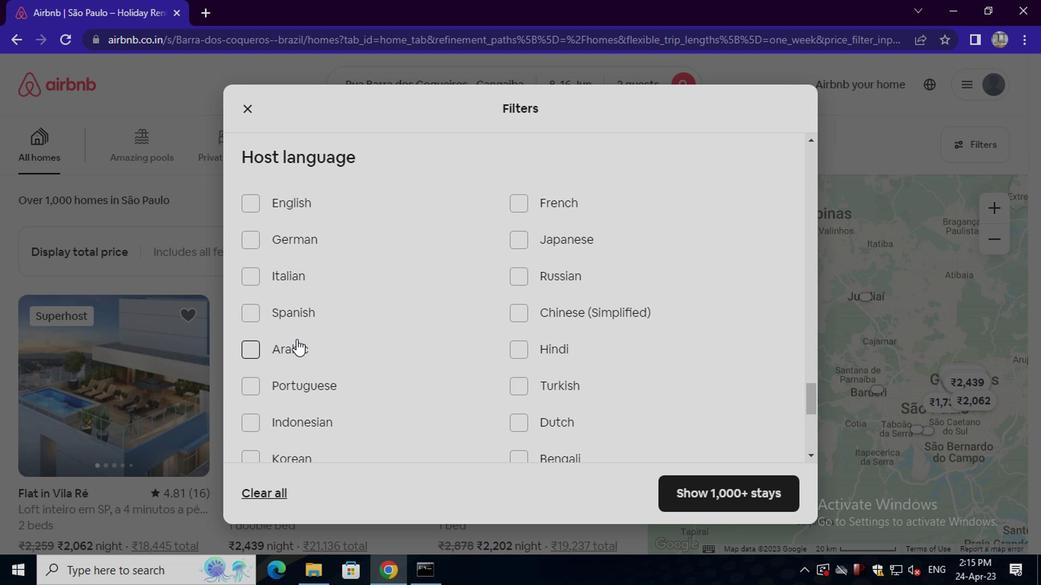 
Action: Mouse pressed left at (289, 318)
Screenshot: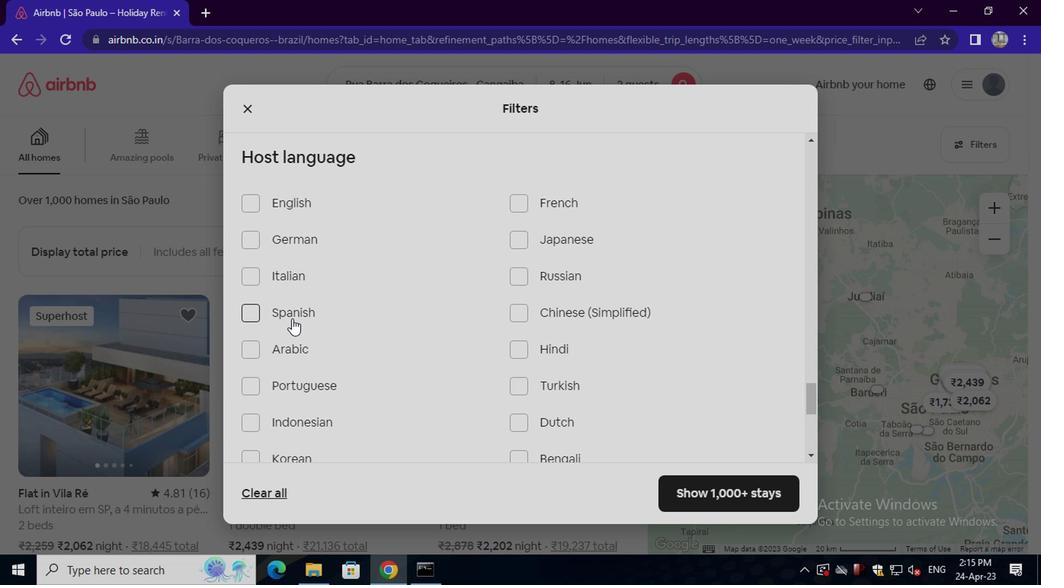 
Action: Mouse moved to (726, 496)
Screenshot: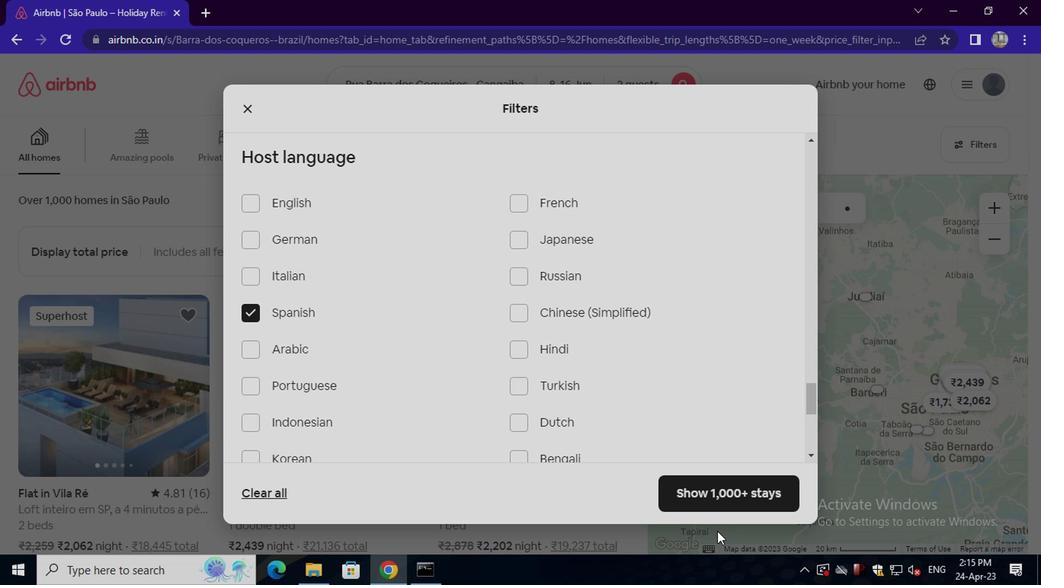 
Action: Mouse pressed left at (726, 496)
Screenshot: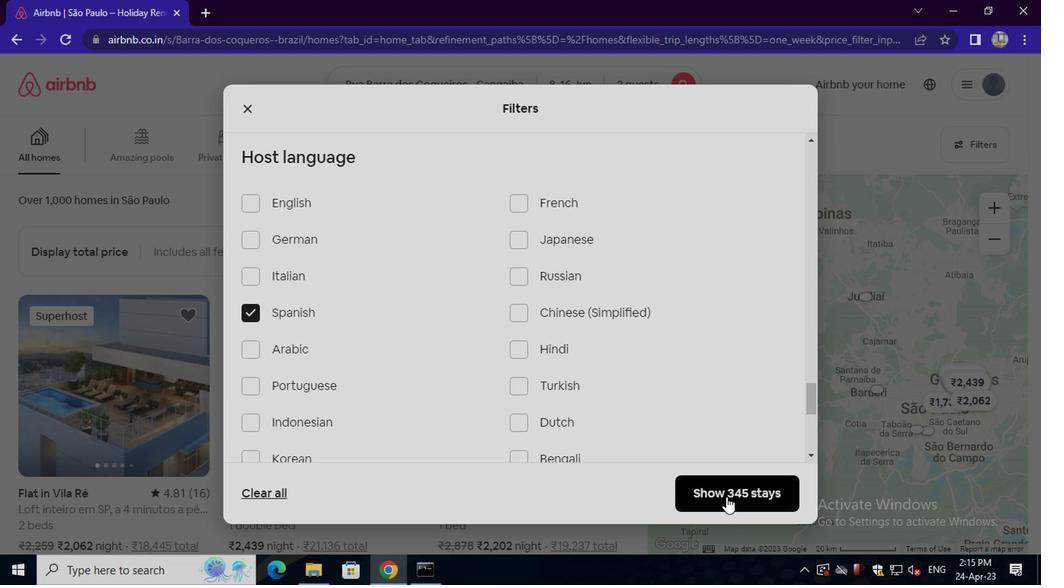 
